 Task: Toggle the paths option in the suggestion.
Action: Mouse moved to (22, 530)
Screenshot: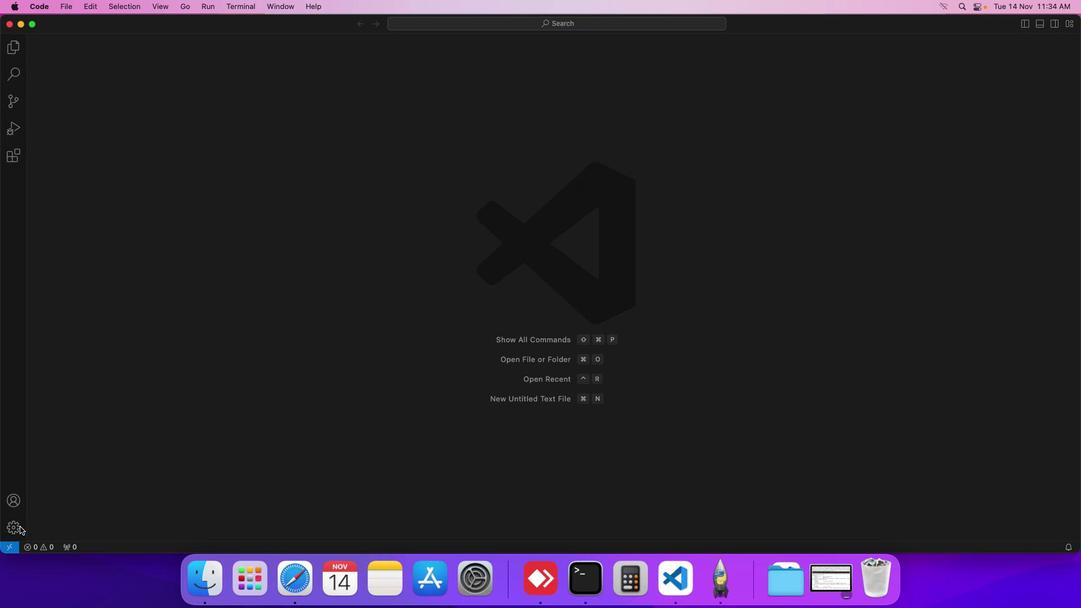 
Action: Mouse pressed left at (22, 530)
Screenshot: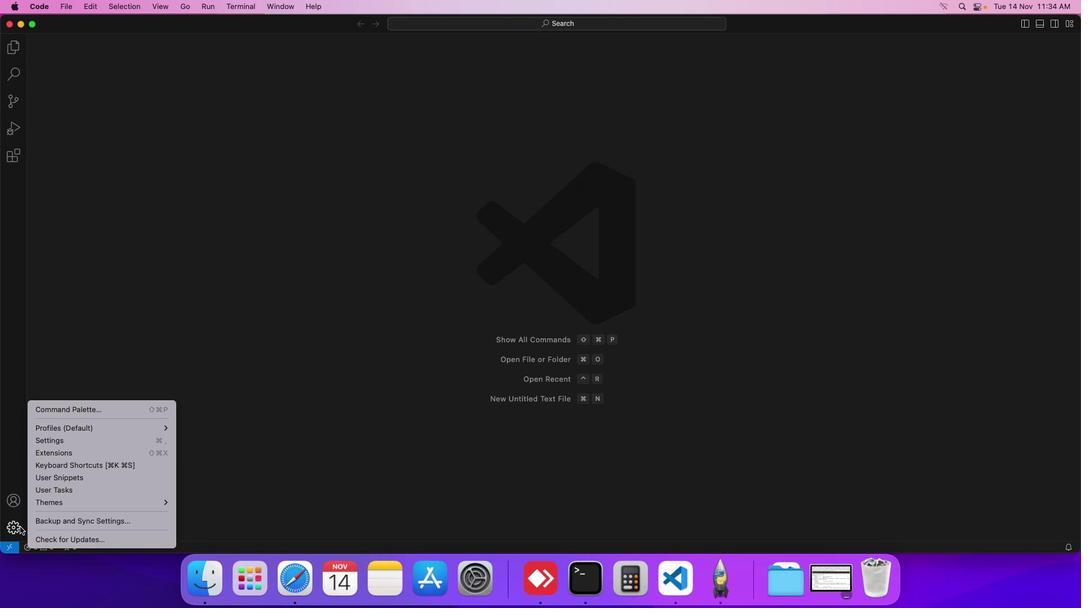 
Action: Mouse moved to (98, 440)
Screenshot: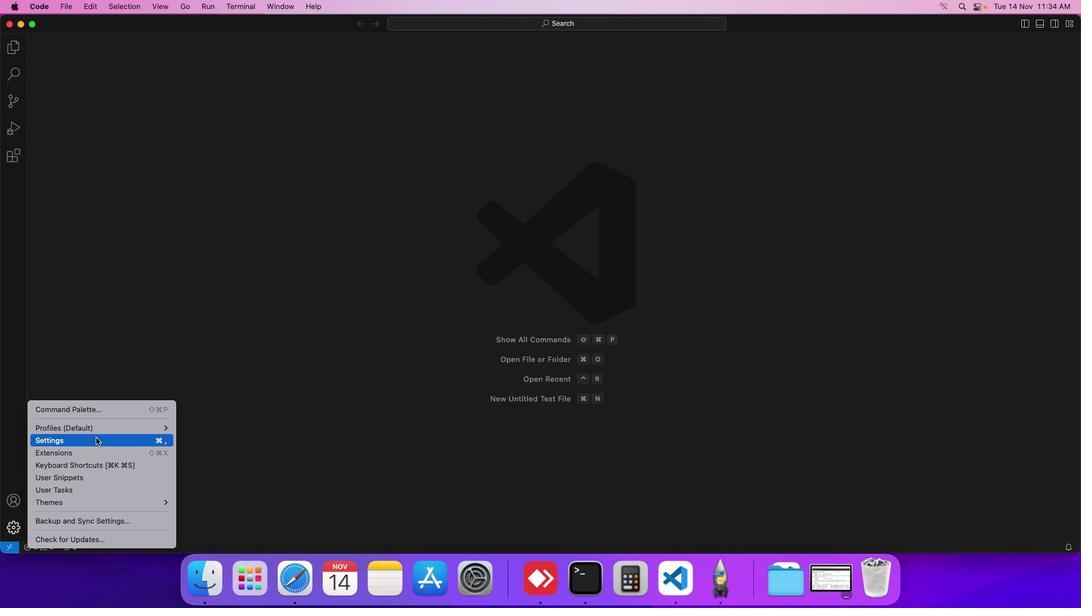 
Action: Mouse pressed left at (98, 440)
Screenshot: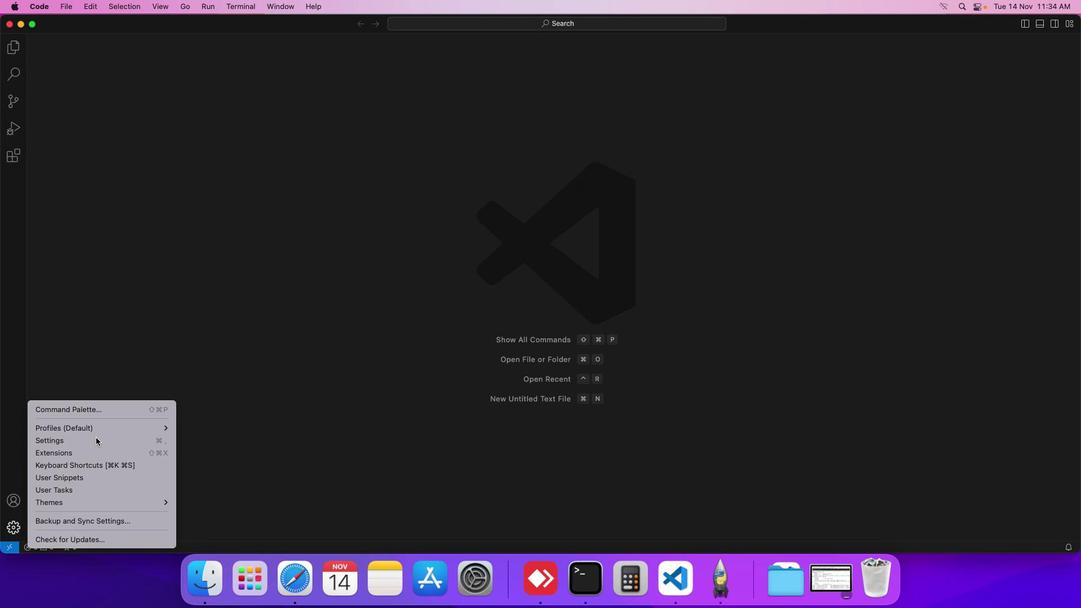 
Action: Mouse moved to (246, 208)
Screenshot: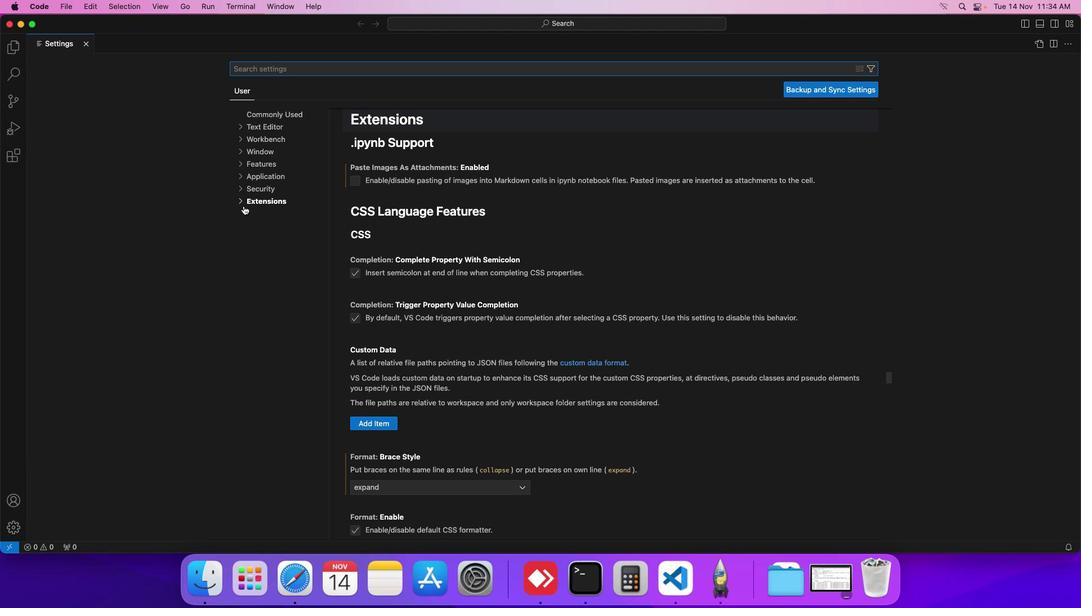 
Action: Mouse pressed left at (246, 208)
Screenshot: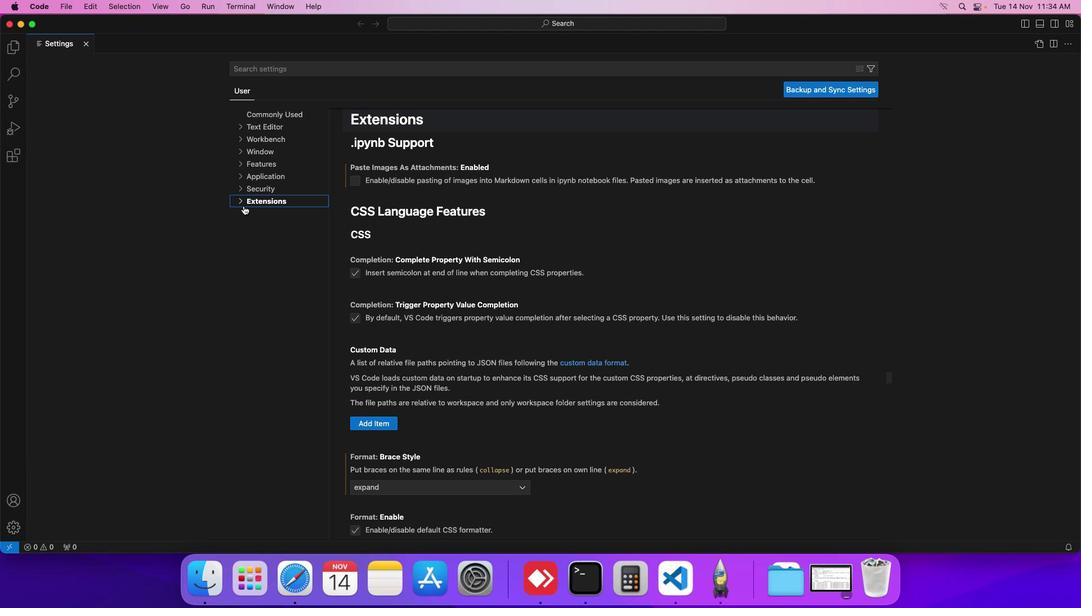 
Action: Mouse moved to (286, 515)
Screenshot: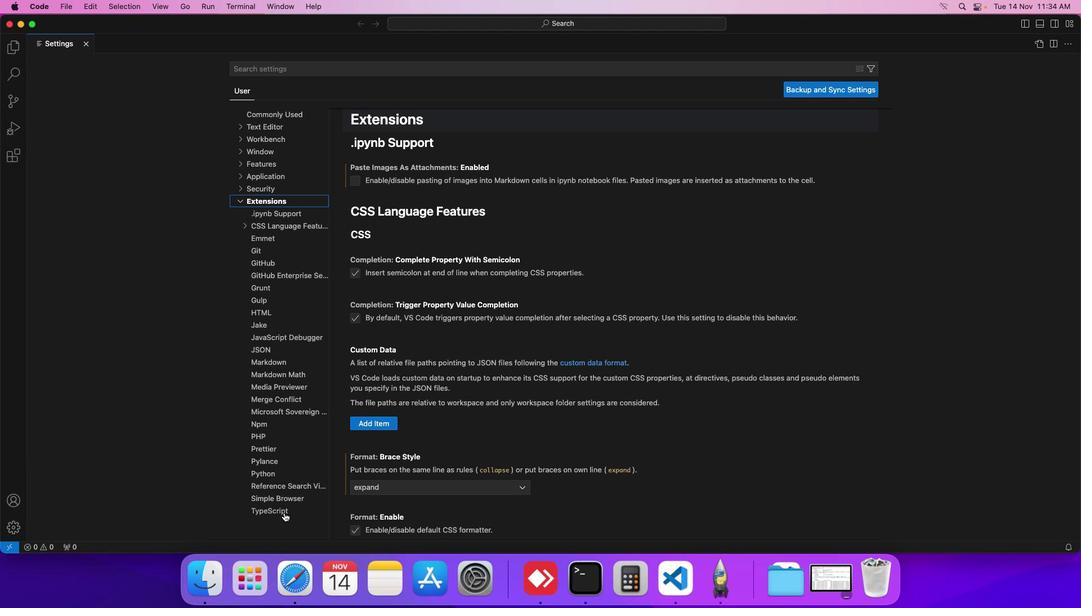 
Action: Mouse pressed left at (286, 515)
Screenshot: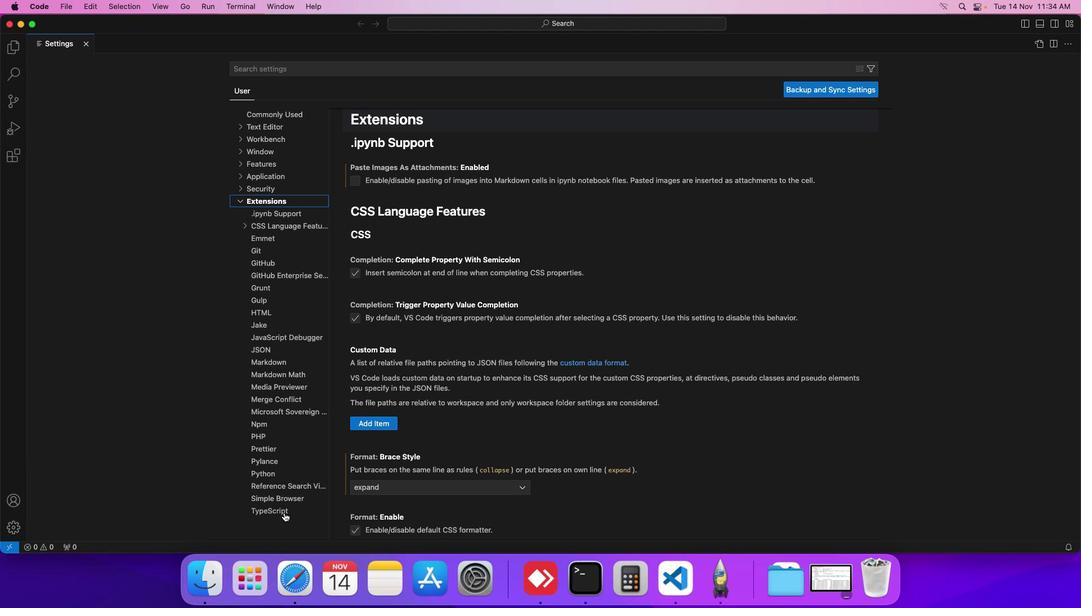 
Action: Mouse moved to (426, 489)
Screenshot: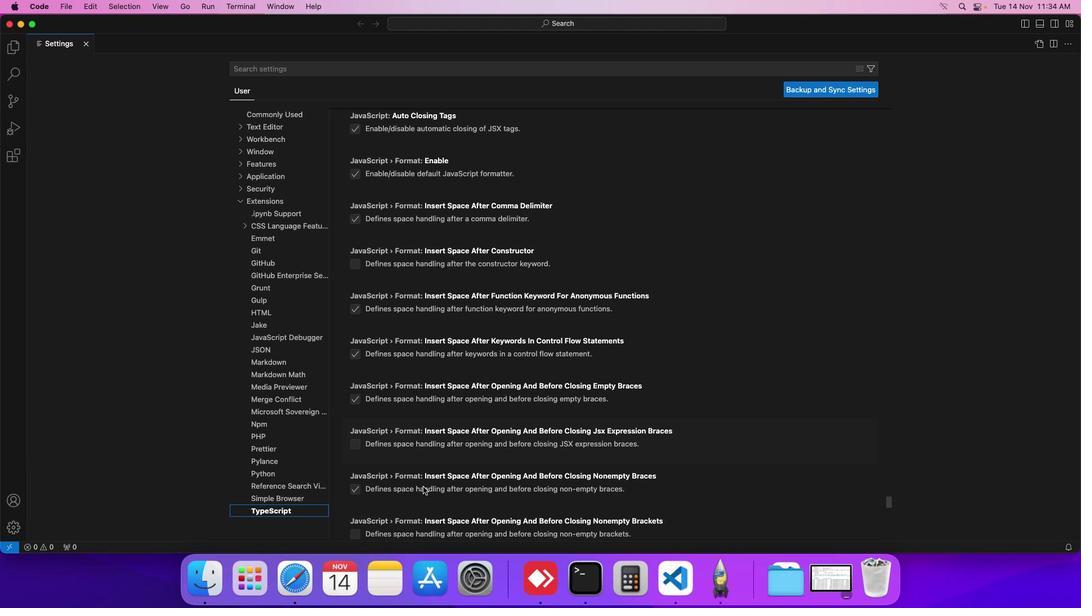 
Action: Mouse scrolled (426, 489) with delta (2, 2)
Screenshot: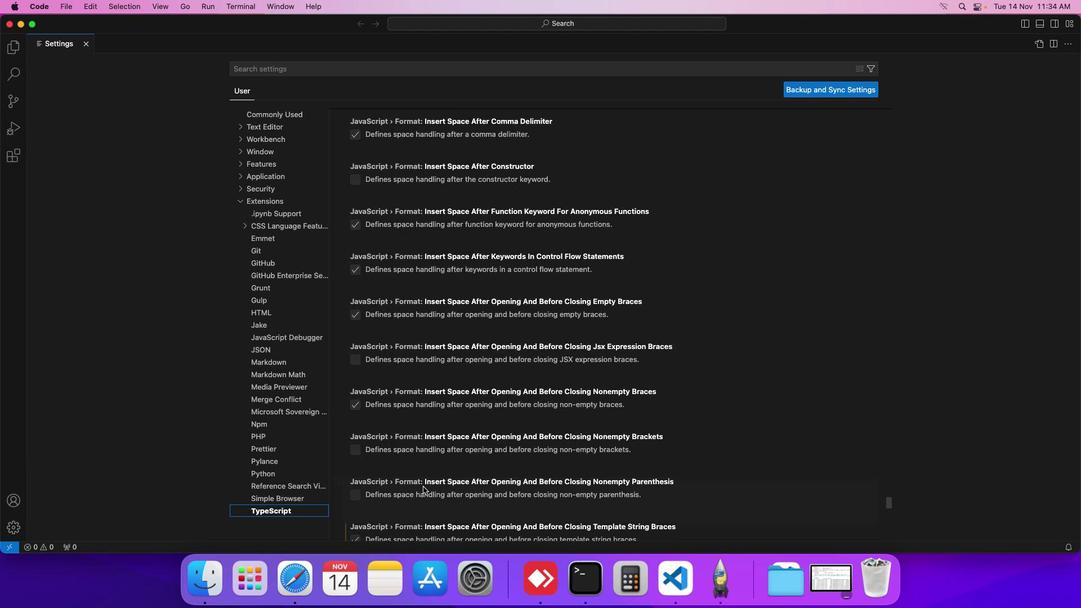 
Action: Mouse scrolled (426, 489) with delta (2, 2)
Screenshot: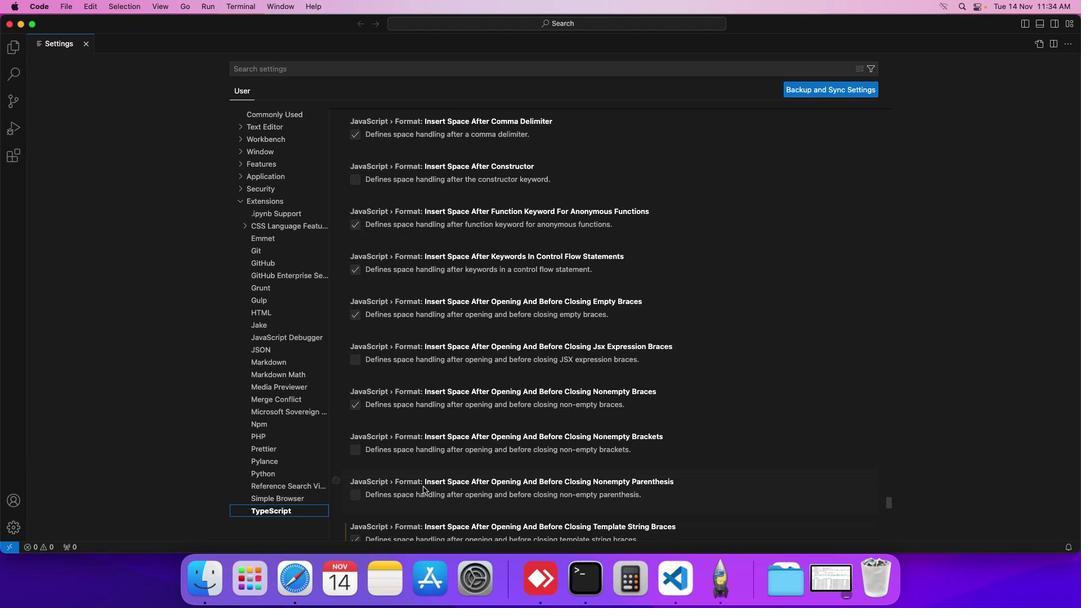 
Action: Mouse scrolled (426, 489) with delta (2, 1)
Screenshot: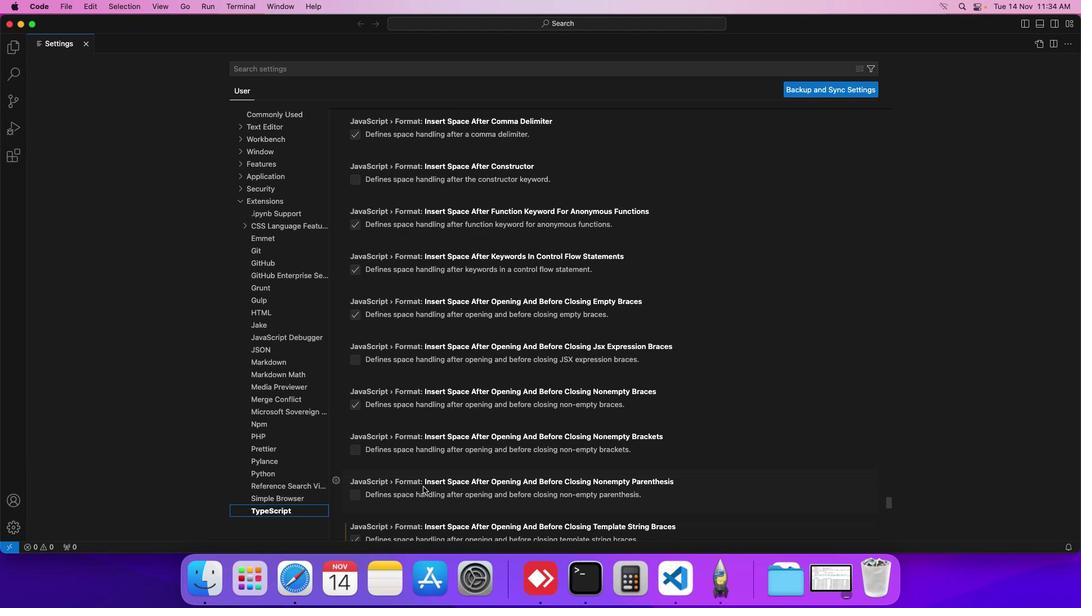 
Action: Mouse scrolled (426, 489) with delta (2, 2)
Screenshot: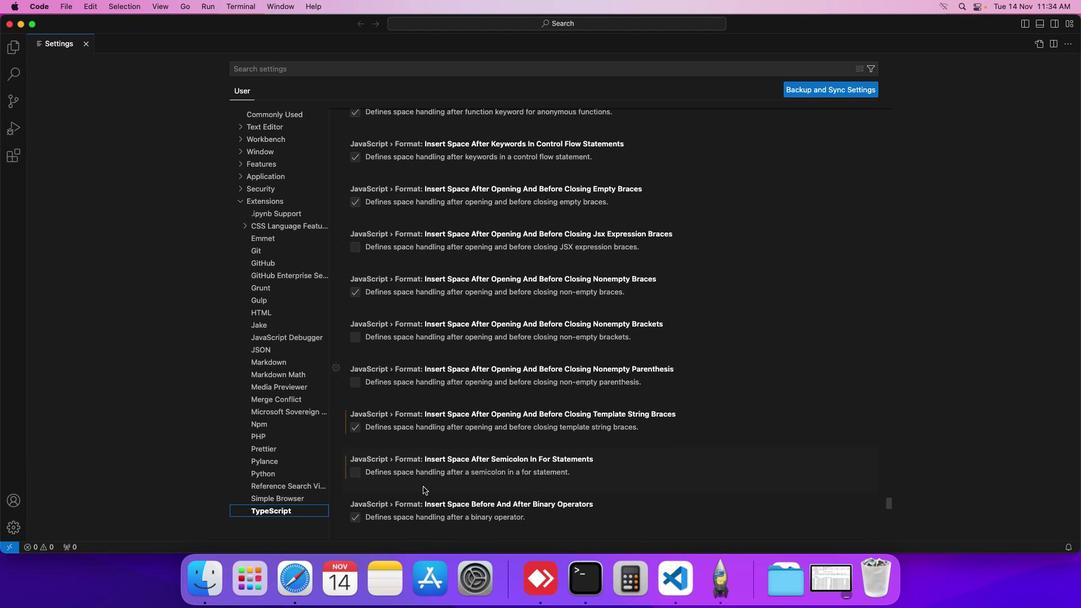 
Action: Mouse scrolled (426, 489) with delta (2, 2)
Screenshot: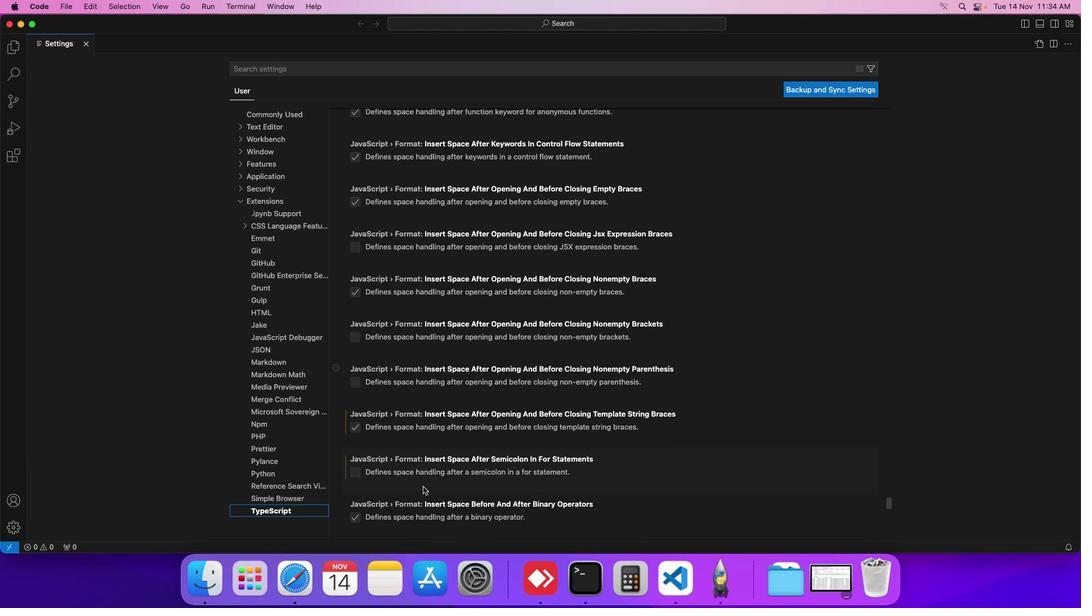 
Action: Mouse scrolled (426, 489) with delta (2, 1)
Screenshot: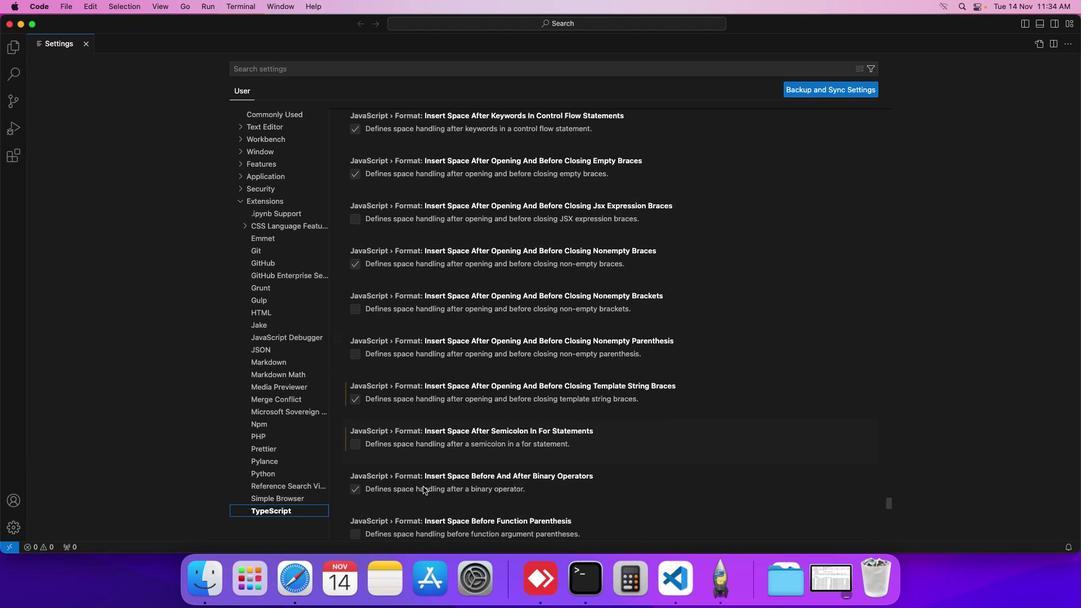 
Action: Mouse scrolled (426, 489) with delta (2, 2)
Screenshot: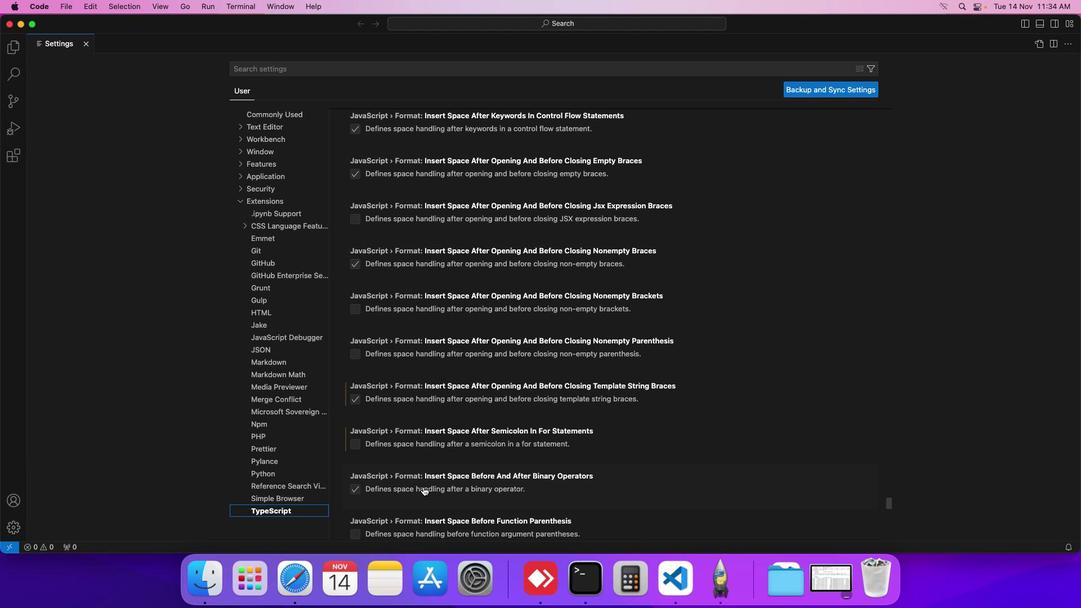 
Action: Mouse scrolled (426, 489) with delta (2, 2)
Screenshot: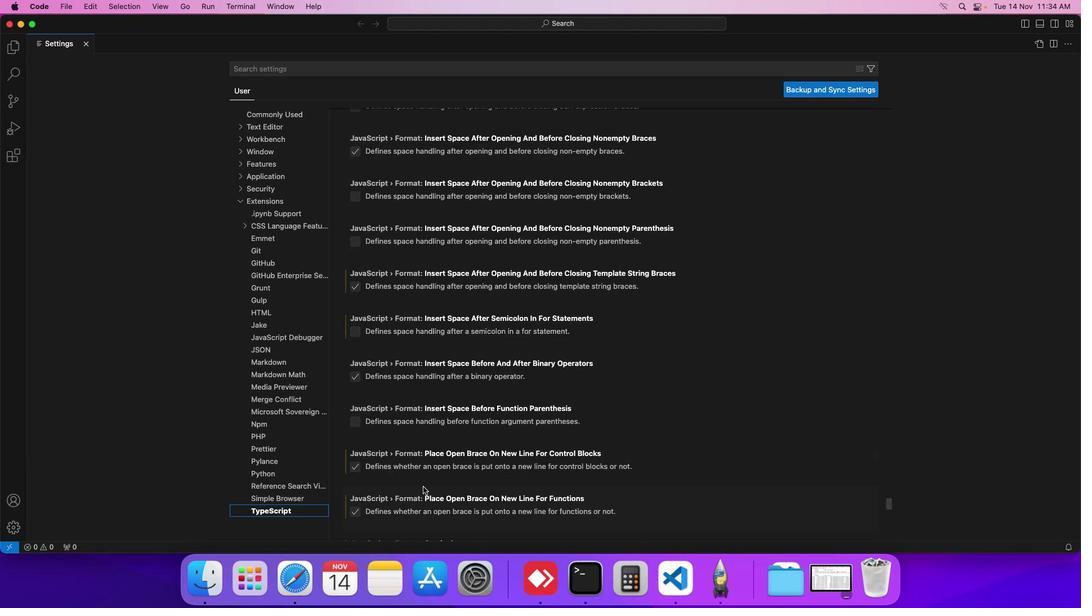 
Action: Mouse scrolled (426, 489) with delta (2, 2)
Screenshot: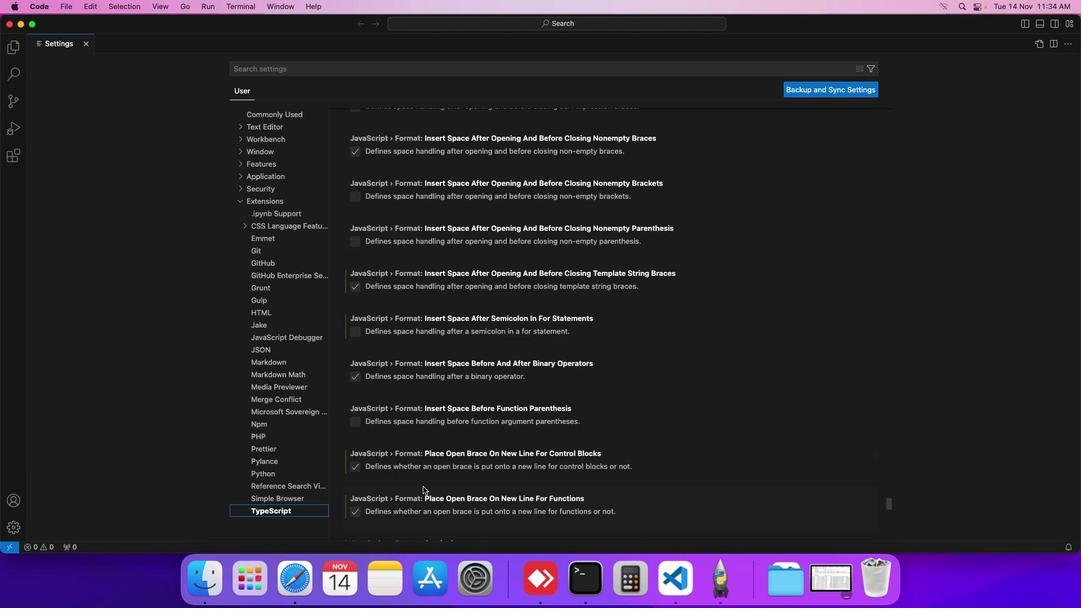 
Action: Mouse scrolled (426, 489) with delta (2, 1)
Screenshot: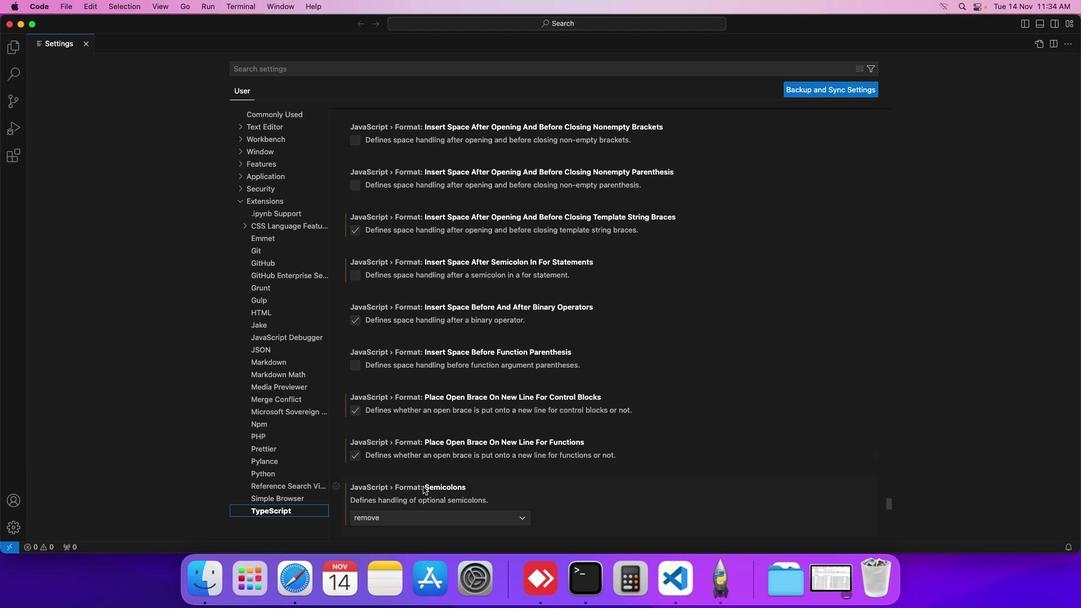 
Action: Mouse scrolled (426, 489) with delta (2, 1)
Screenshot: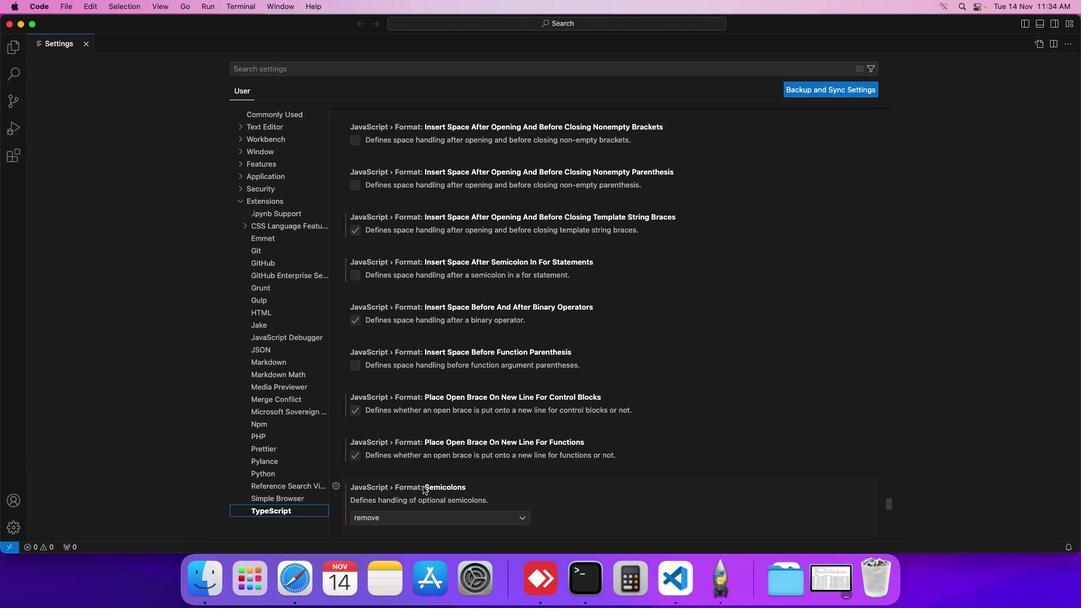 
Action: Mouse scrolled (426, 489) with delta (2, 2)
Screenshot: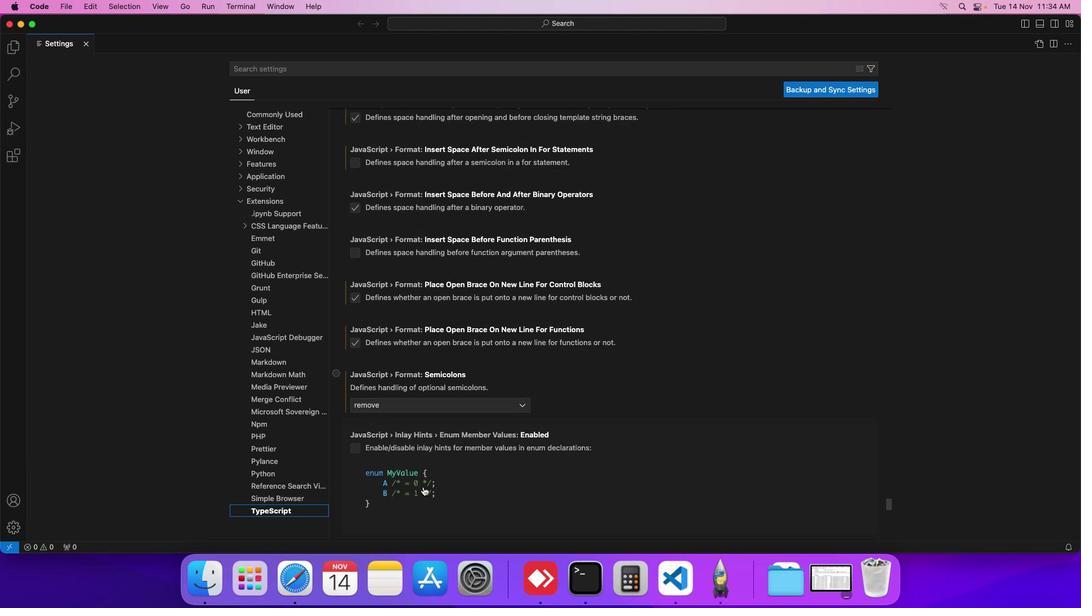 
Action: Mouse scrolled (426, 489) with delta (2, 2)
Screenshot: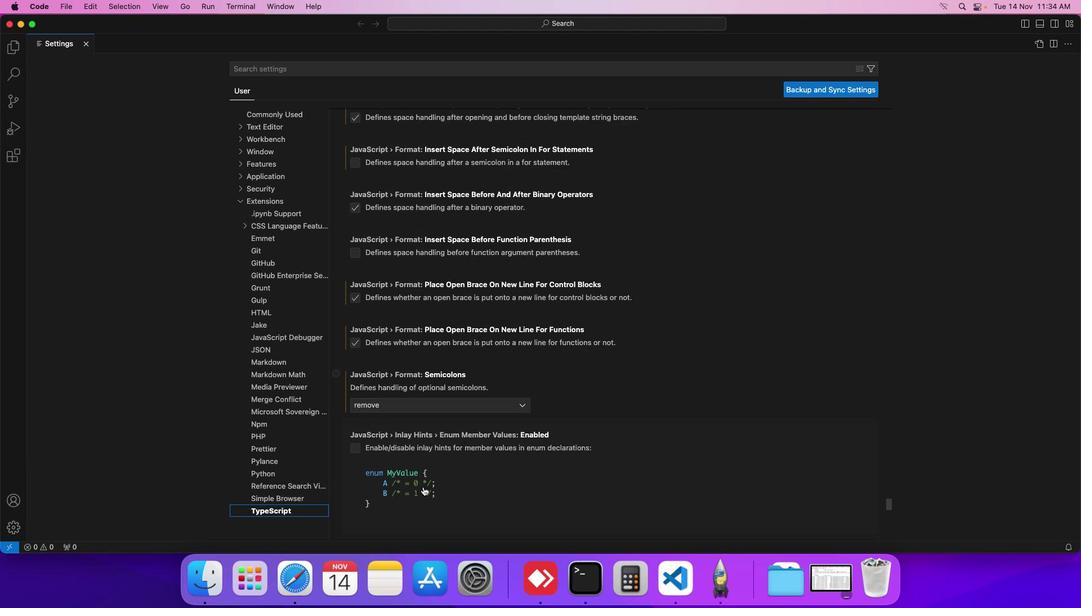 
Action: Mouse scrolled (426, 489) with delta (2, 1)
Screenshot: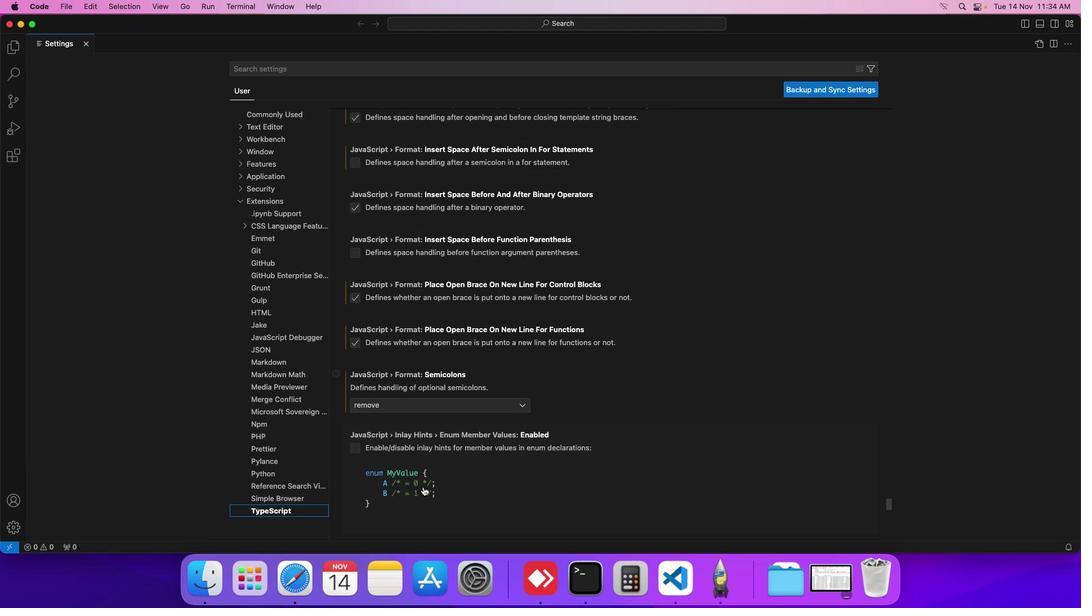 
Action: Mouse moved to (426, 489)
Screenshot: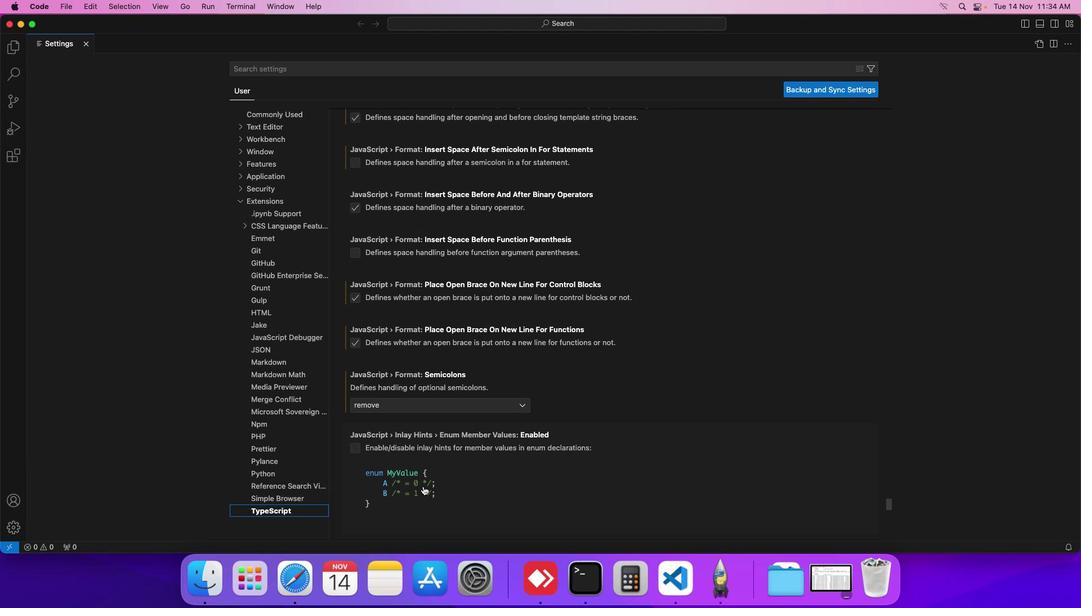 
Action: Mouse scrolled (426, 489) with delta (2, 2)
Screenshot: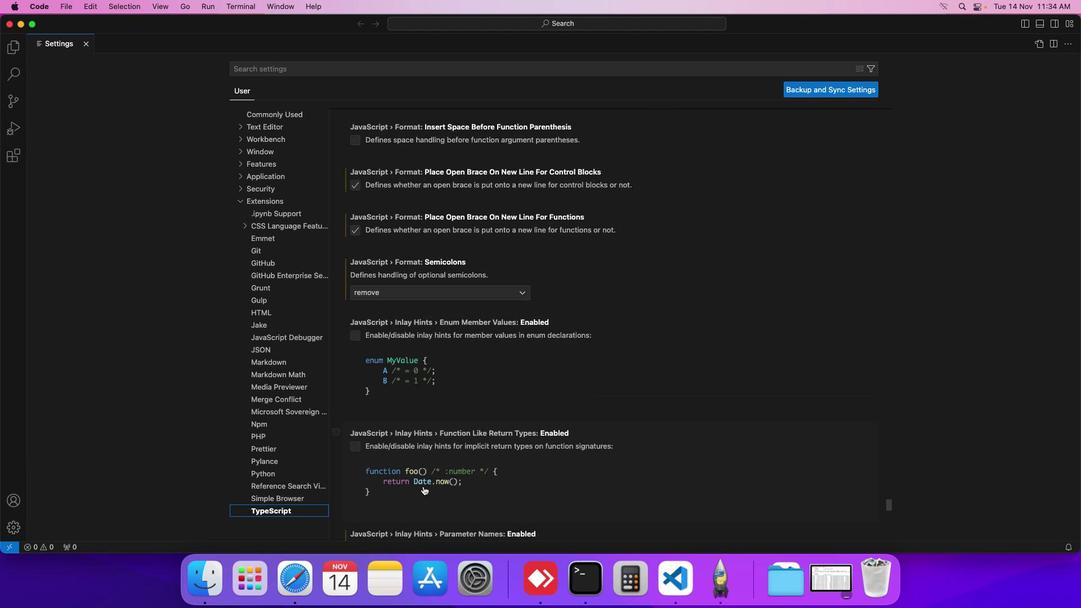 
Action: Mouse scrolled (426, 489) with delta (2, 2)
Screenshot: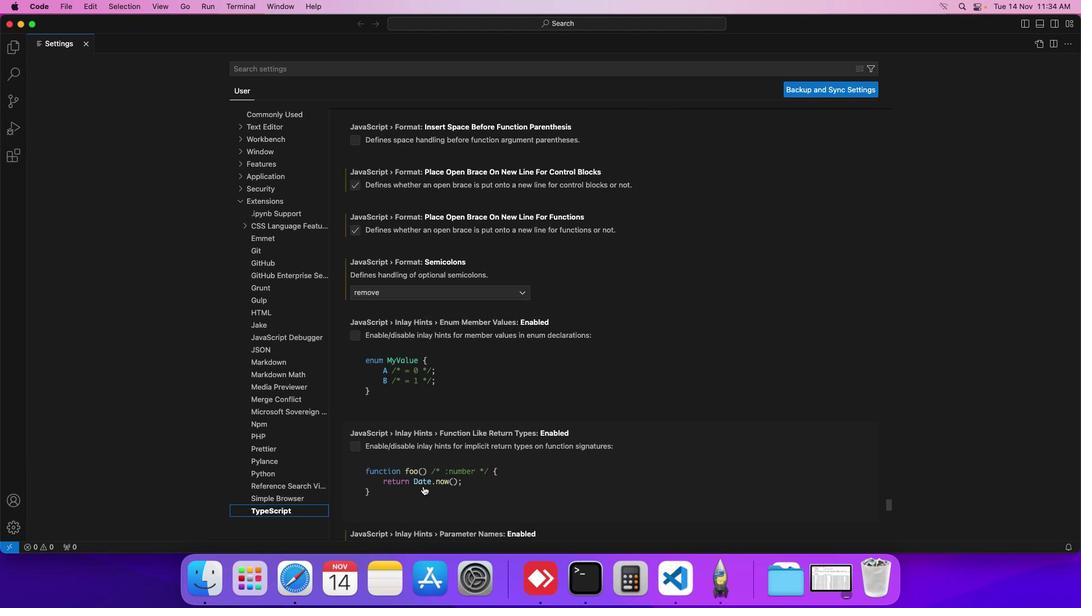 
Action: Mouse scrolled (426, 489) with delta (2, 1)
Screenshot: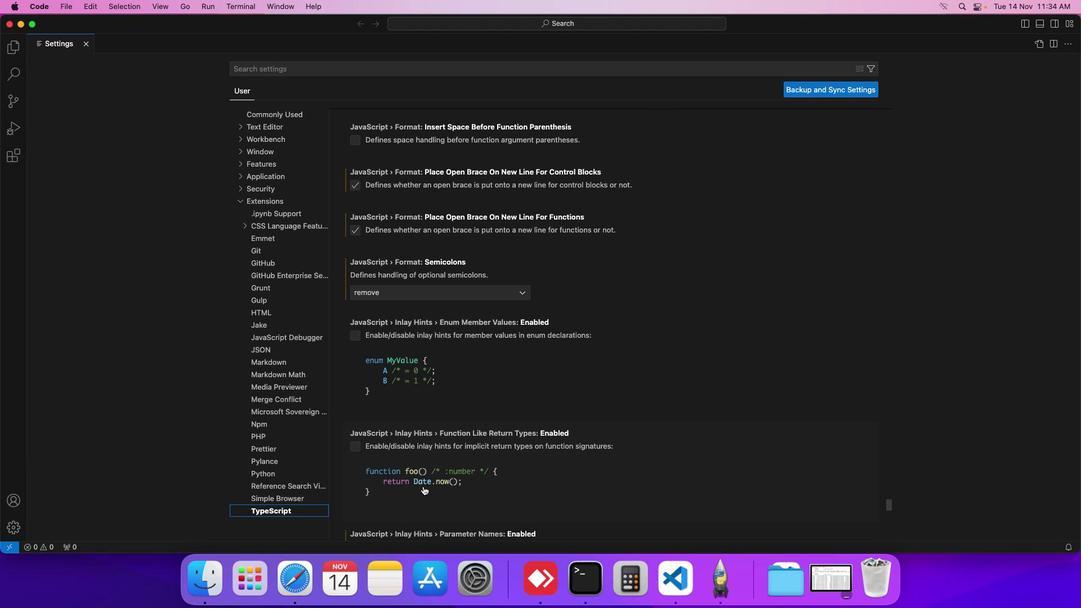 
Action: Mouse scrolled (426, 489) with delta (2, 2)
Screenshot: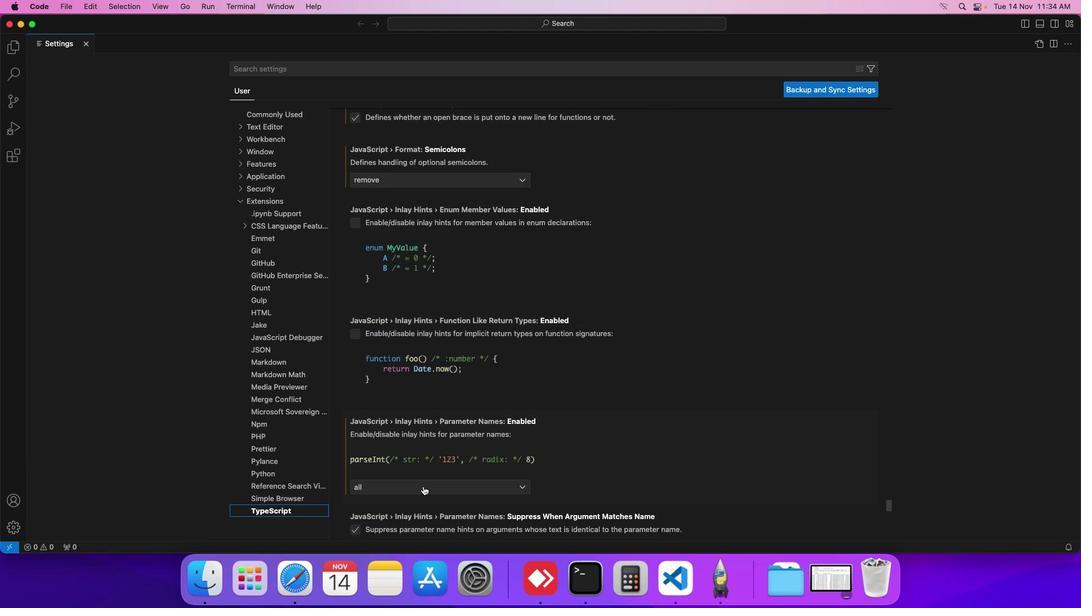 
Action: Mouse scrolled (426, 489) with delta (2, 2)
Screenshot: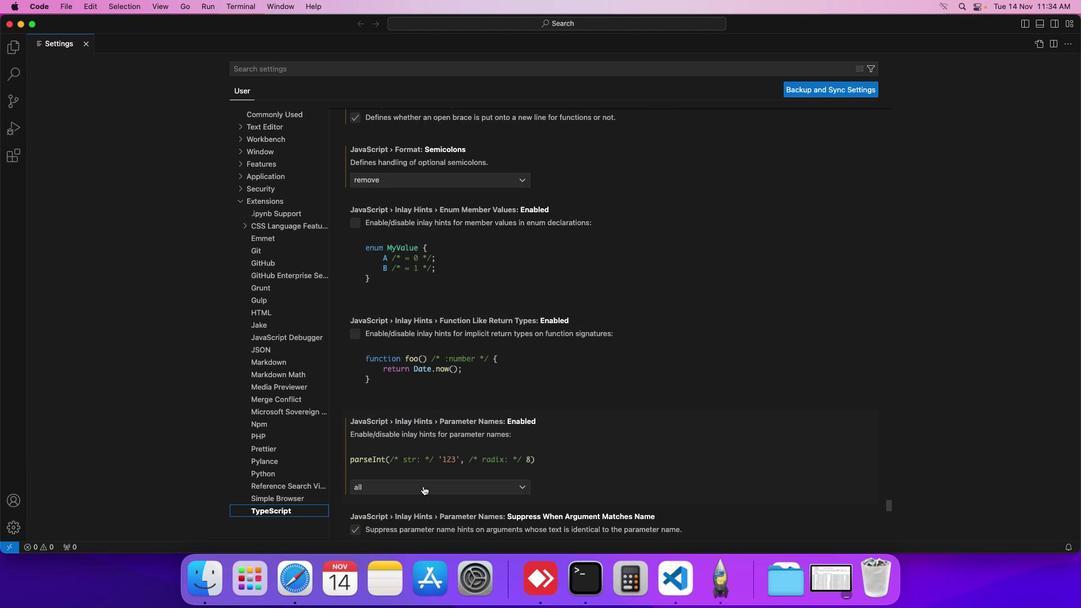 
Action: Mouse scrolled (426, 489) with delta (2, 1)
Screenshot: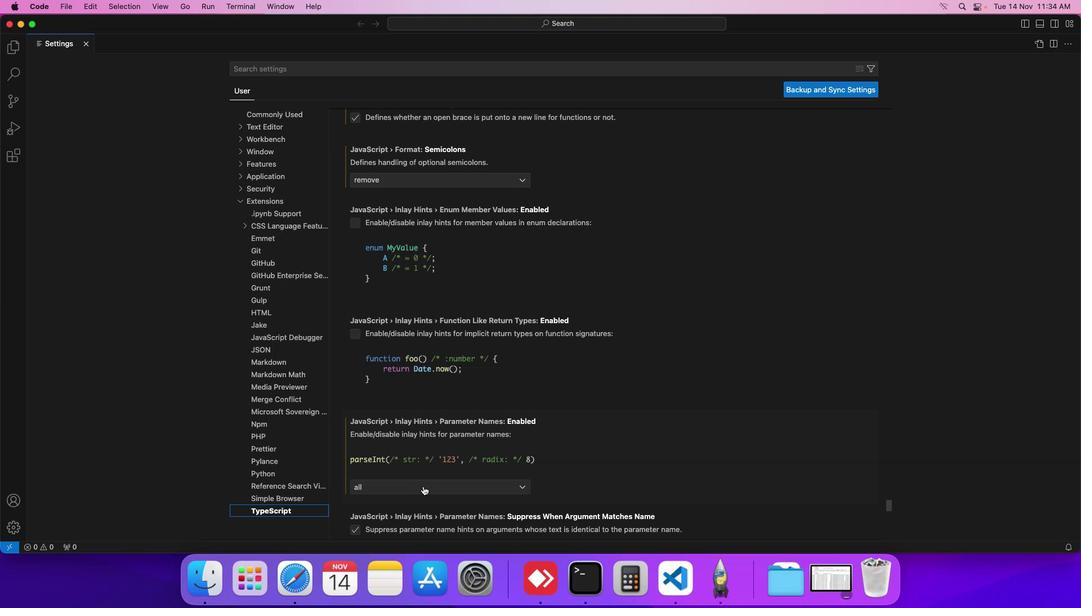 
Action: Mouse scrolled (426, 489) with delta (2, 2)
Screenshot: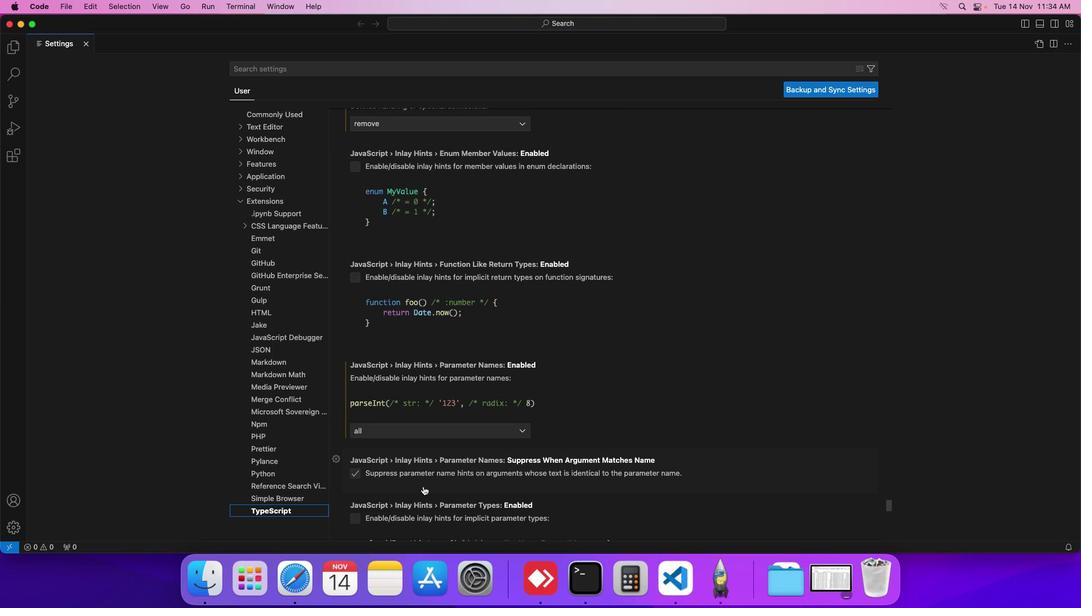 
Action: Mouse scrolled (426, 489) with delta (2, 2)
Screenshot: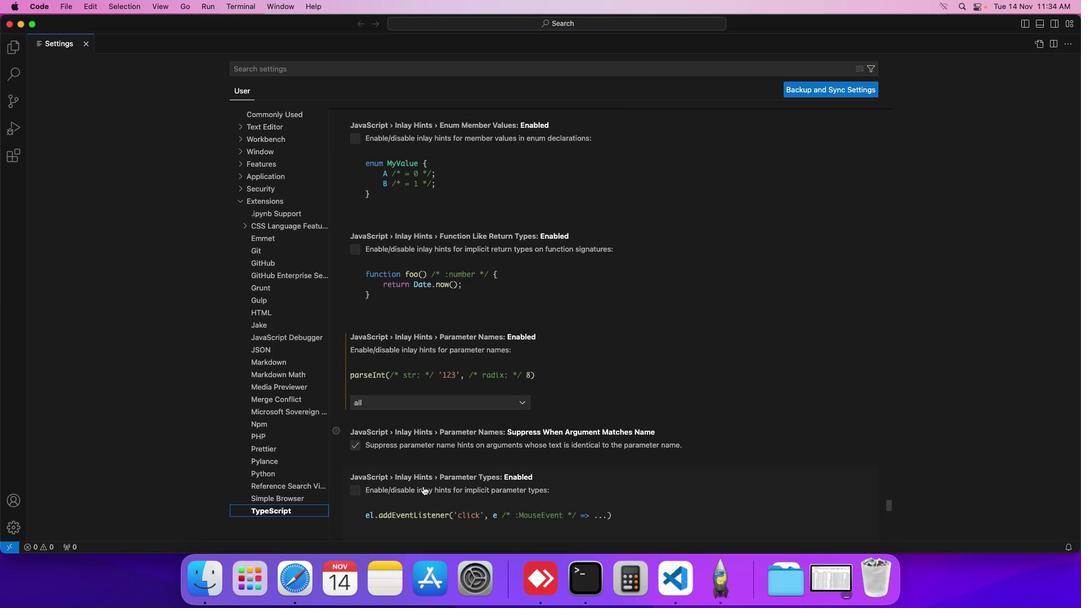 
Action: Mouse scrolled (426, 489) with delta (2, 2)
Screenshot: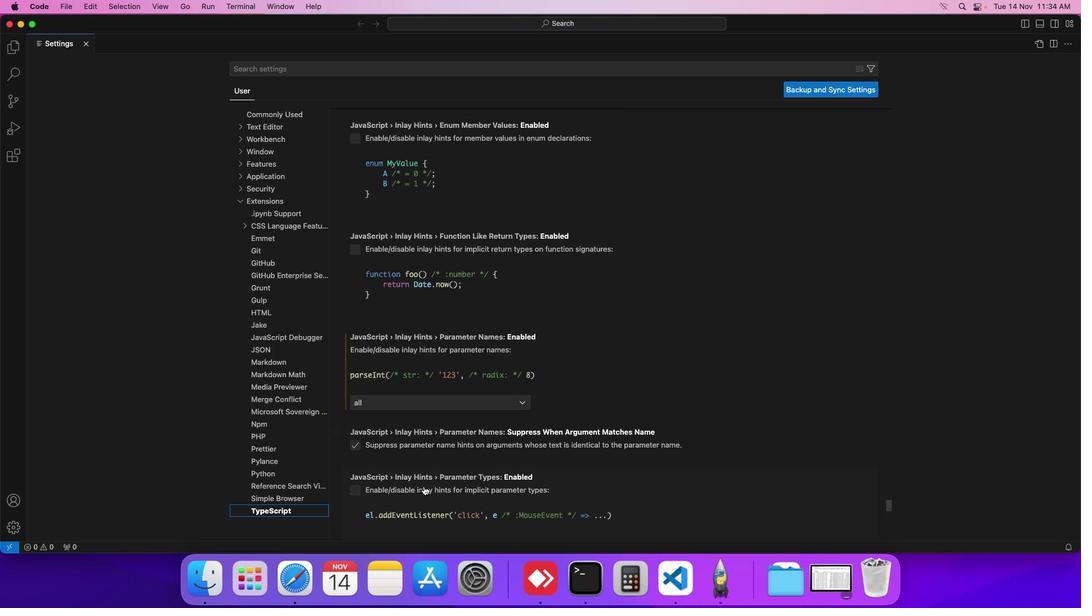 
Action: Mouse moved to (426, 489)
Screenshot: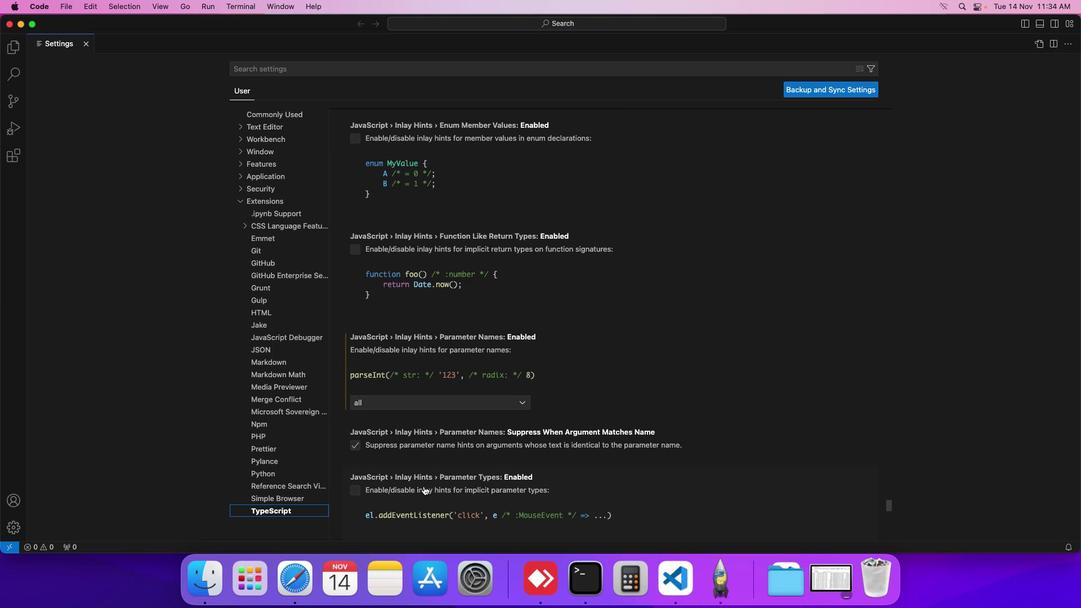 
Action: Mouse scrolled (426, 489) with delta (2, 2)
Screenshot: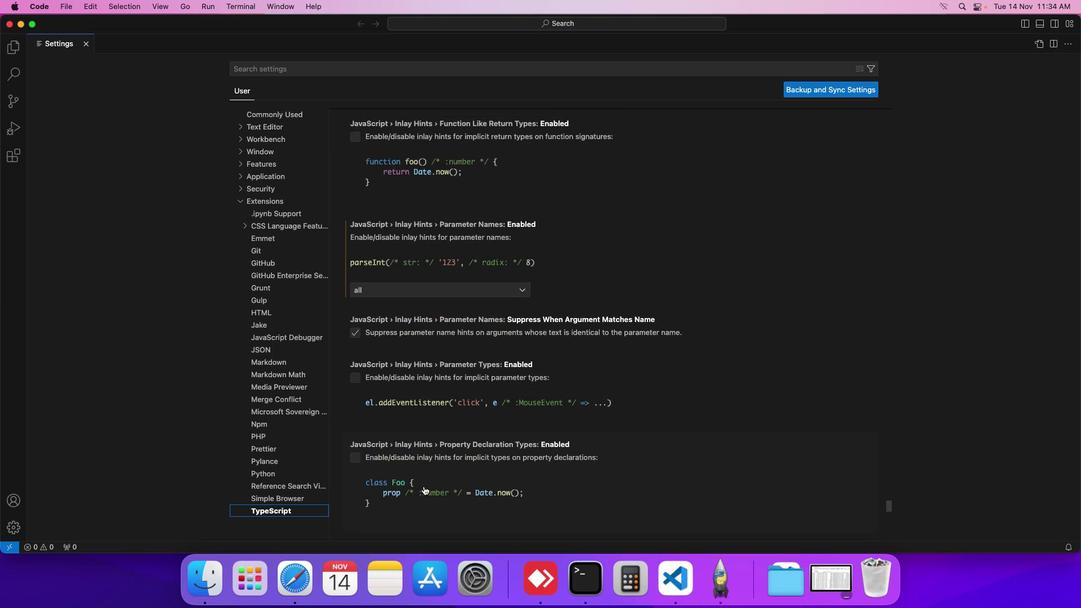 
Action: Mouse scrolled (426, 489) with delta (2, 2)
Screenshot: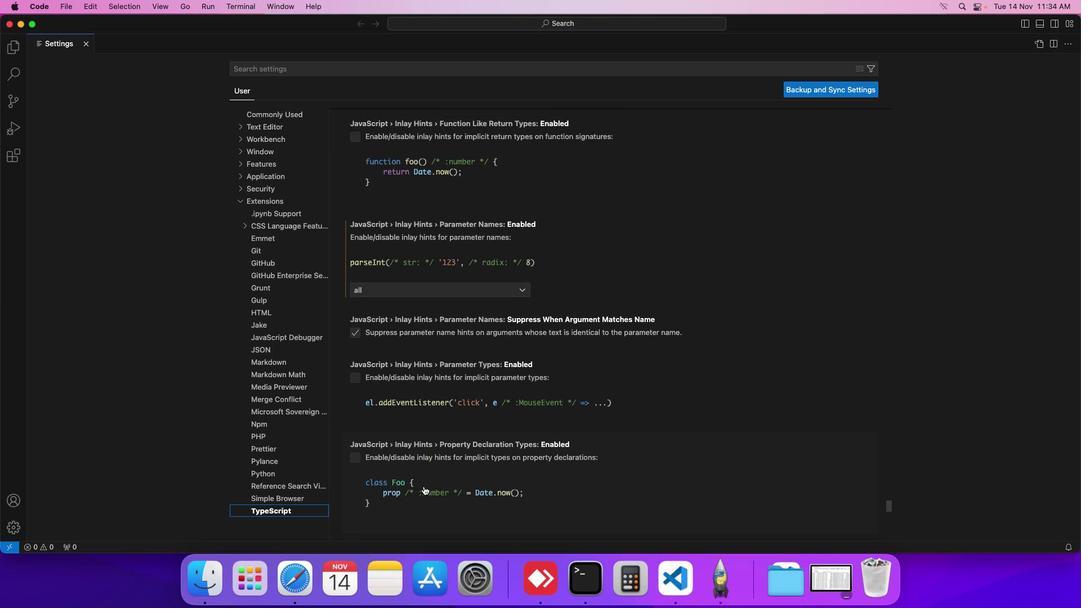 
Action: Mouse scrolled (426, 489) with delta (2, 1)
Screenshot: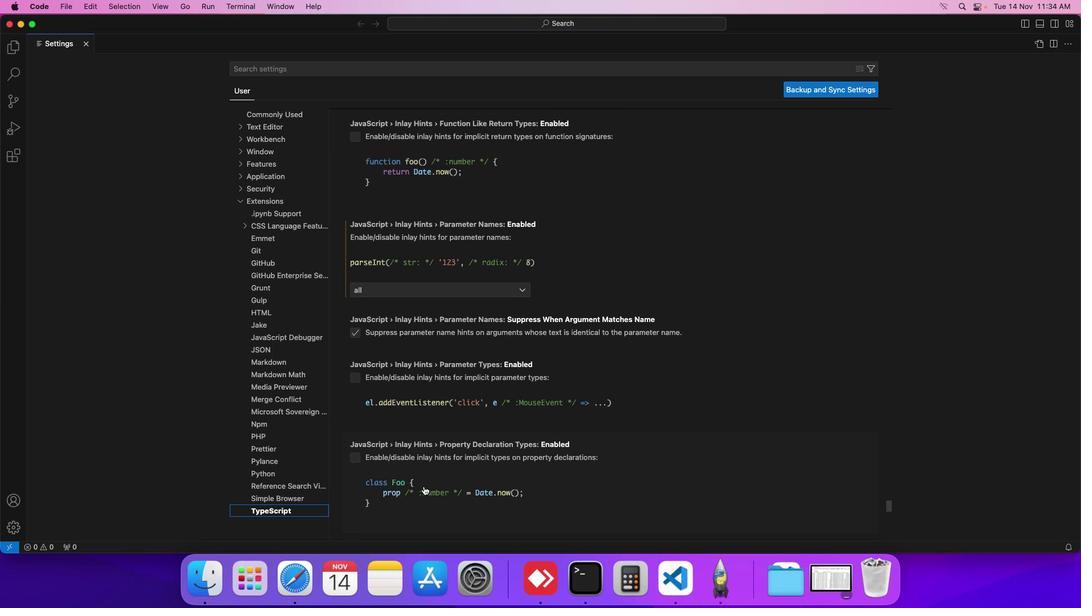 
Action: Mouse scrolled (426, 489) with delta (2, 2)
Screenshot: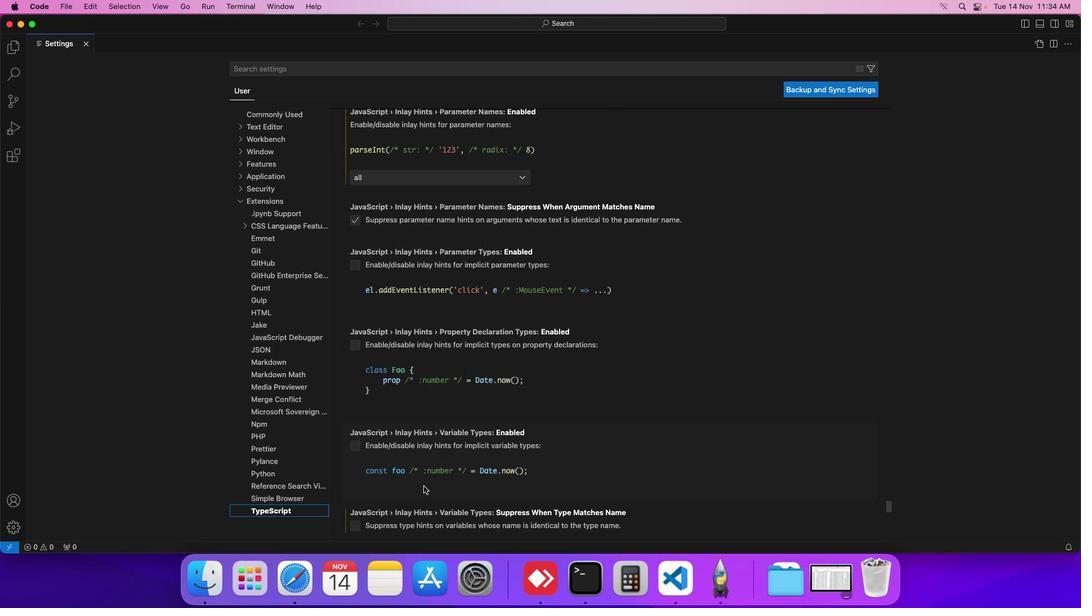 
Action: Mouse scrolled (426, 489) with delta (2, 2)
Screenshot: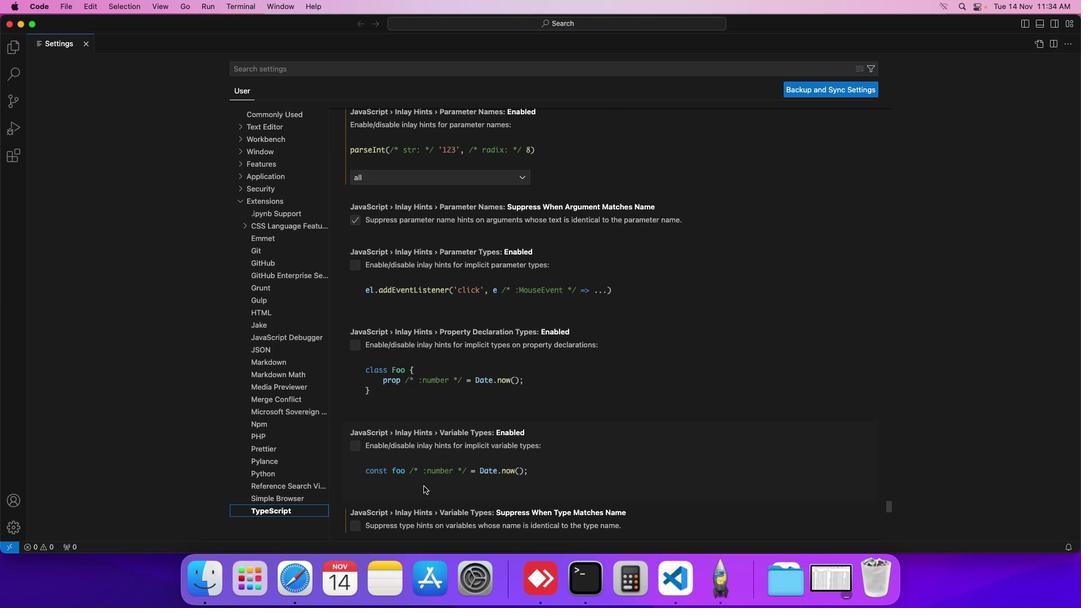 
Action: Mouse scrolled (426, 489) with delta (2, 1)
Screenshot: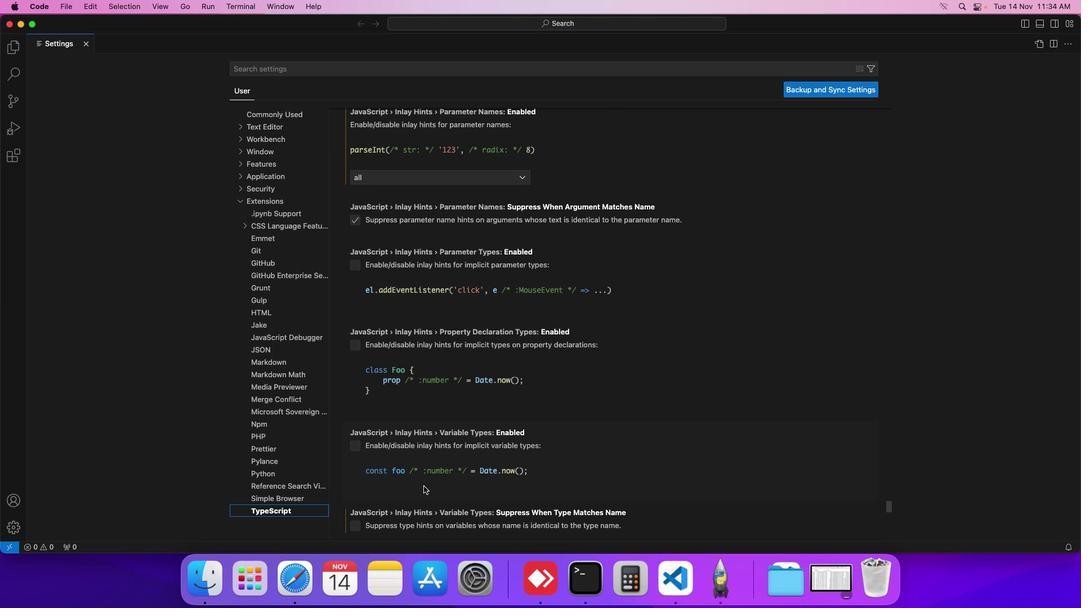 
Action: Mouse moved to (428, 487)
Screenshot: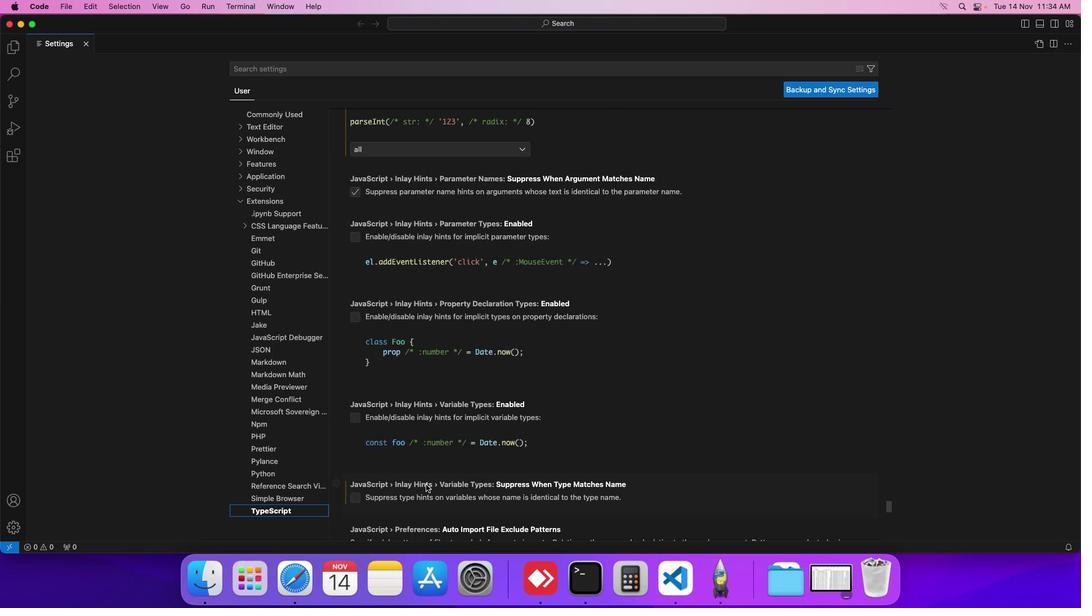 
Action: Mouse scrolled (428, 487) with delta (2, 2)
Screenshot: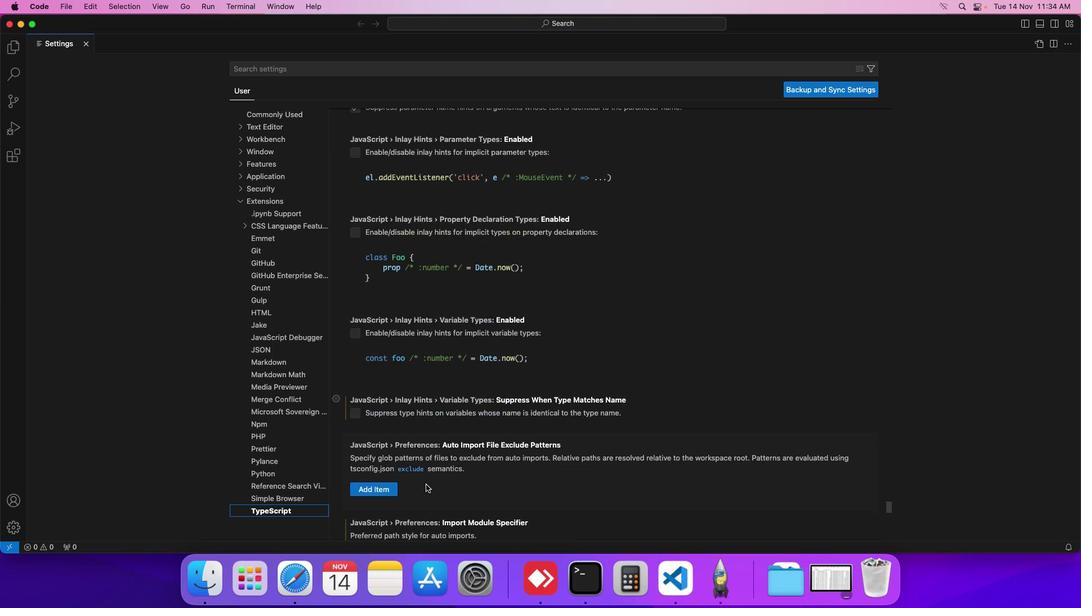 
Action: Mouse scrolled (428, 487) with delta (2, 2)
Screenshot: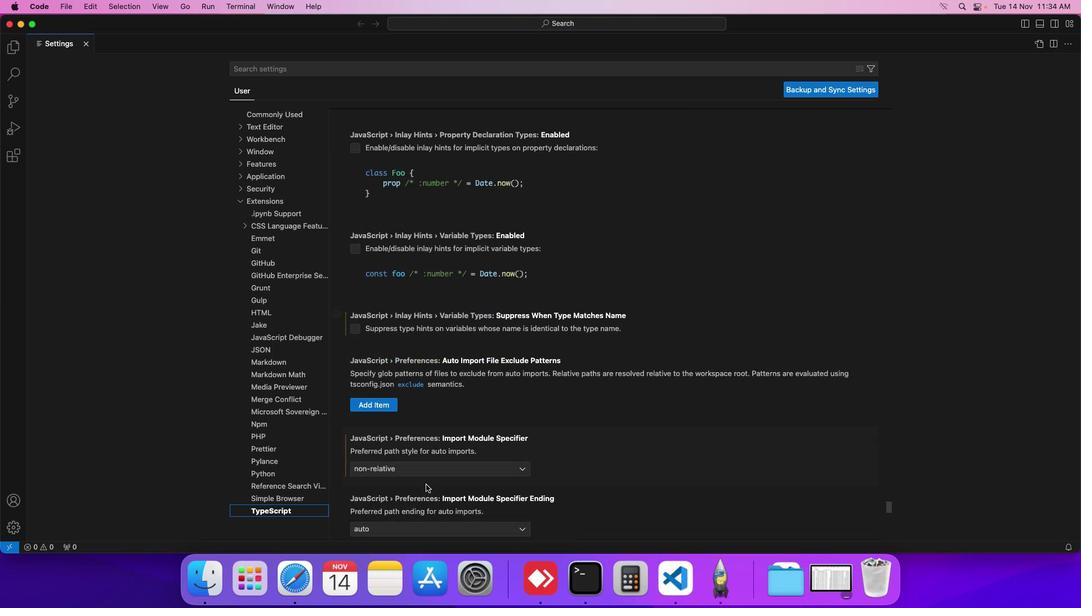 
Action: Mouse scrolled (428, 487) with delta (2, 1)
Screenshot: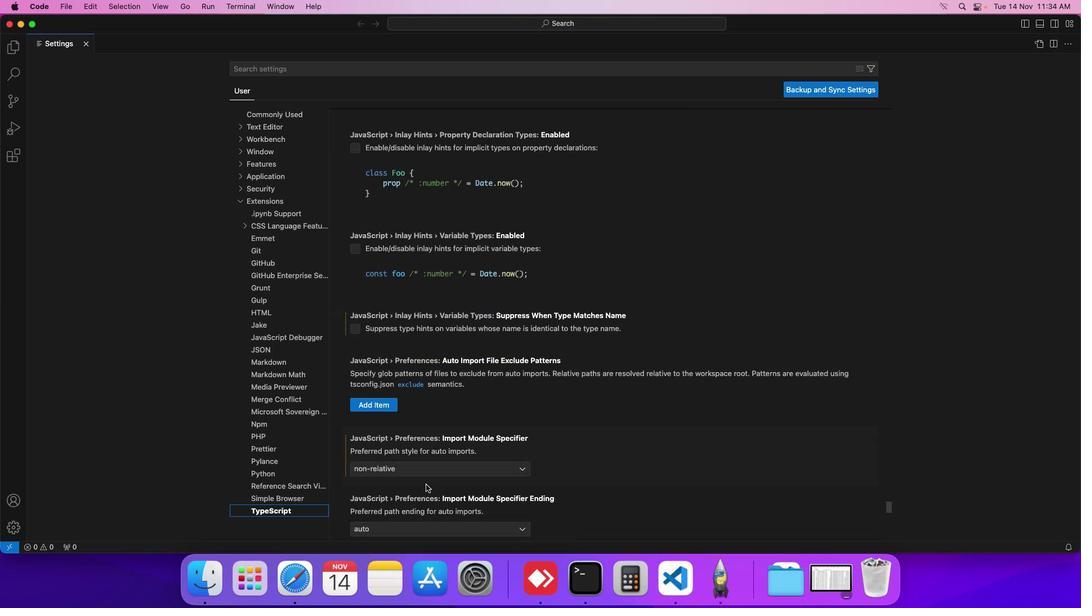 
Action: Mouse scrolled (428, 487) with delta (2, 1)
Screenshot: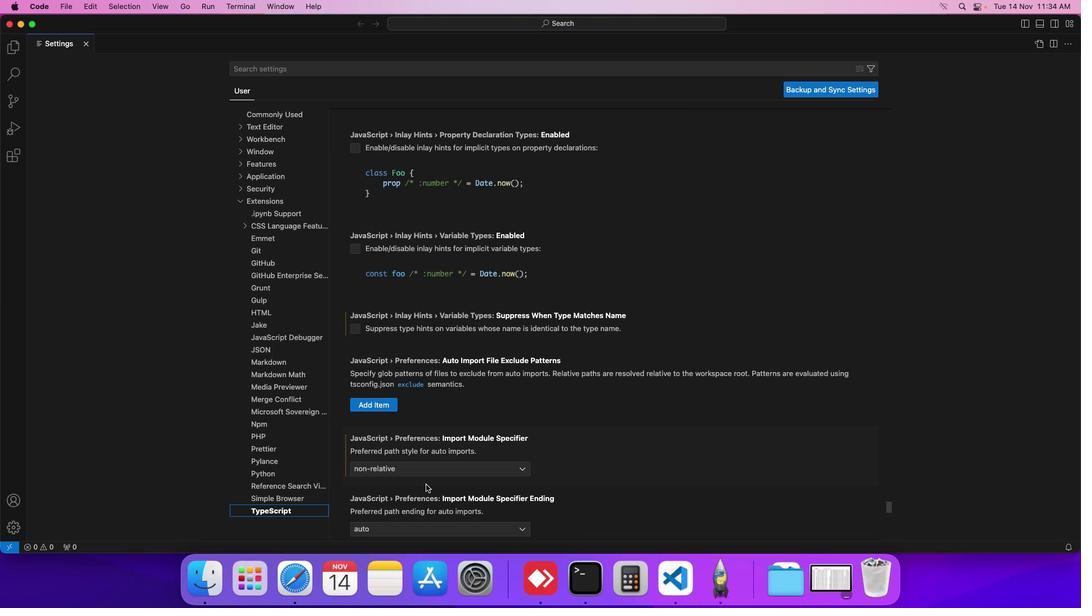 
Action: Mouse scrolled (428, 487) with delta (2, 2)
Screenshot: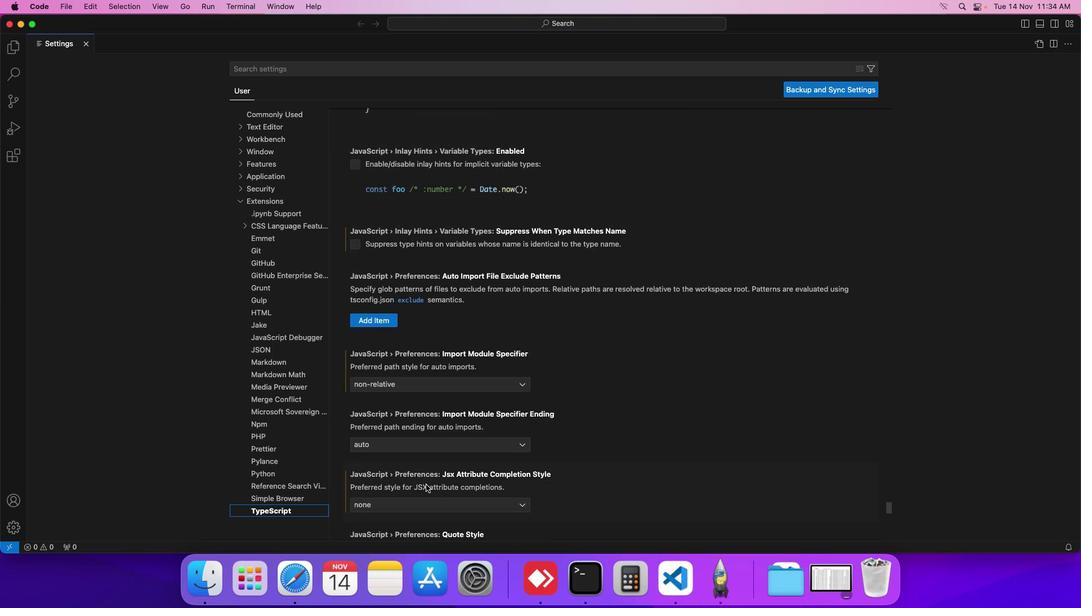 
Action: Mouse scrolled (428, 487) with delta (2, 2)
Screenshot: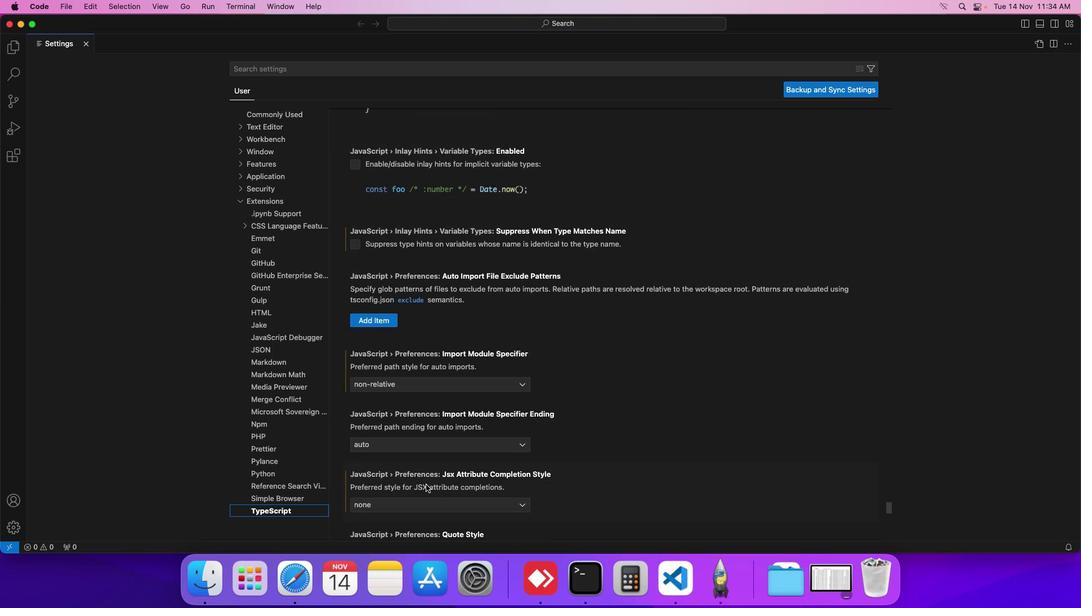 
Action: Mouse scrolled (428, 487) with delta (2, 2)
Screenshot: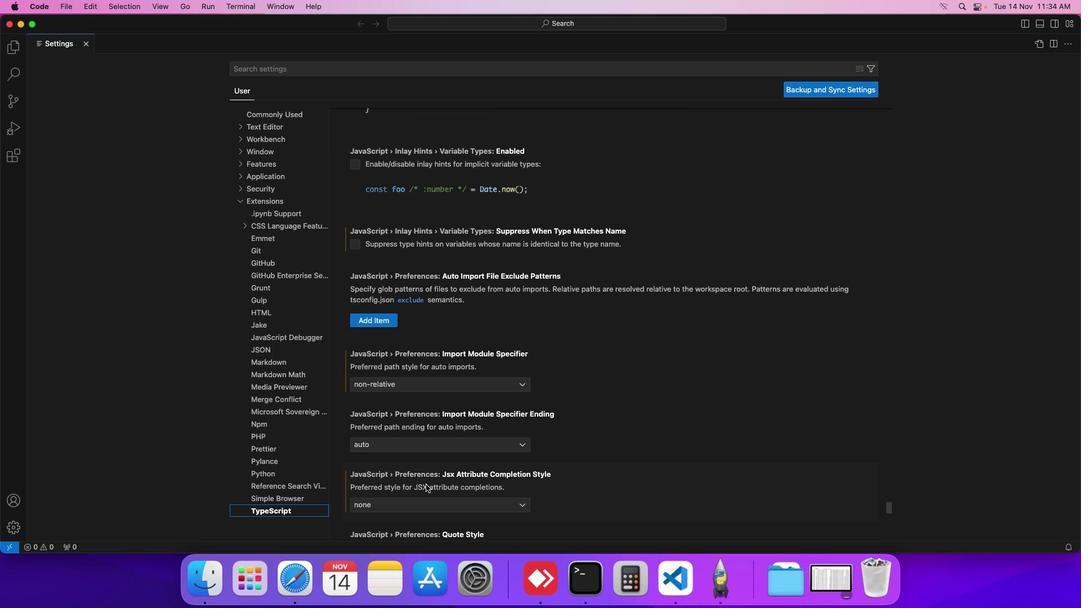 
Action: Mouse scrolled (428, 487) with delta (2, 2)
Screenshot: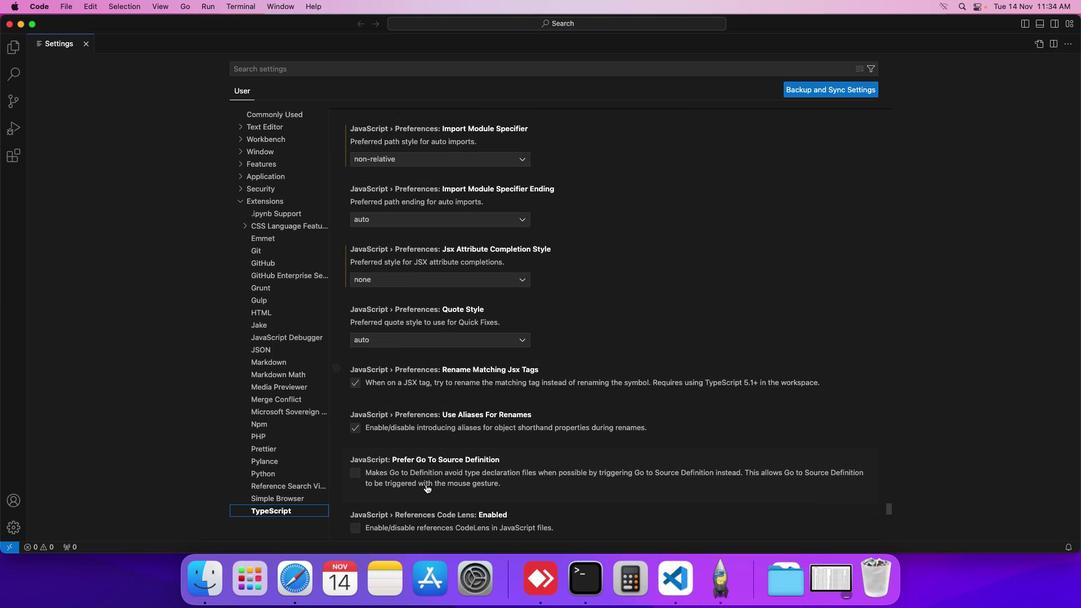 
Action: Mouse scrolled (428, 487) with delta (2, 2)
Screenshot: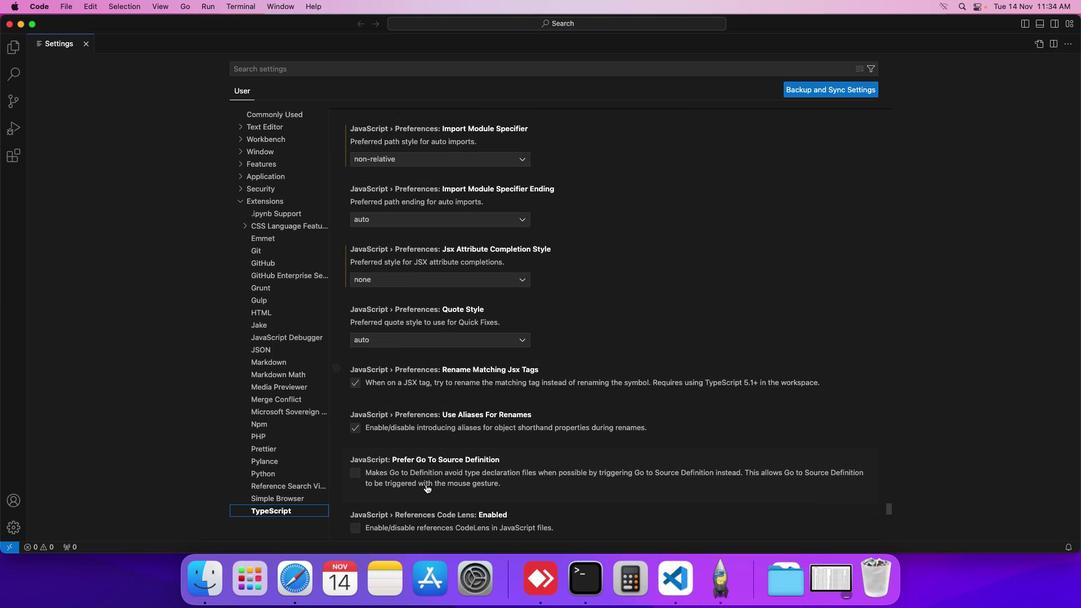 
Action: Mouse scrolled (428, 487) with delta (2, 1)
Screenshot: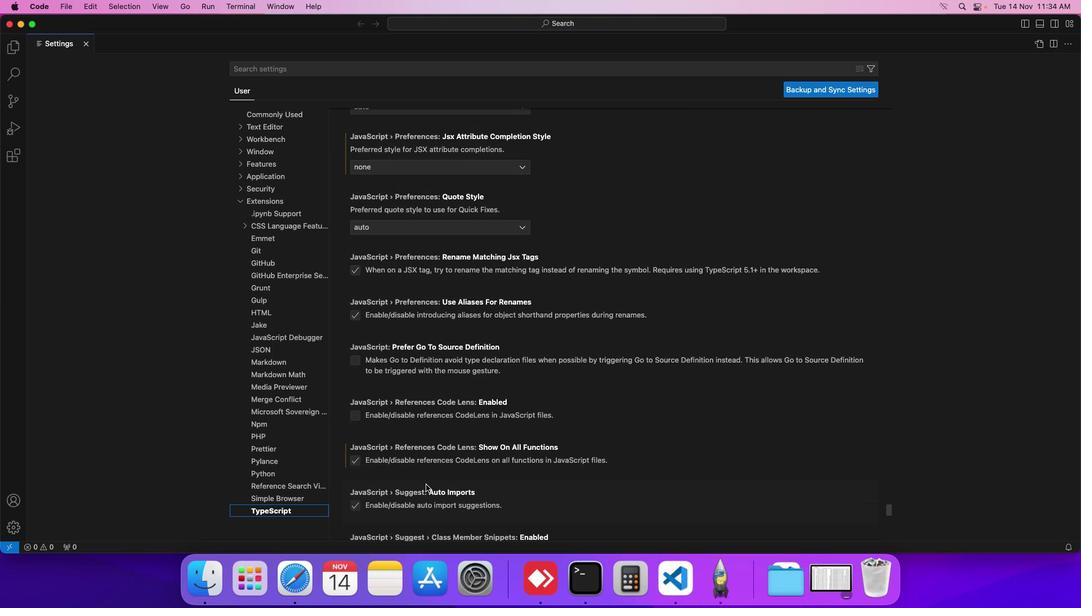 
Action: Mouse scrolled (428, 487) with delta (2, 0)
Screenshot: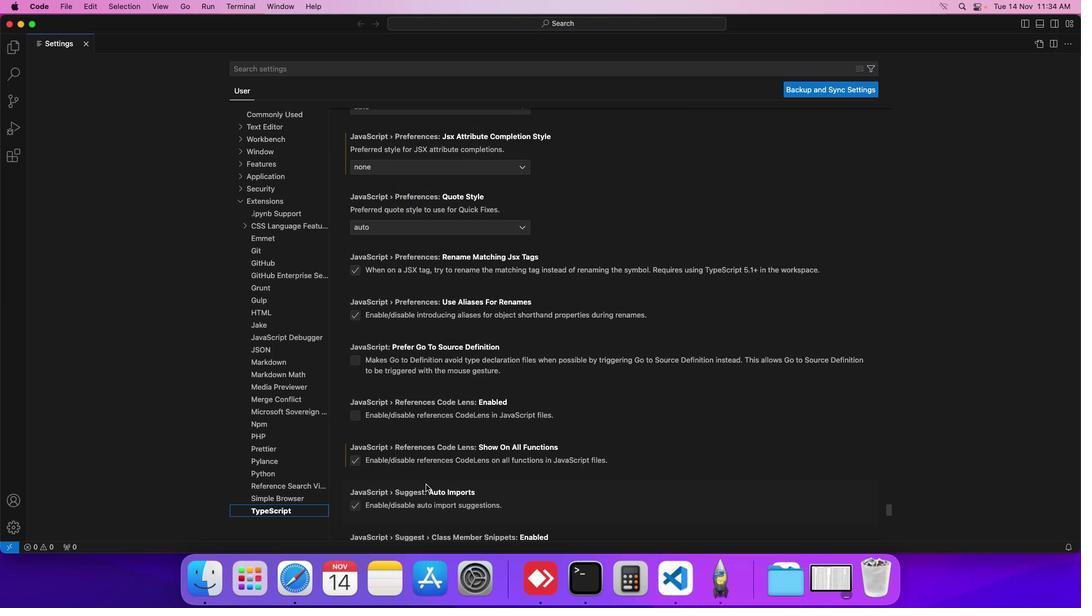 
Action: Mouse scrolled (428, 487) with delta (2, 0)
Screenshot: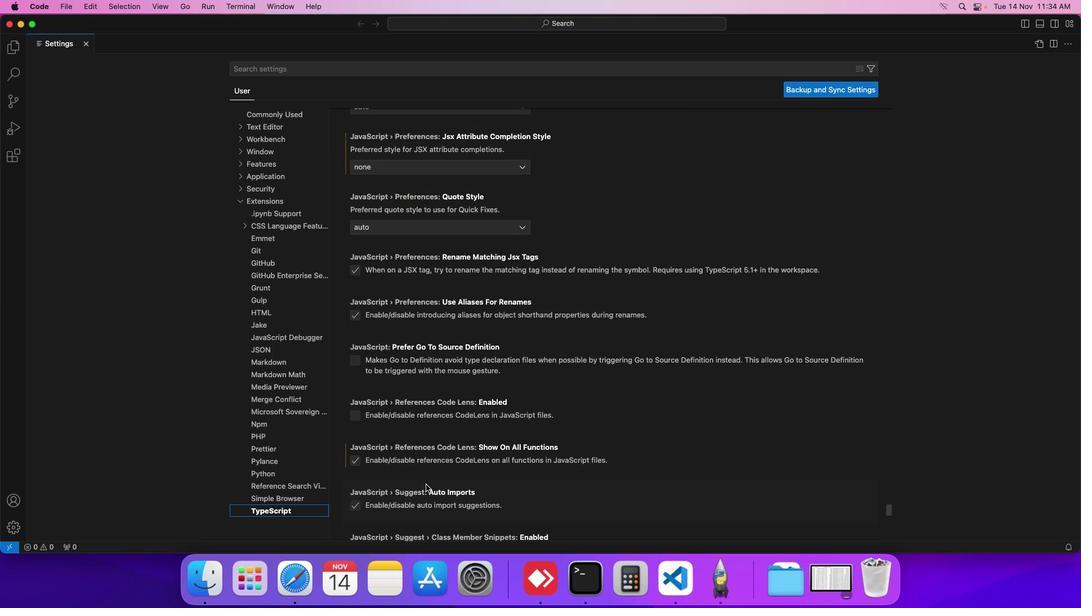 
Action: Mouse scrolled (428, 487) with delta (2, 2)
Screenshot: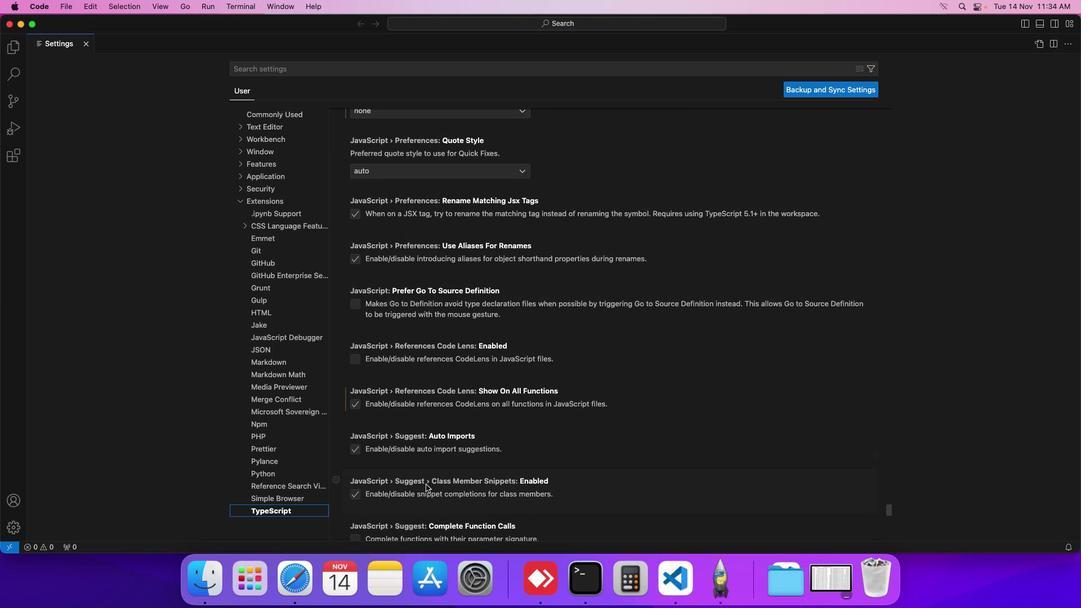 
Action: Mouse scrolled (428, 487) with delta (2, 2)
Screenshot: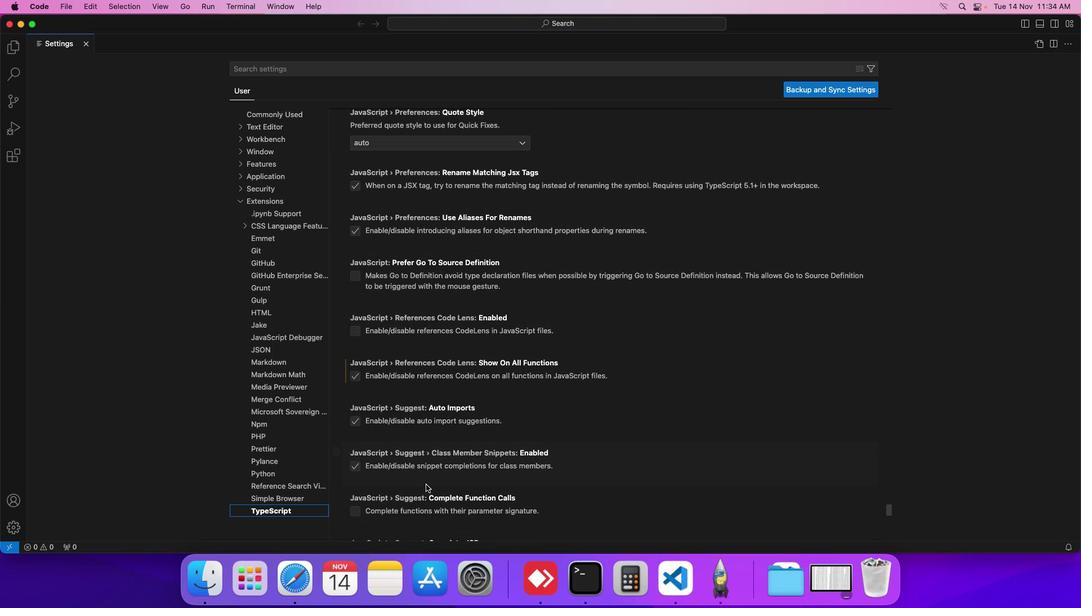 
Action: Mouse scrolled (428, 487) with delta (2, 2)
Screenshot: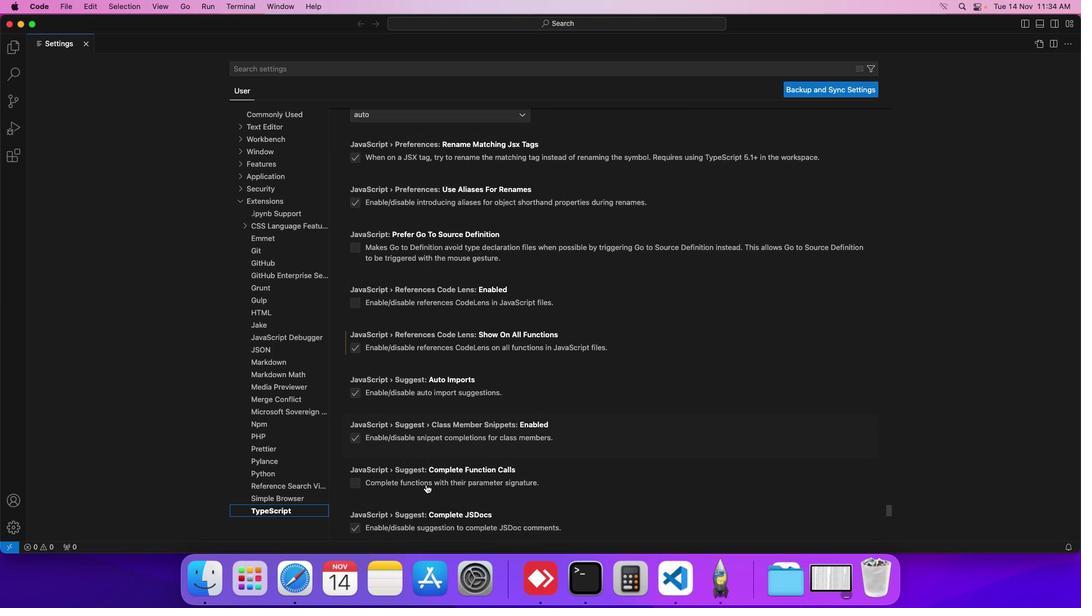 
Action: Mouse scrolled (428, 487) with delta (2, 2)
Screenshot: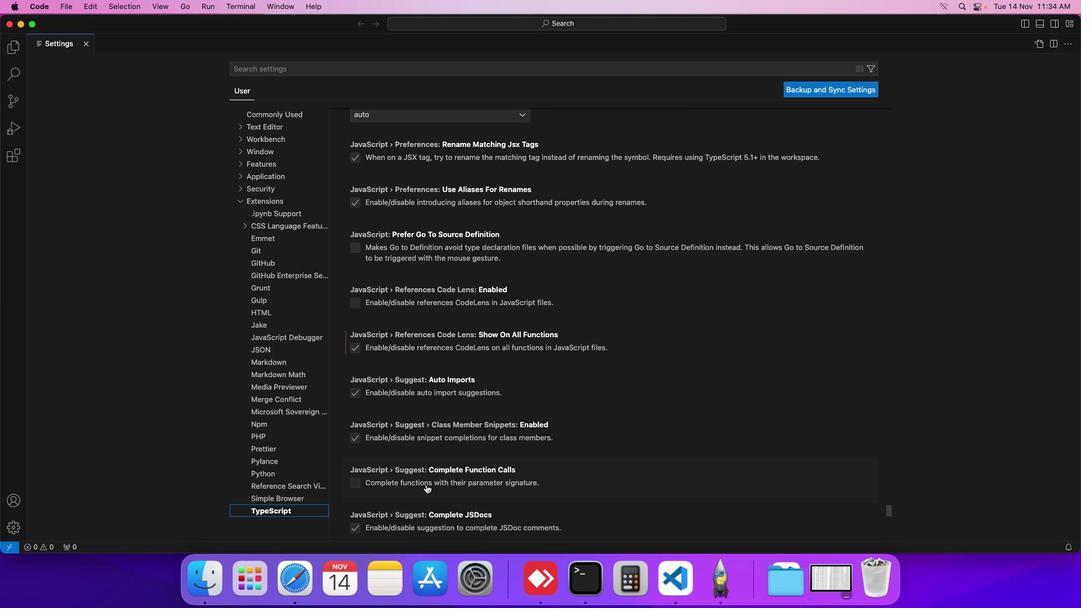 
Action: Mouse scrolled (428, 487) with delta (2, 2)
Screenshot: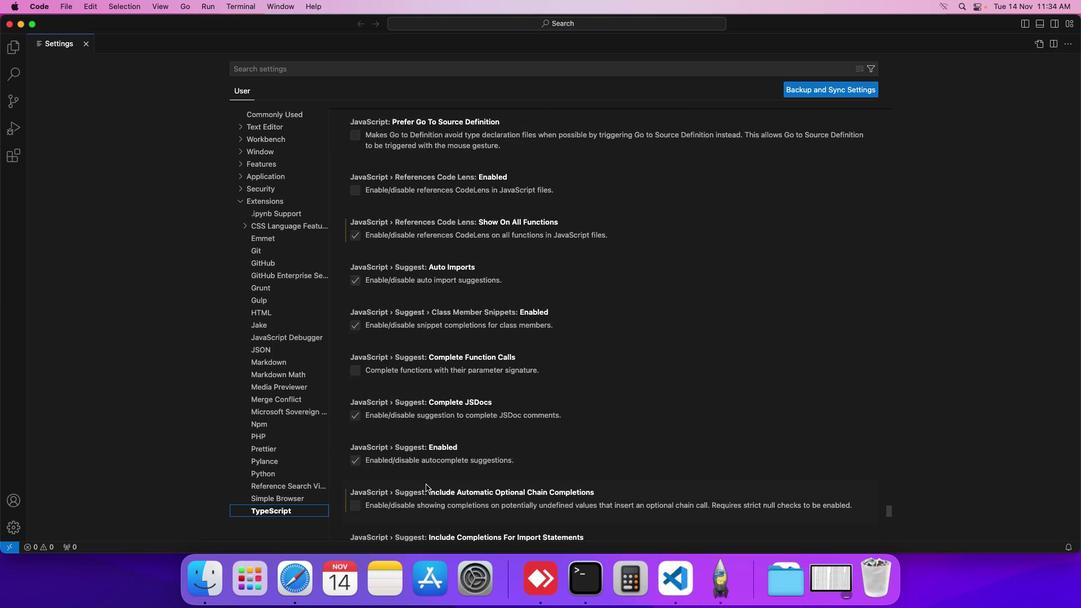 
Action: Mouse scrolled (428, 487) with delta (2, 2)
Screenshot: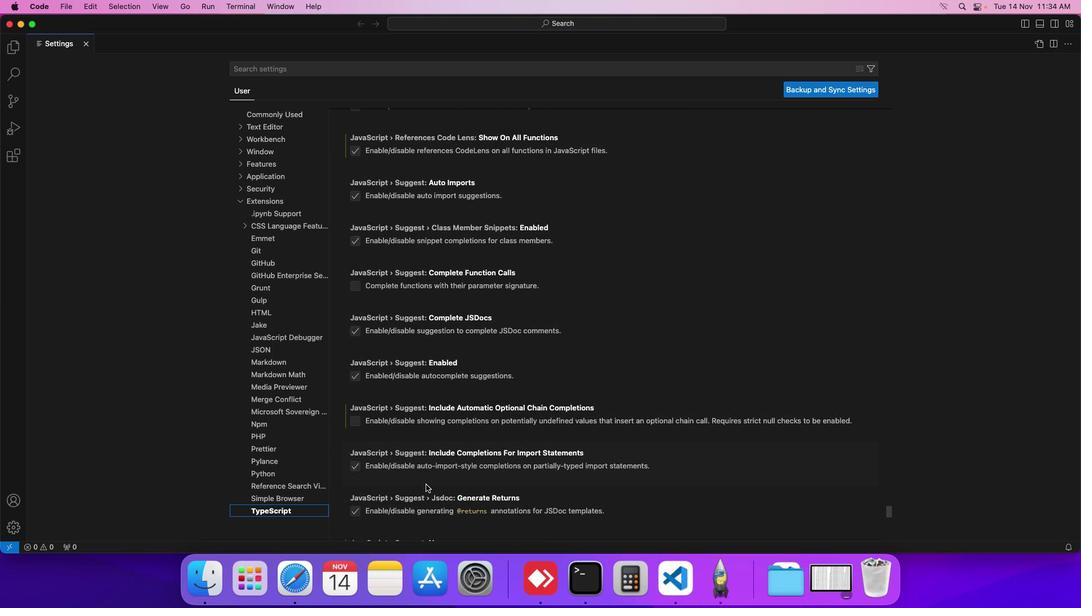 
Action: Mouse scrolled (428, 487) with delta (2, 1)
Screenshot: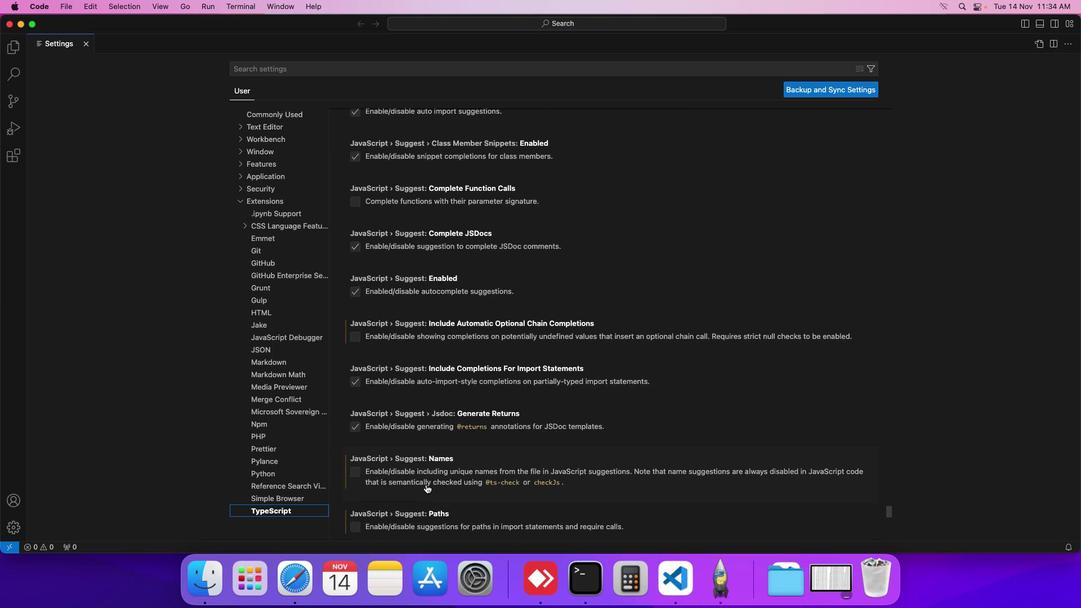 
Action: Mouse scrolled (428, 487) with delta (2, 1)
Screenshot: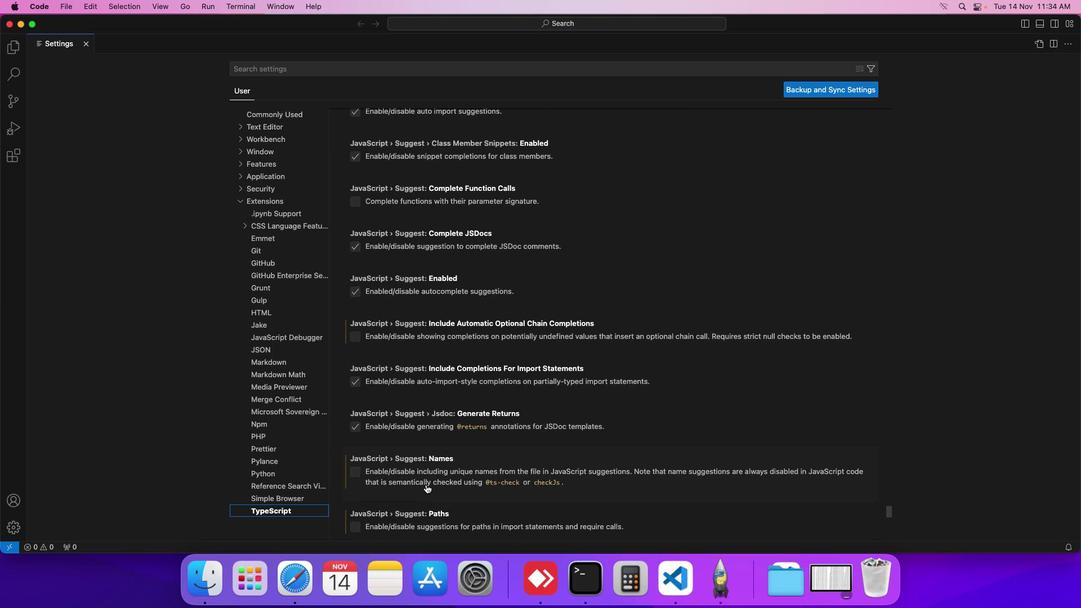 
Action: Mouse scrolled (428, 487) with delta (2, 1)
Screenshot: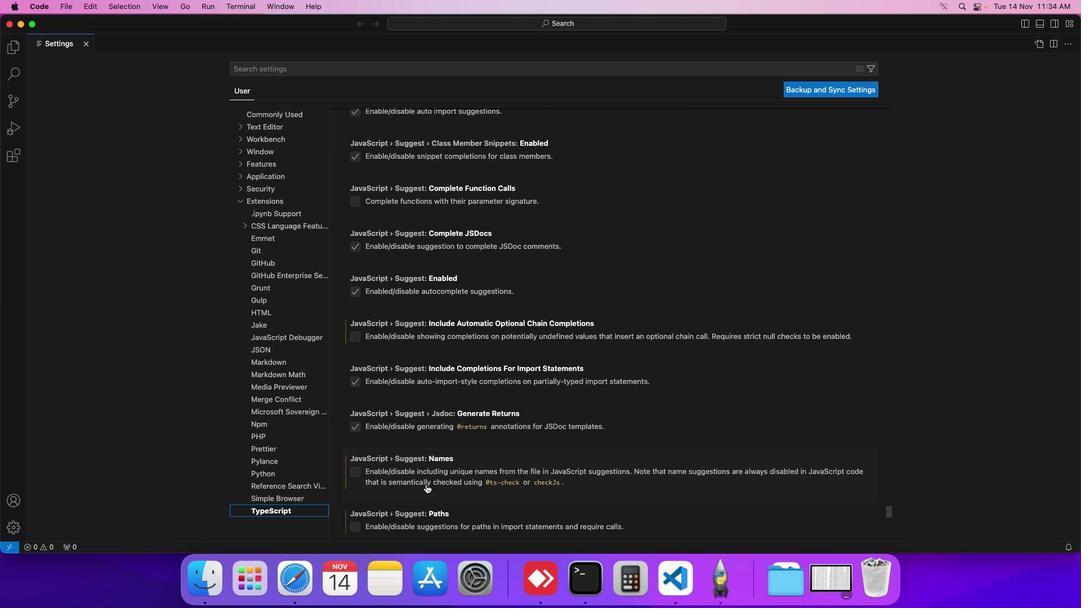 
Action: Mouse scrolled (428, 487) with delta (2, 2)
Screenshot: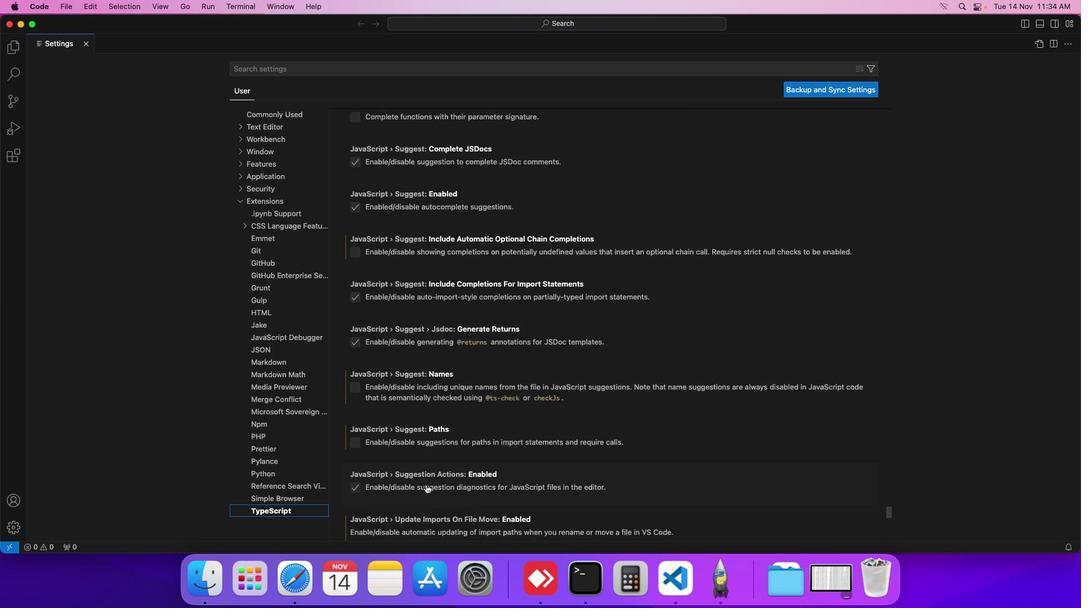 
Action: Mouse scrolled (428, 487) with delta (2, 2)
Screenshot: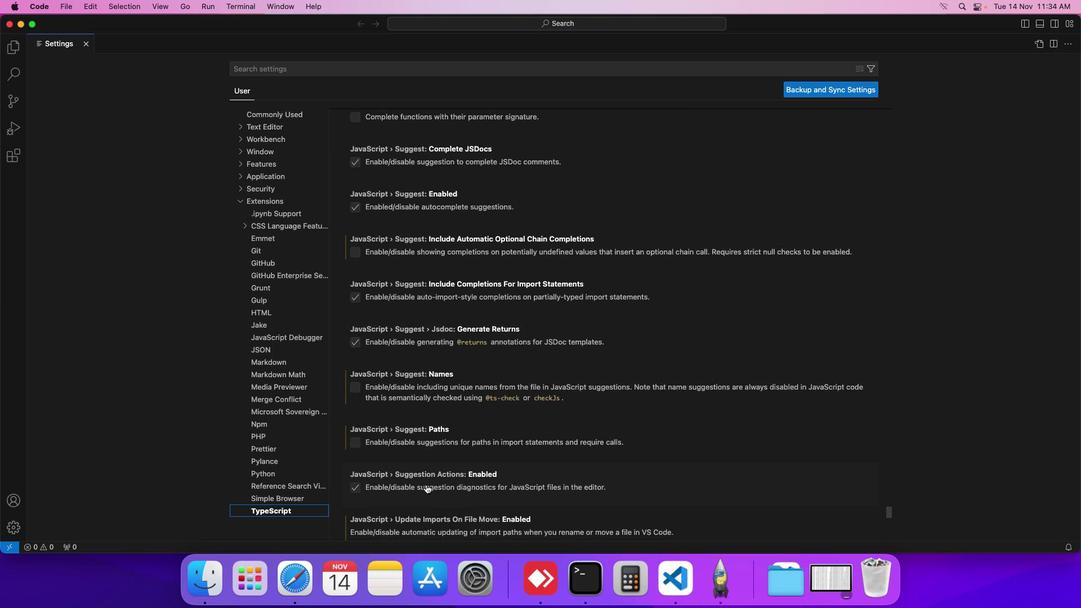 
Action: Mouse scrolled (428, 487) with delta (2, 2)
Screenshot: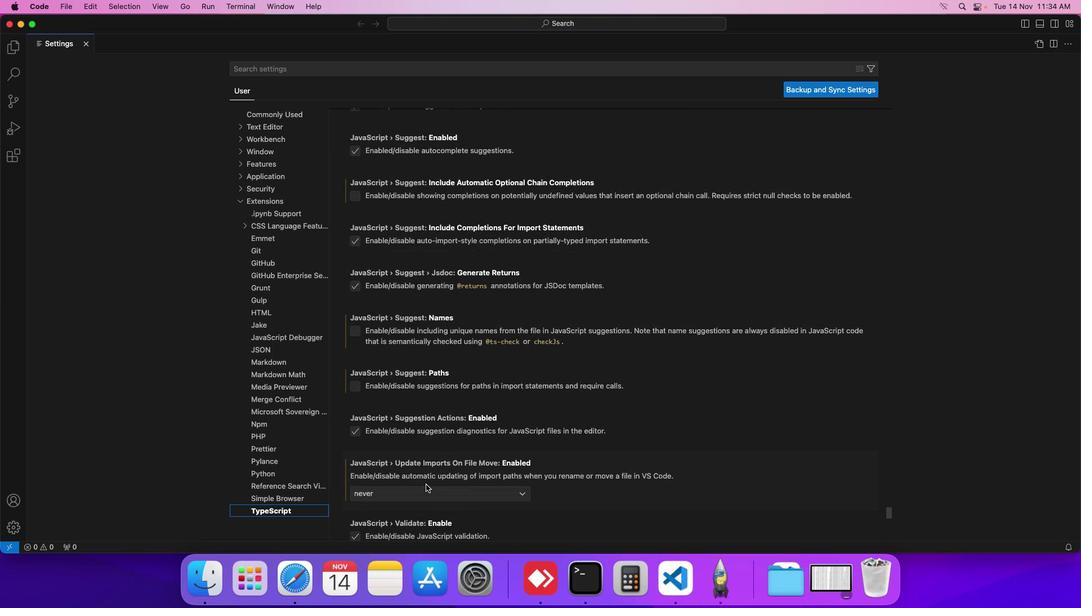 
Action: Mouse scrolled (428, 487) with delta (2, 1)
Screenshot: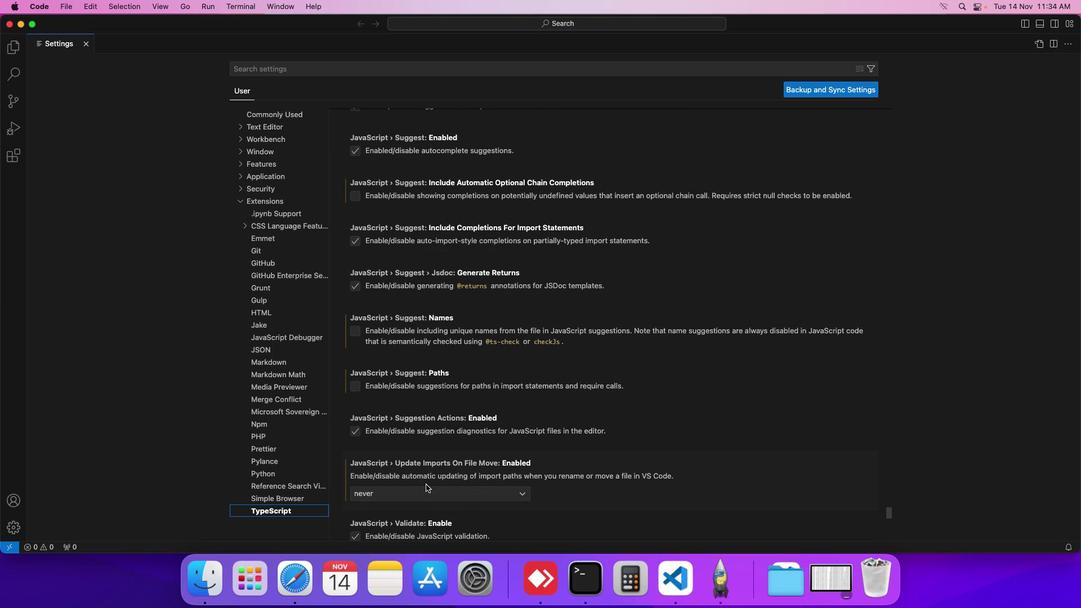 
Action: Mouse scrolled (428, 487) with delta (2, 2)
Screenshot: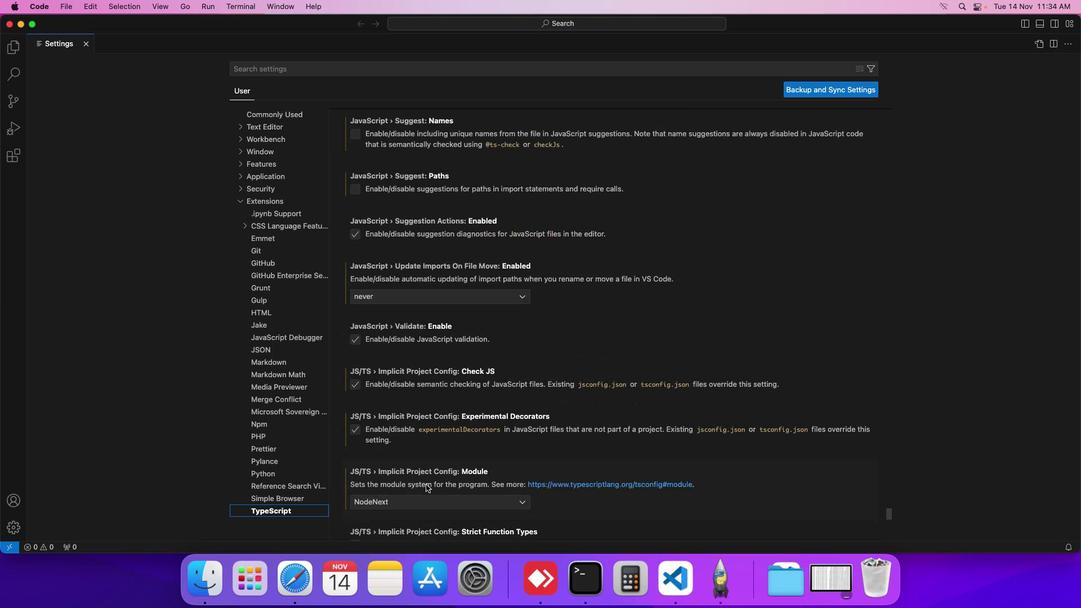
Action: Mouse scrolled (428, 487) with delta (2, 2)
Screenshot: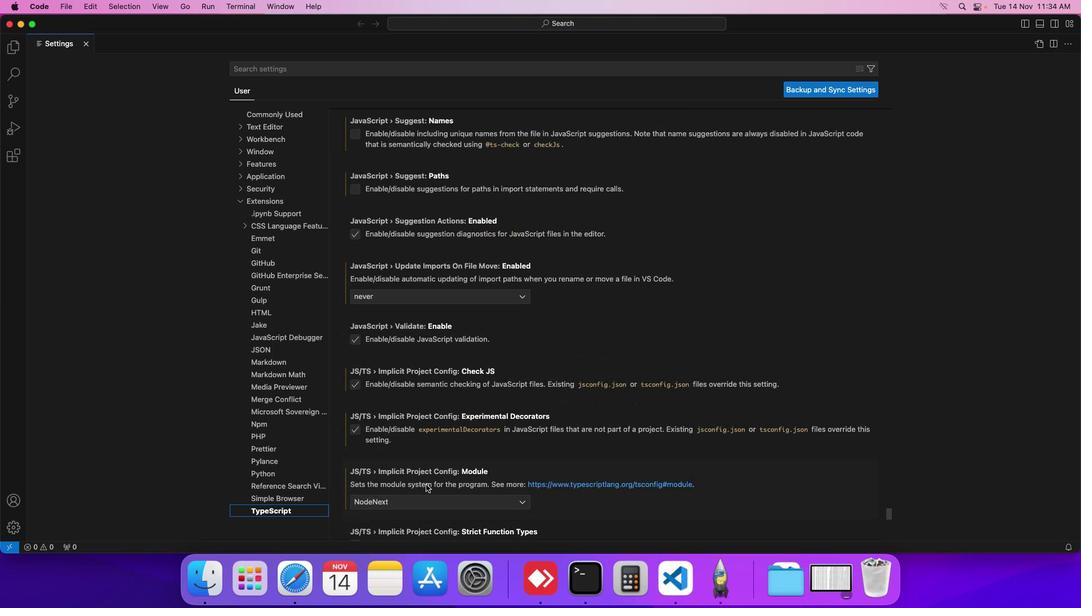 
Action: Mouse scrolled (428, 487) with delta (2, 1)
Screenshot: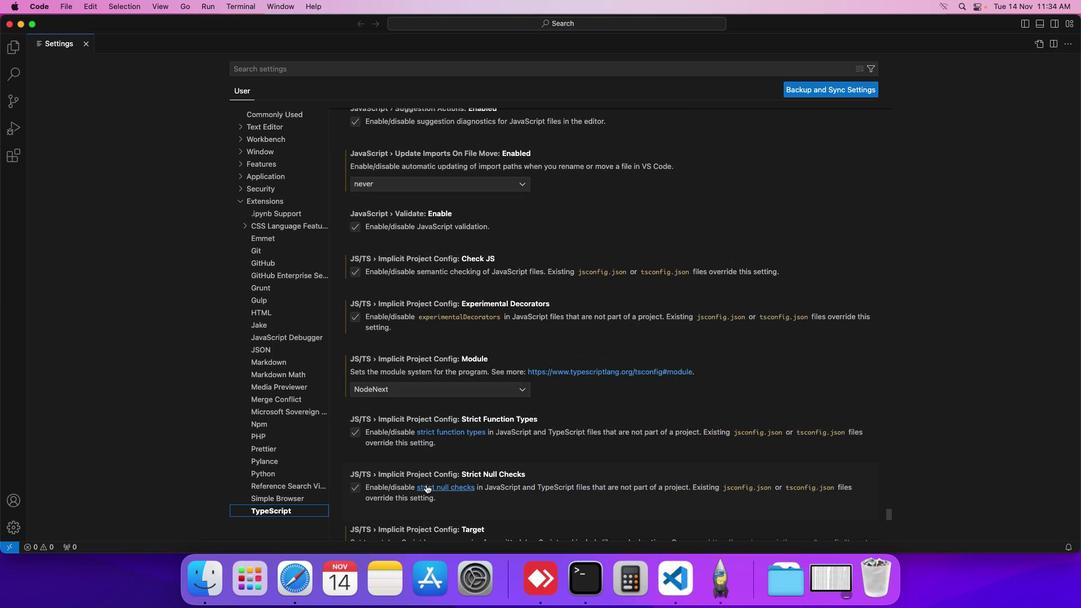 
Action: Mouse scrolled (428, 487) with delta (2, 1)
Screenshot: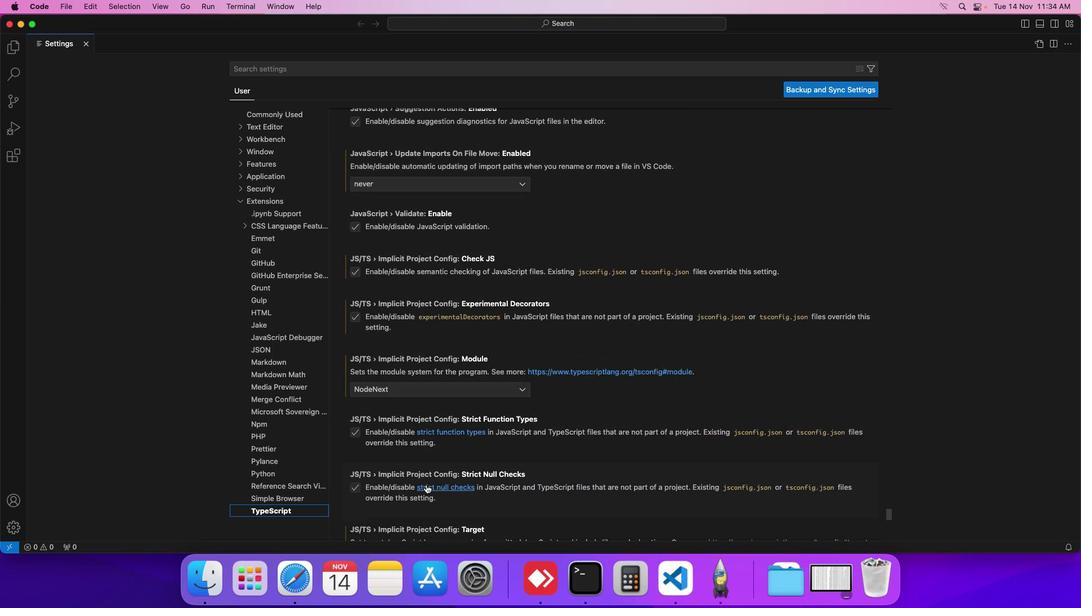 
Action: Mouse scrolled (428, 487) with delta (2, 0)
Screenshot: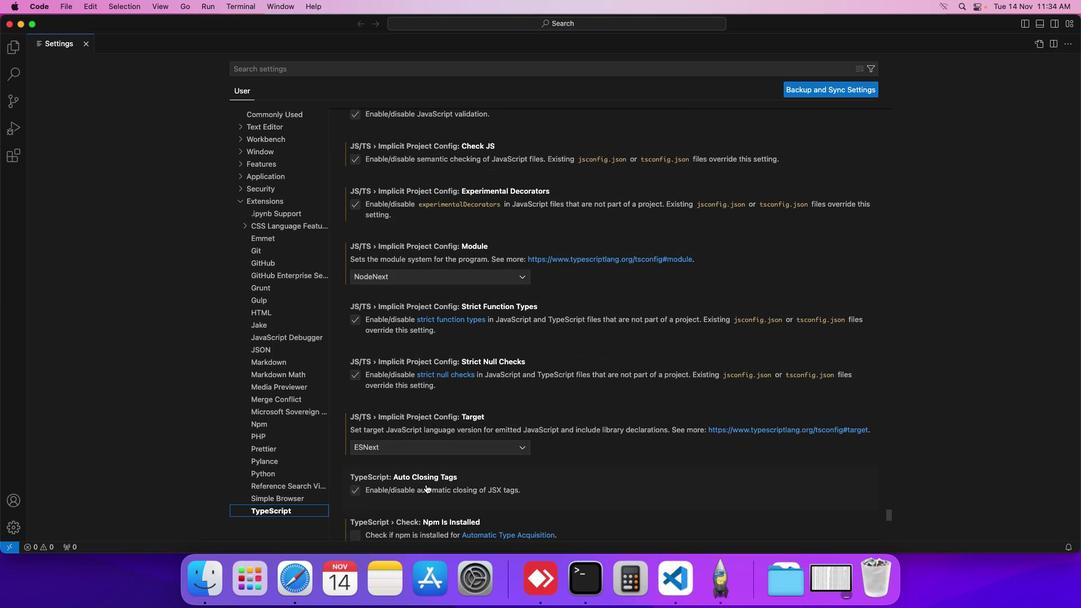 
Action: Mouse scrolled (428, 487) with delta (2, 0)
Screenshot: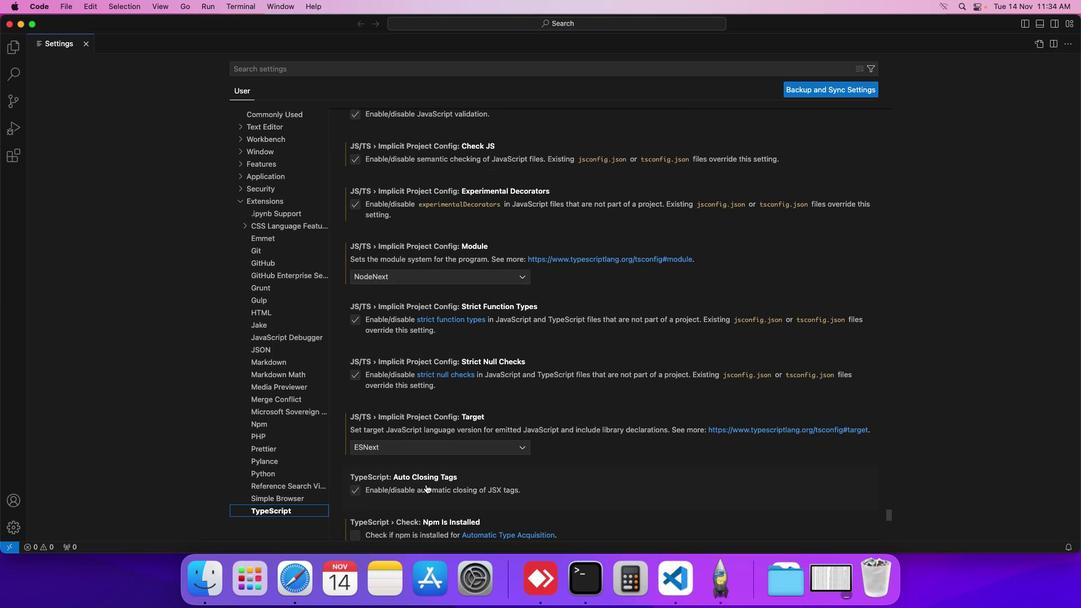 
Action: Mouse scrolled (428, 487) with delta (2, 2)
Screenshot: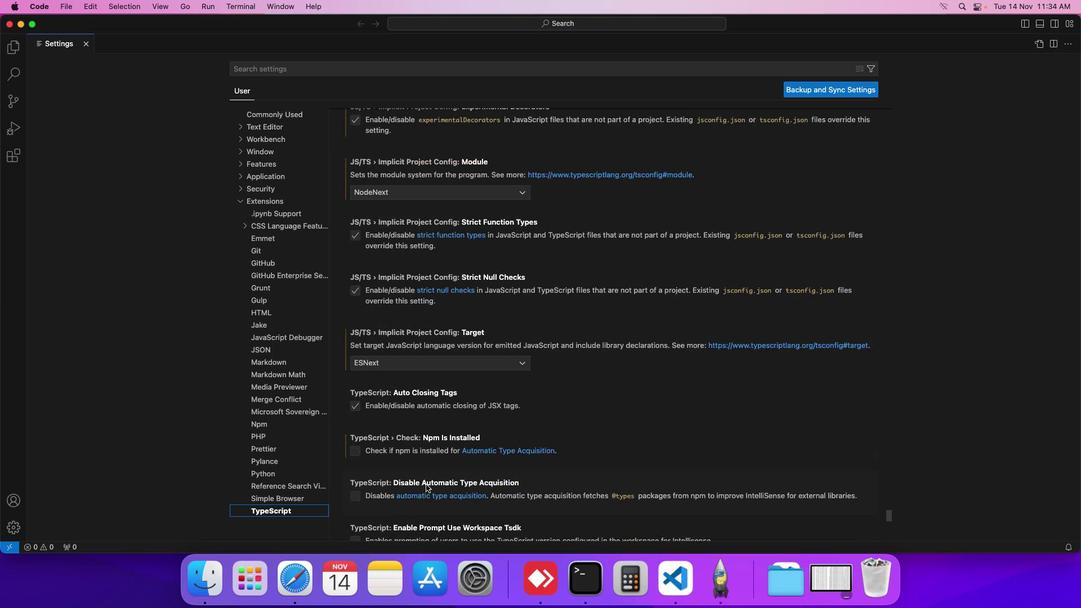 
Action: Mouse scrolled (428, 487) with delta (2, 2)
Screenshot: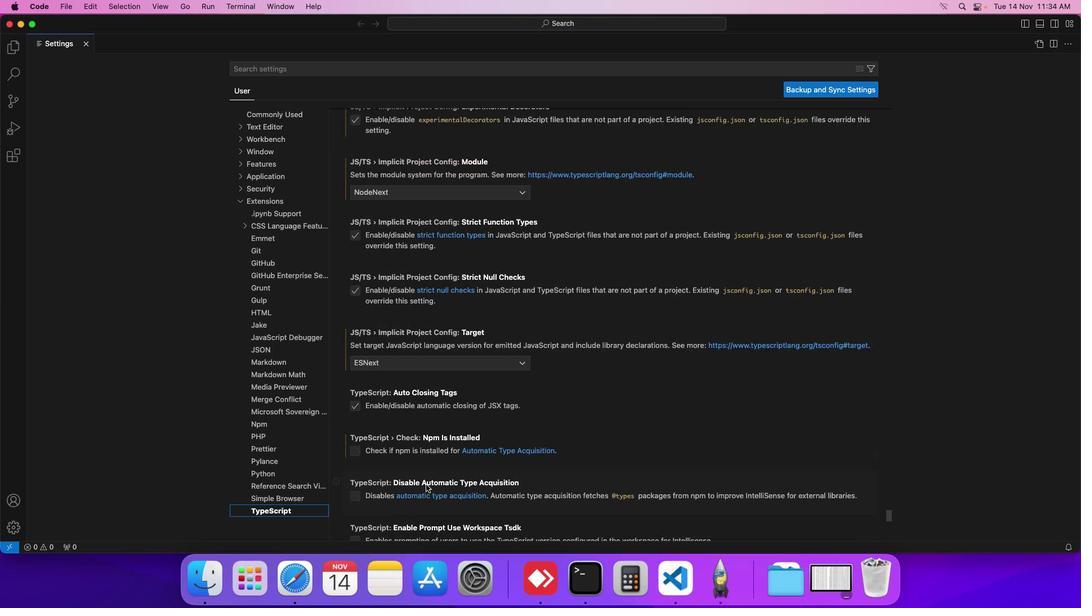 
Action: Mouse scrolled (428, 487) with delta (2, 2)
Screenshot: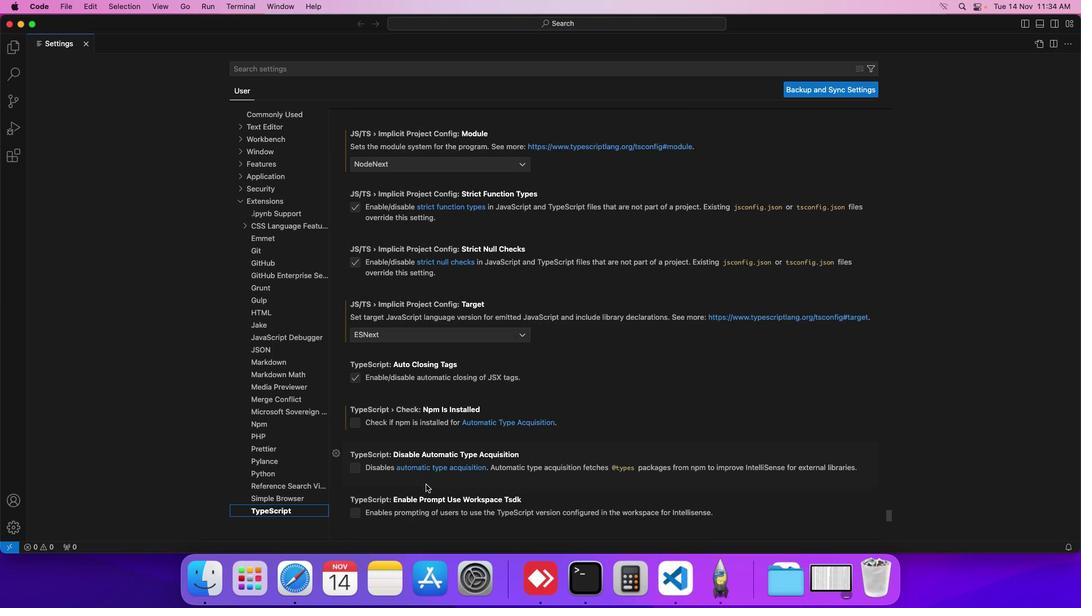 
Action: Mouse scrolled (428, 487) with delta (2, 2)
Screenshot: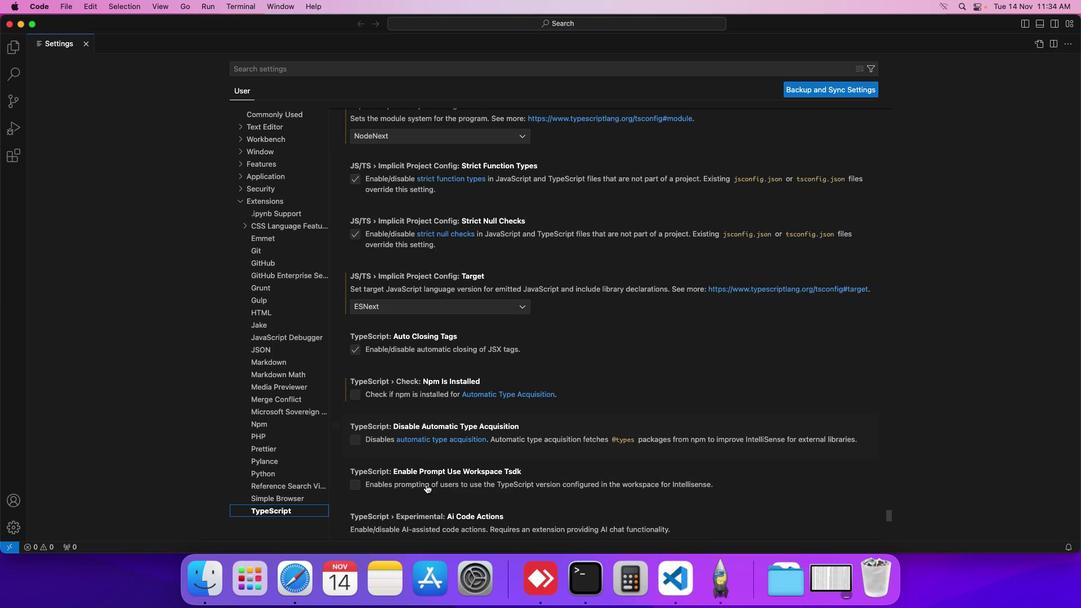 
Action: Mouse scrolled (428, 487) with delta (2, 2)
Screenshot: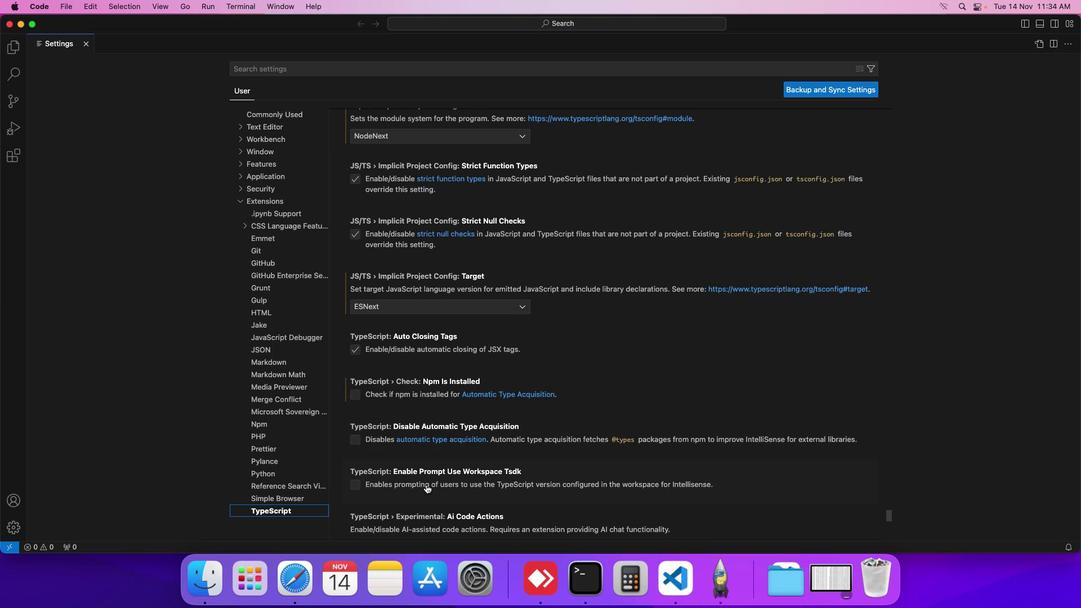 
Action: Mouse scrolled (428, 487) with delta (2, 2)
Screenshot: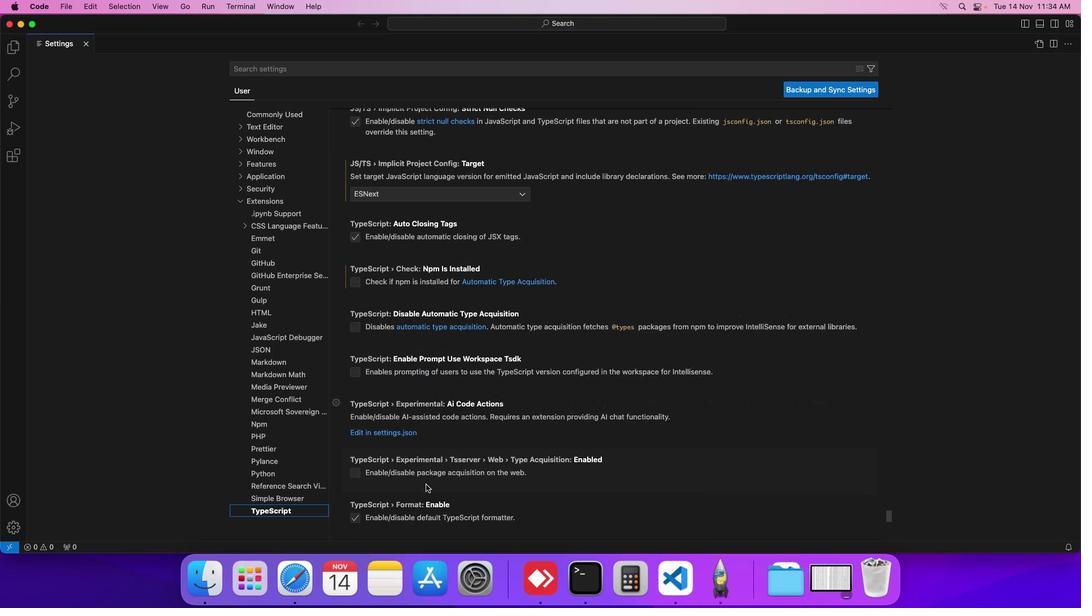 
Action: Mouse scrolled (428, 487) with delta (2, 2)
Screenshot: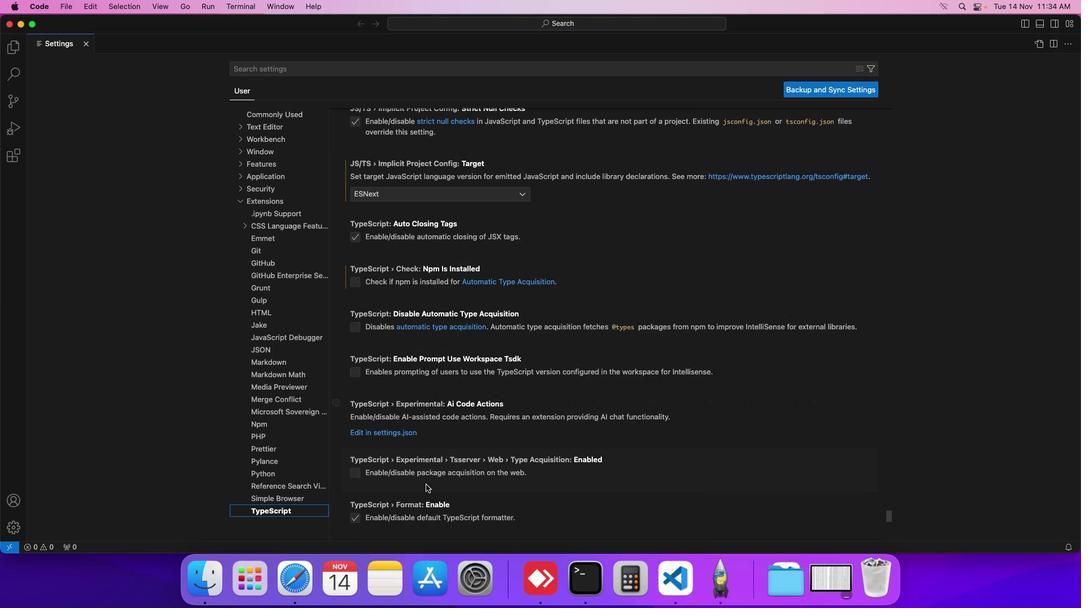 
Action: Mouse scrolled (428, 487) with delta (2, 1)
Screenshot: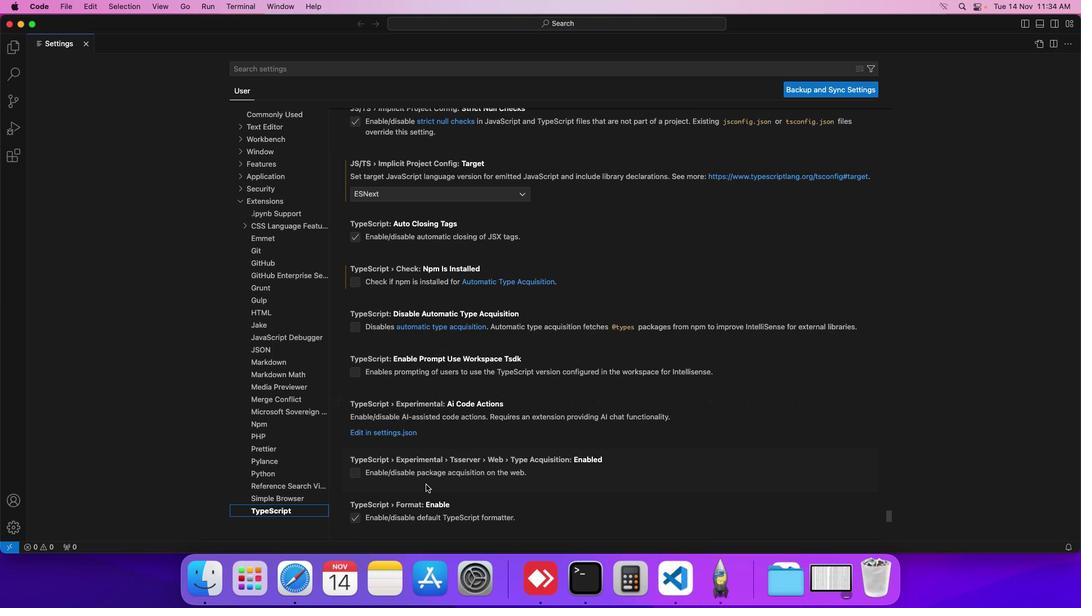 
Action: Mouse scrolled (428, 487) with delta (2, 1)
Screenshot: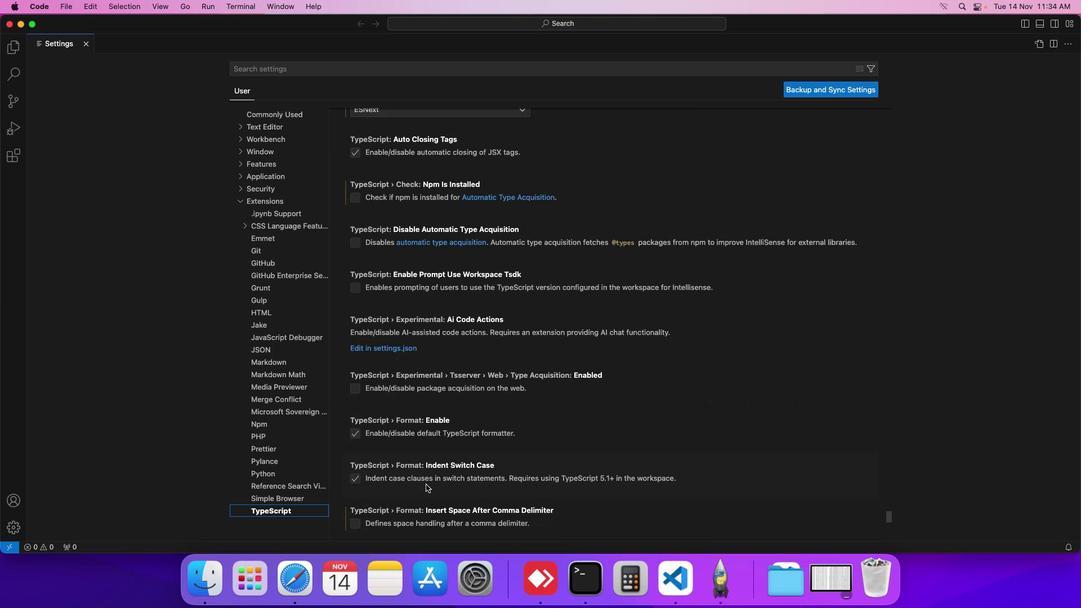 
Action: Mouse scrolled (428, 487) with delta (2, 2)
Screenshot: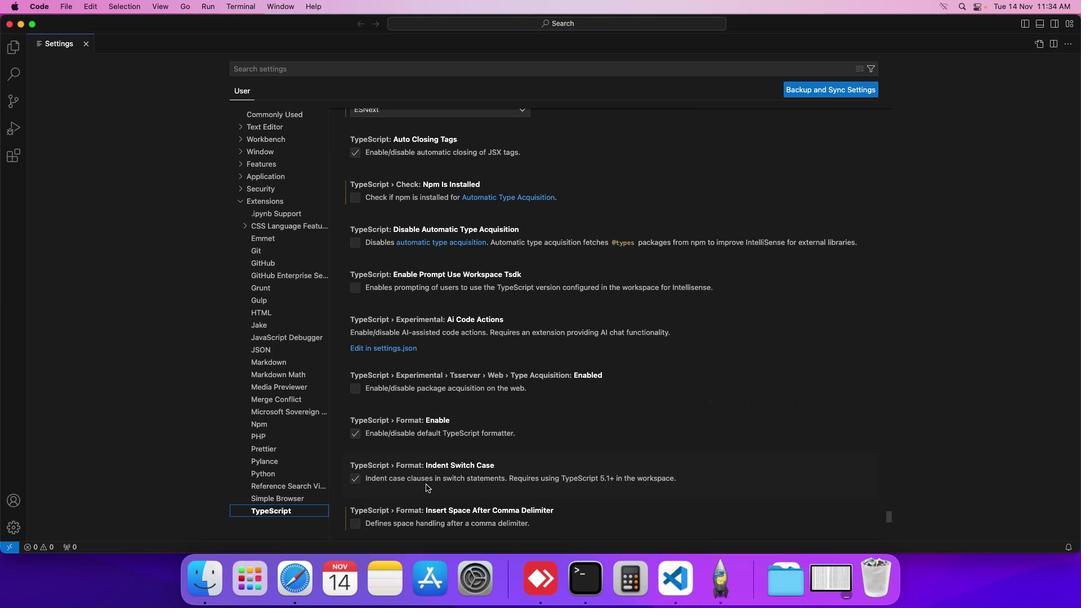 
Action: Mouse scrolled (428, 487) with delta (2, 2)
Screenshot: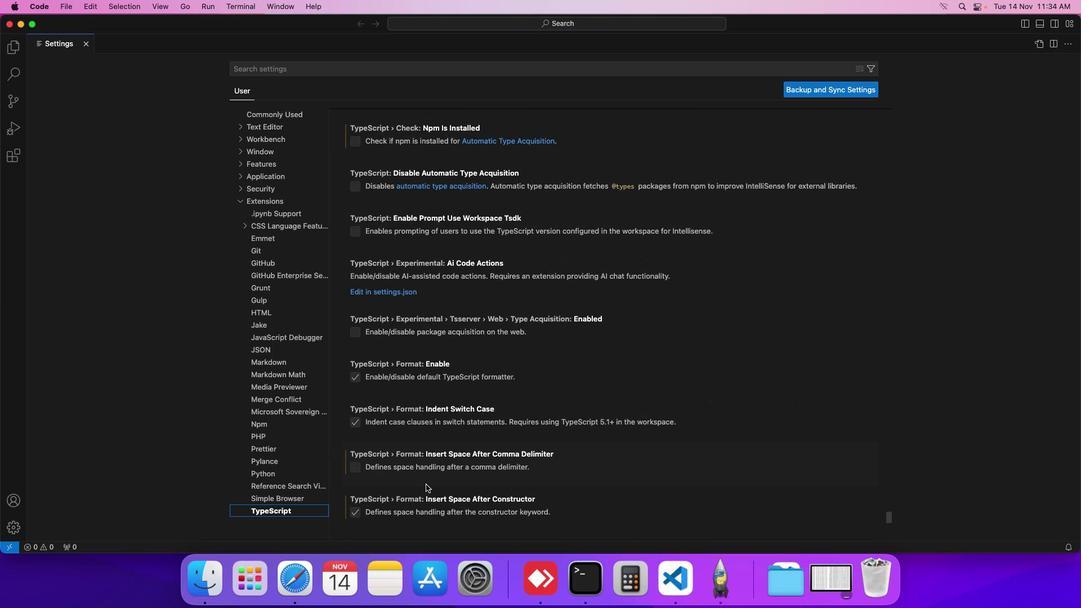 
Action: Mouse scrolled (428, 487) with delta (2, 2)
Screenshot: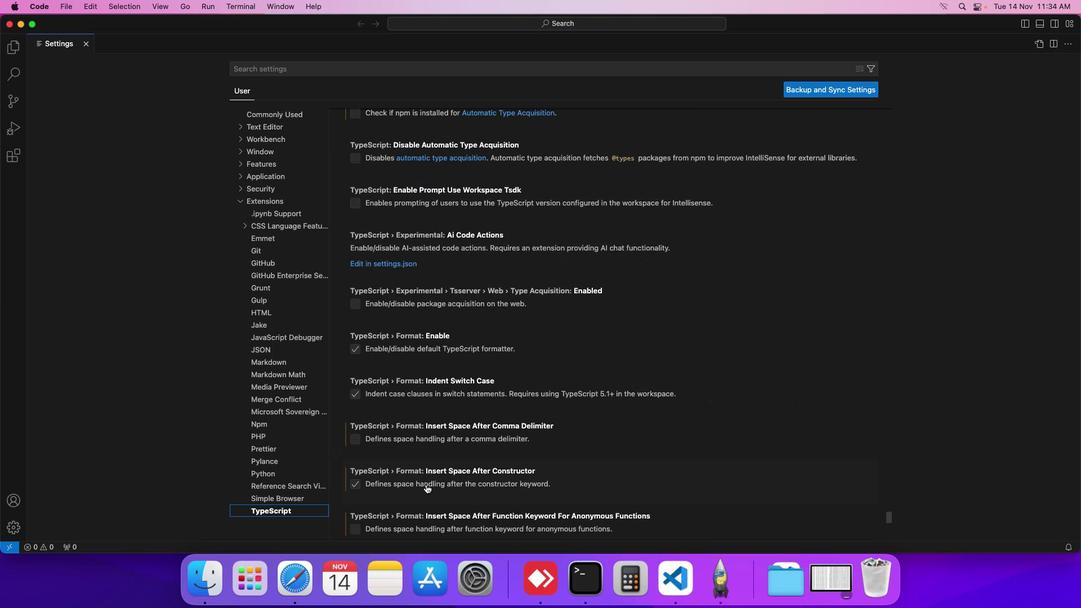 
Action: Mouse scrolled (428, 487) with delta (2, 2)
Screenshot: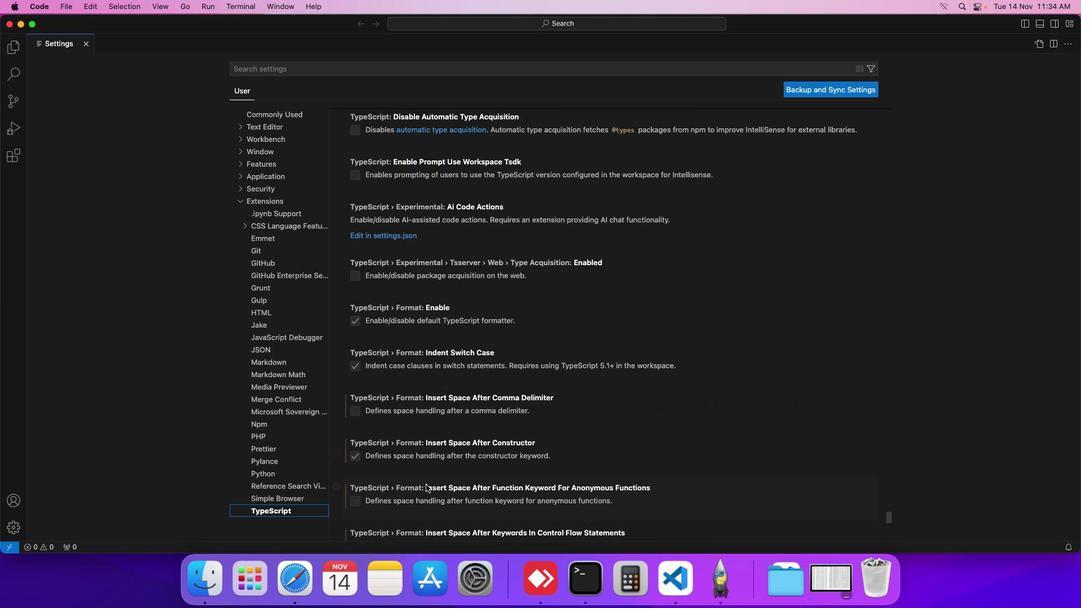 
Action: Mouse scrolled (428, 487) with delta (2, 2)
Screenshot: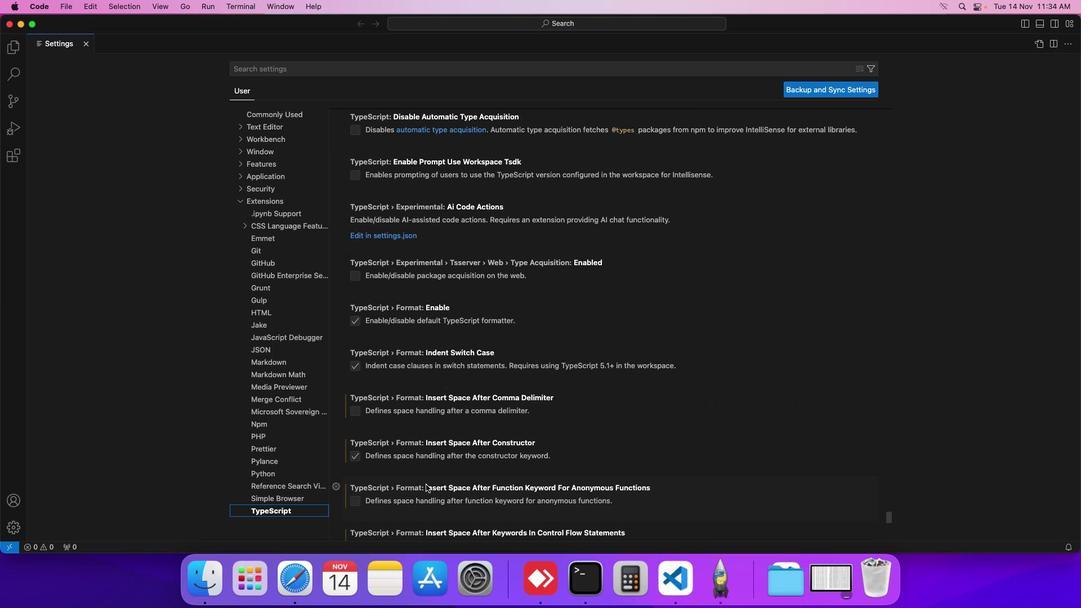 
Action: Mouse scrolled (428, 487) with delta (2, 2)
Screenshot: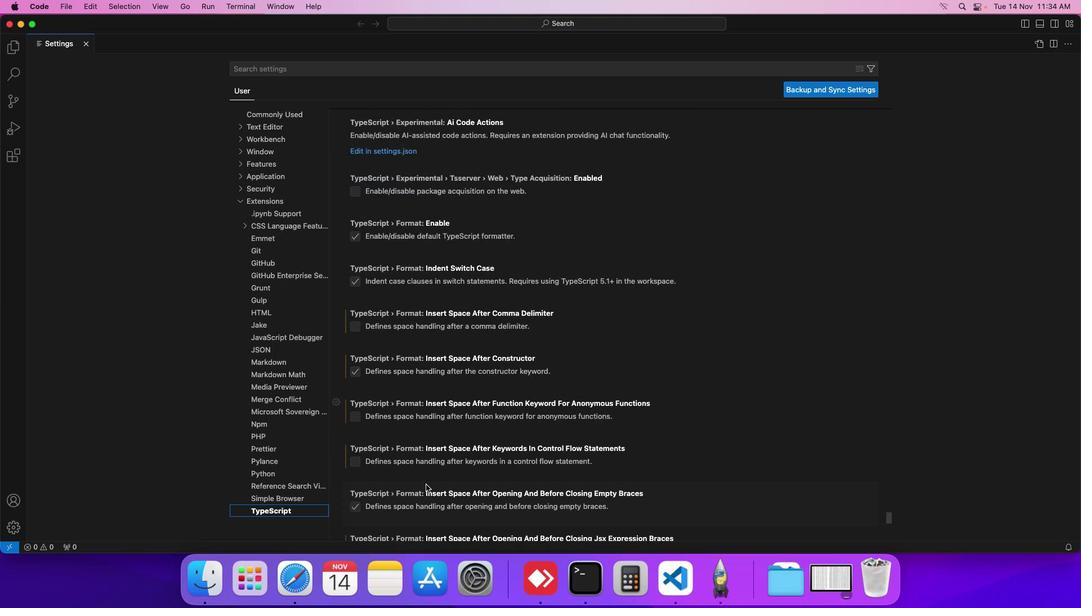 
Action: Mouse scrolled (428, 487) with delta (2, 2)
Screenshot: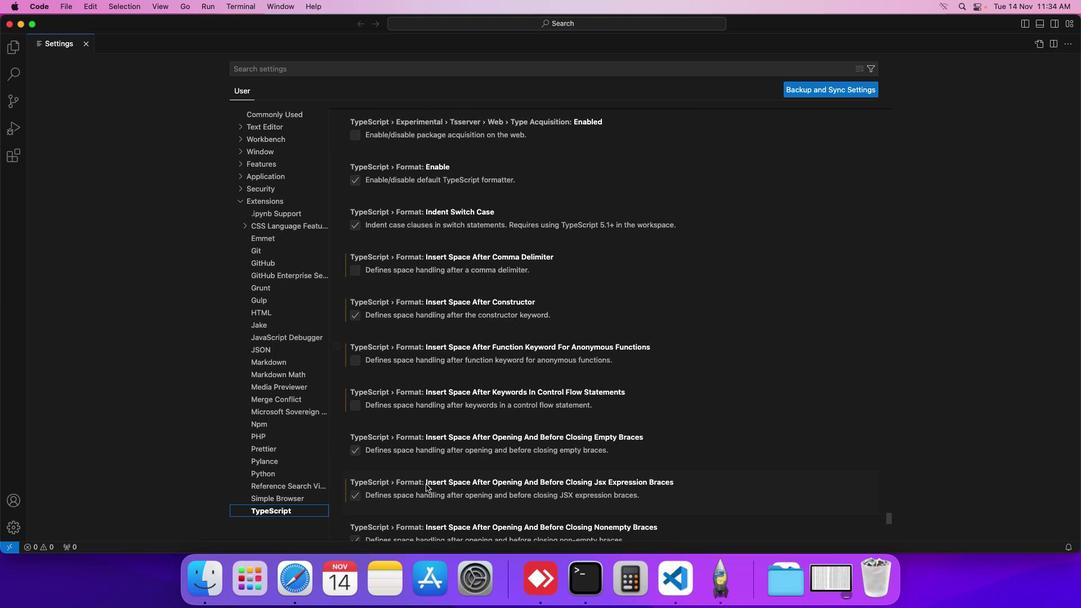 
Action: Mouse scrolled (428, 487) with delta (2, 2)
Screenshot: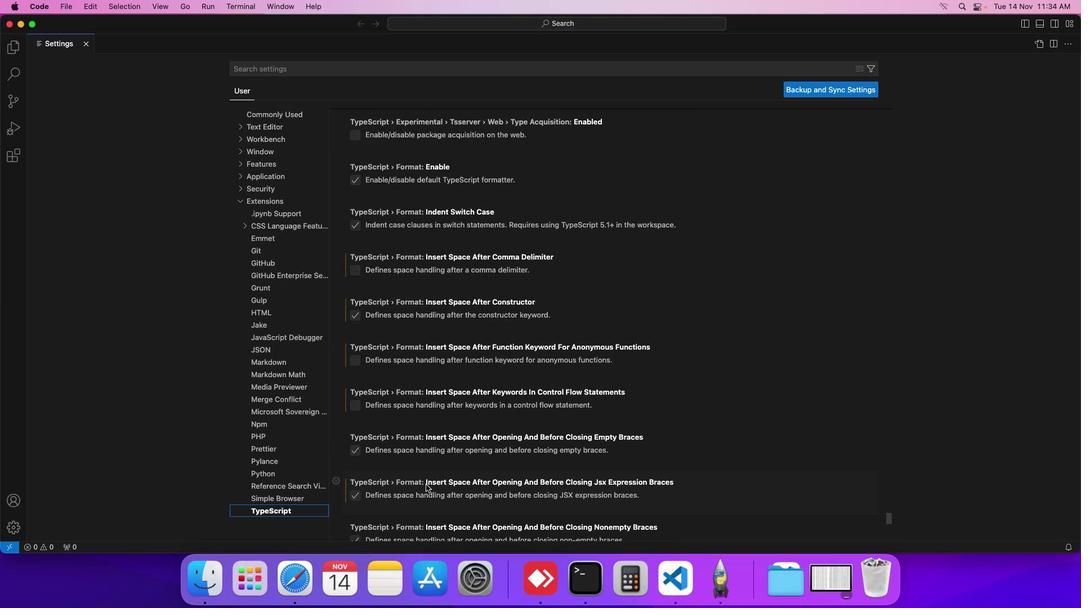 
Action: Mouse scrolled (428, 487) with delta (2, 1)
Screenshot: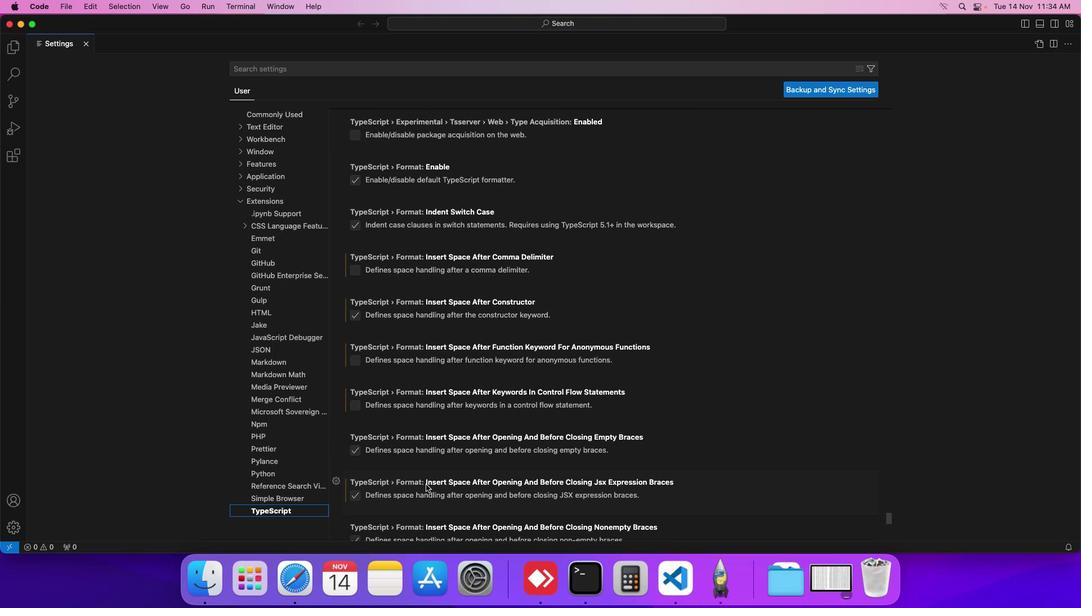 
Action: Mouse scrolled (428, 487) with delta (2, 2)
Screenshot: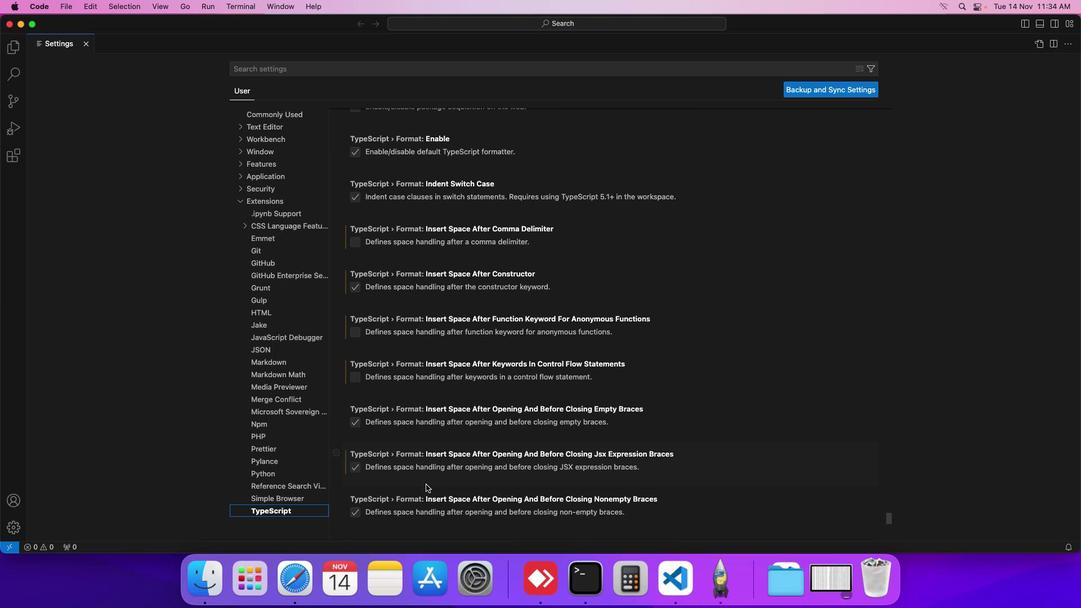 
Action: Mouse scrolled (428, 487) with delta (2, 2)
Screenshot: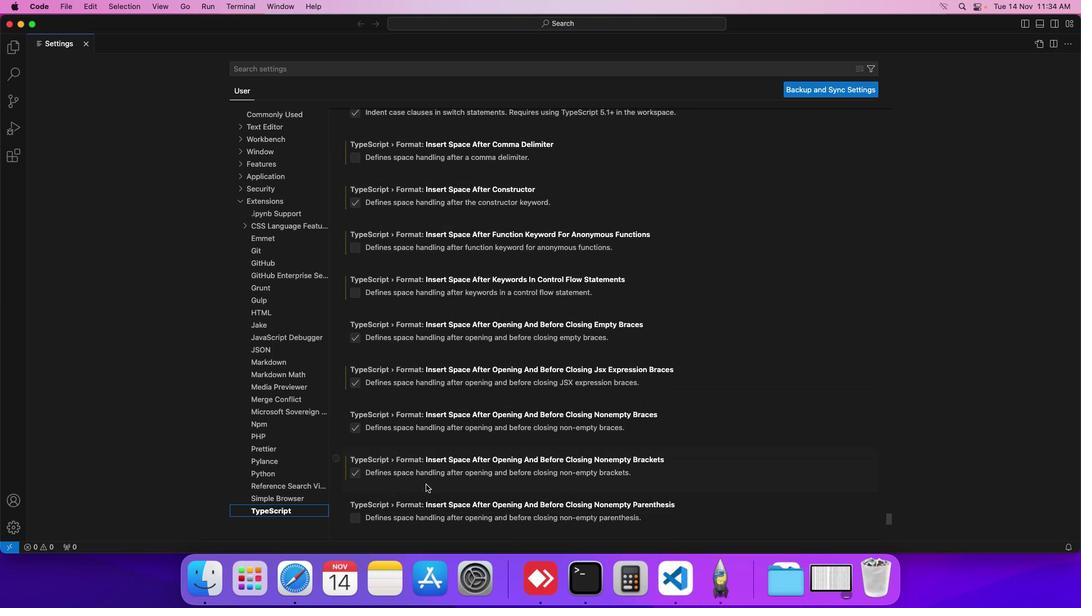 
Action: Mouse scrolled (428, 487) with delta (2, 2)
Screenshot: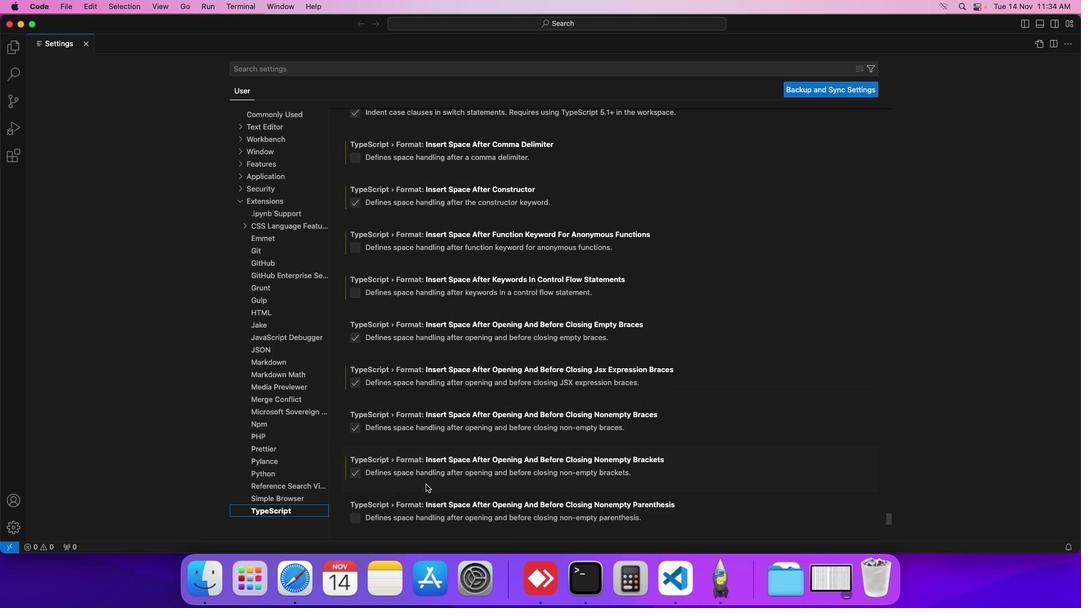 
Action: Mouse scrolled (428, 487) with delta (2, 2)
Screenshot: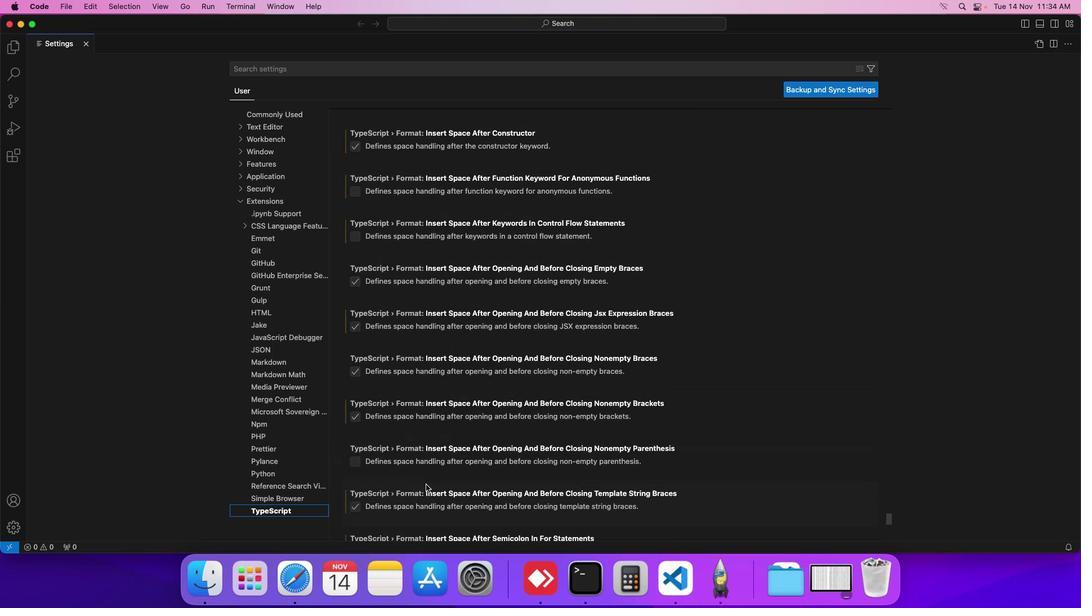 
Action: Mouse scrolled (428, 487) with delta (2, 1)
Screenshot: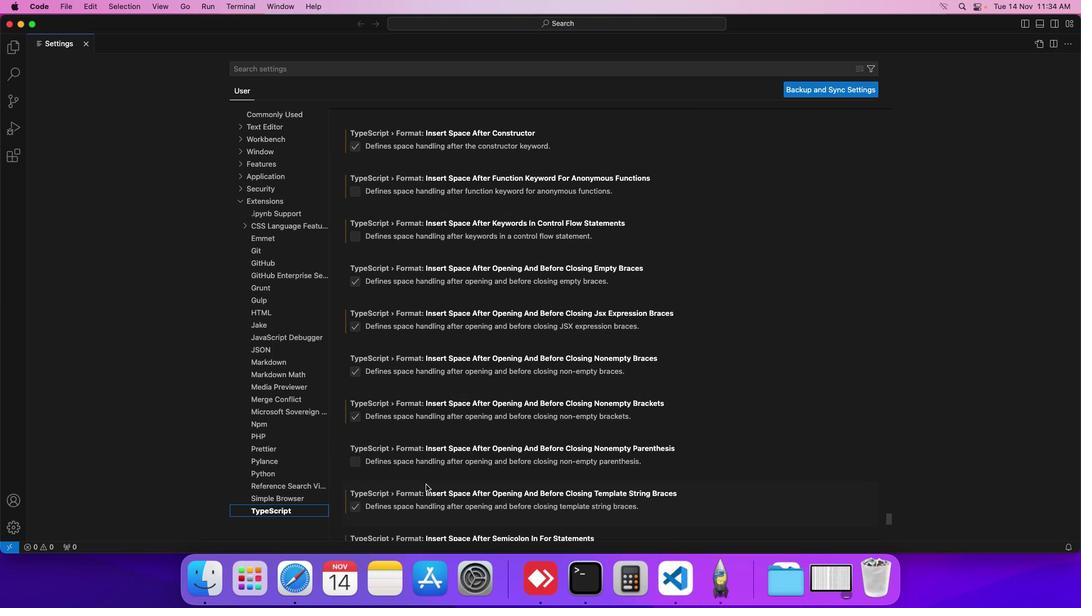 
Action: Mouse scrolled (428, 487) with delta (2, 2)
Screenshot: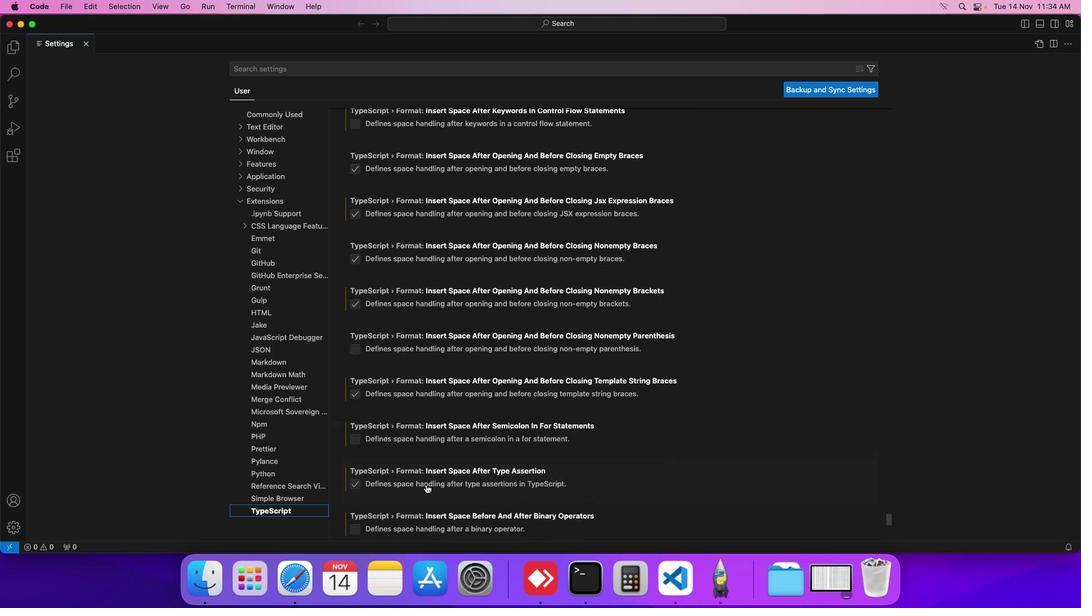 
Action: Mouse scrolled (428, 487) with delta (2, 2)
Screenshot: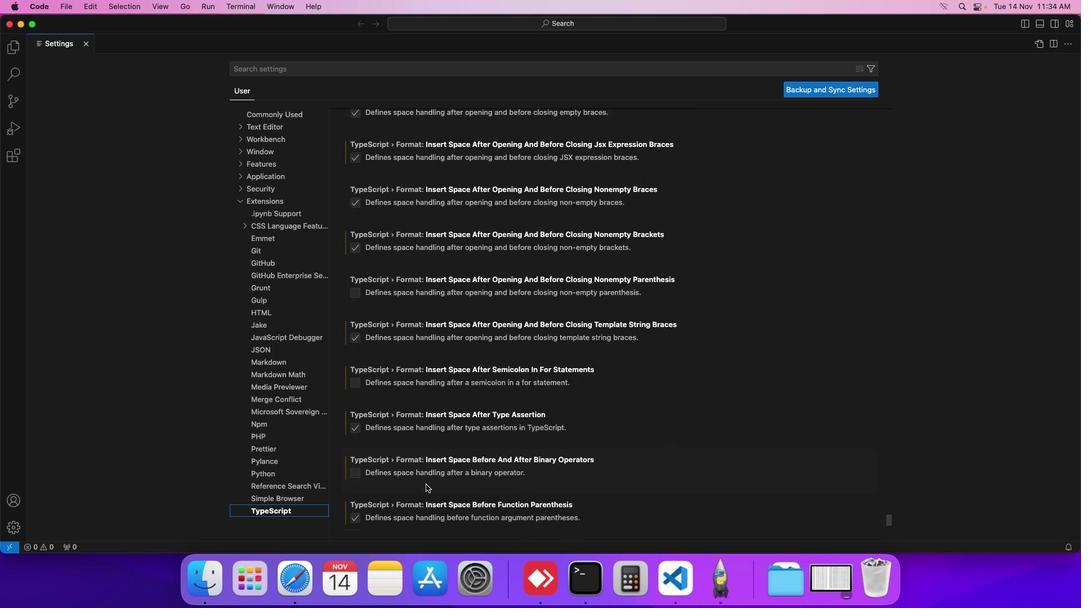 
Action: Mouse scrolled (428, 487) with delta (2, 1)
Screenshot: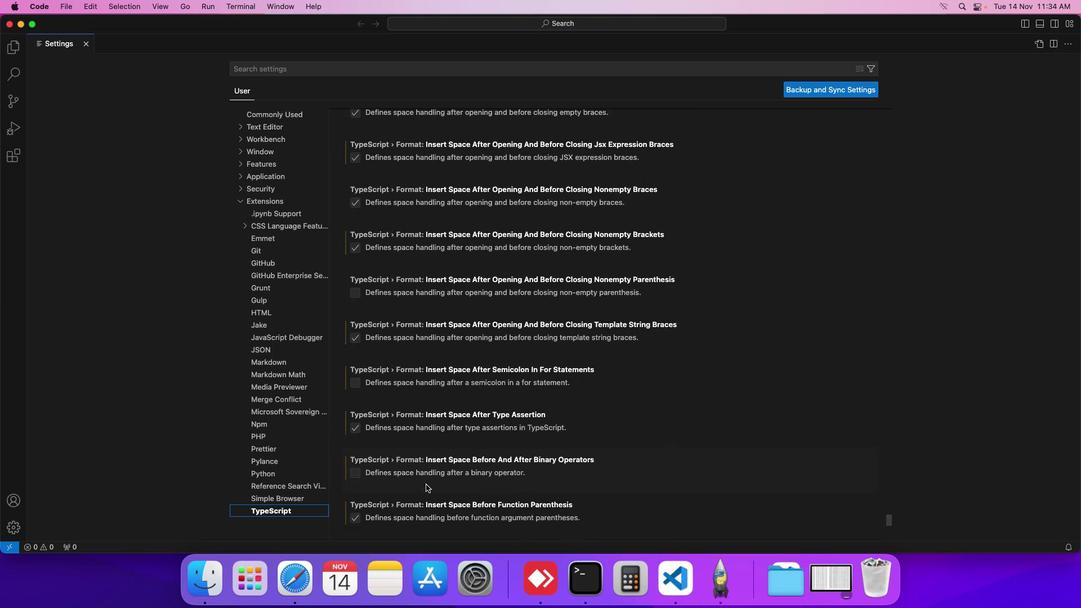 
Action: Mouse scrolled (428, 487) with delta (2, 1)
Screenshot: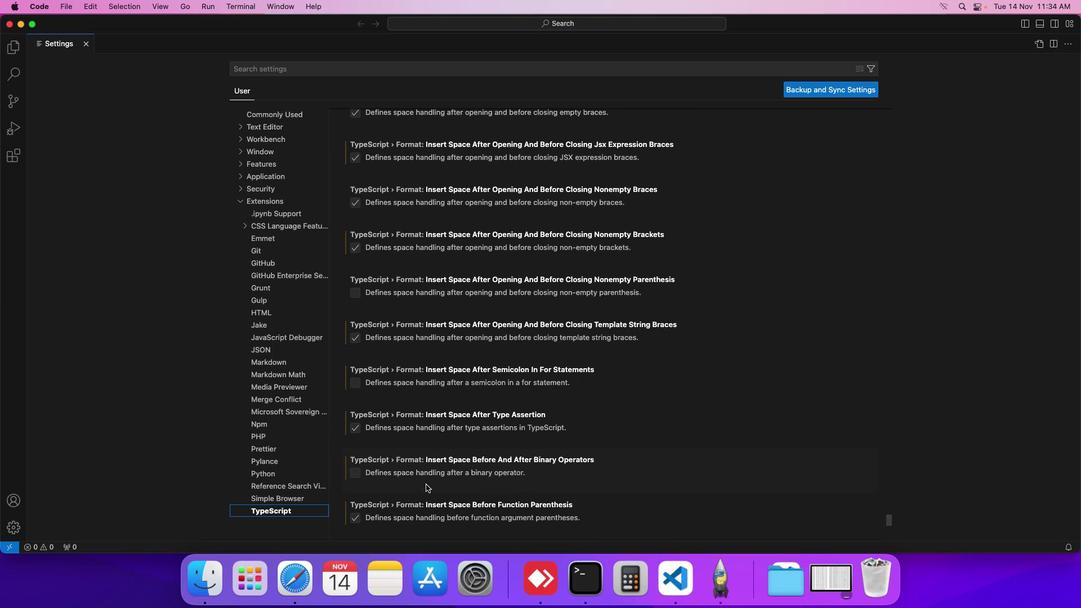 
Action: Mouse scrolled (428, 487) with delta (2, 2)
Screenshot: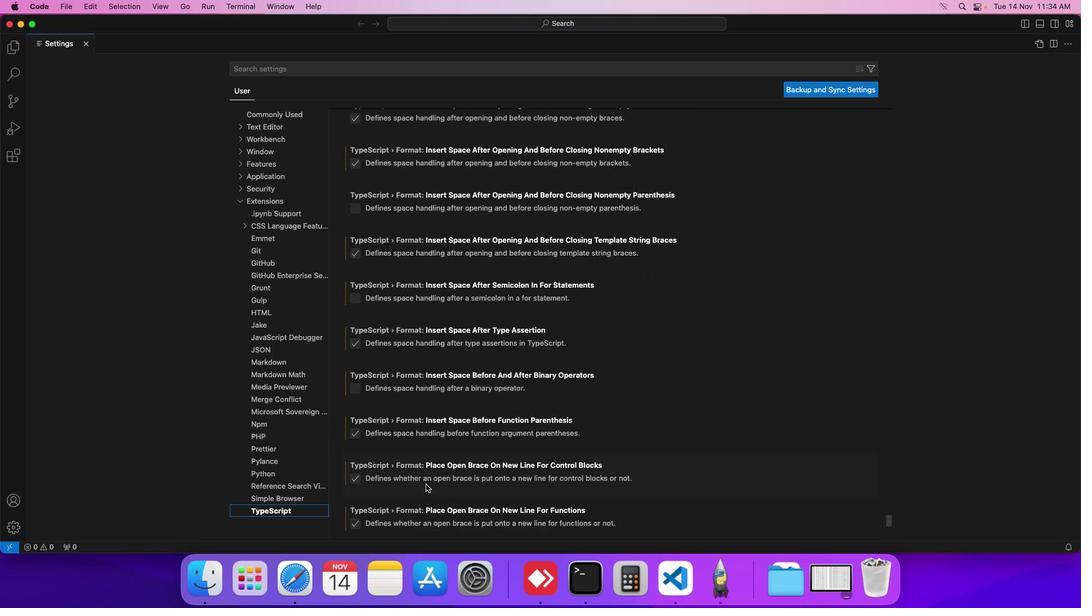 
Action: Mouse scrolled (428, 487) with delta (2, 2)
Screenshot: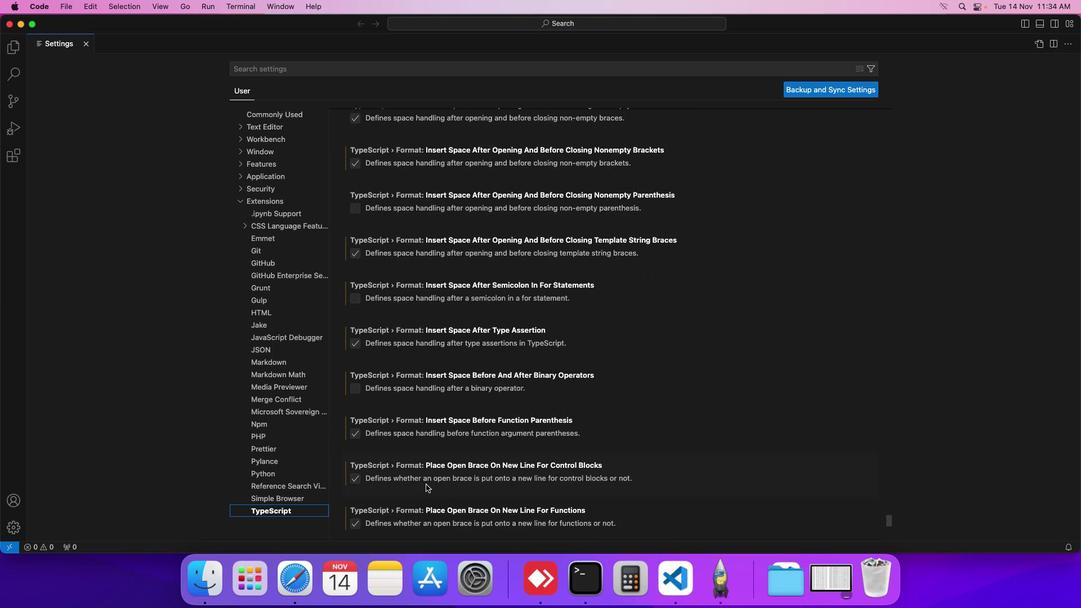 
Action: Mouse scrolled (428, 487) with delta (2, 2)
Screenshot: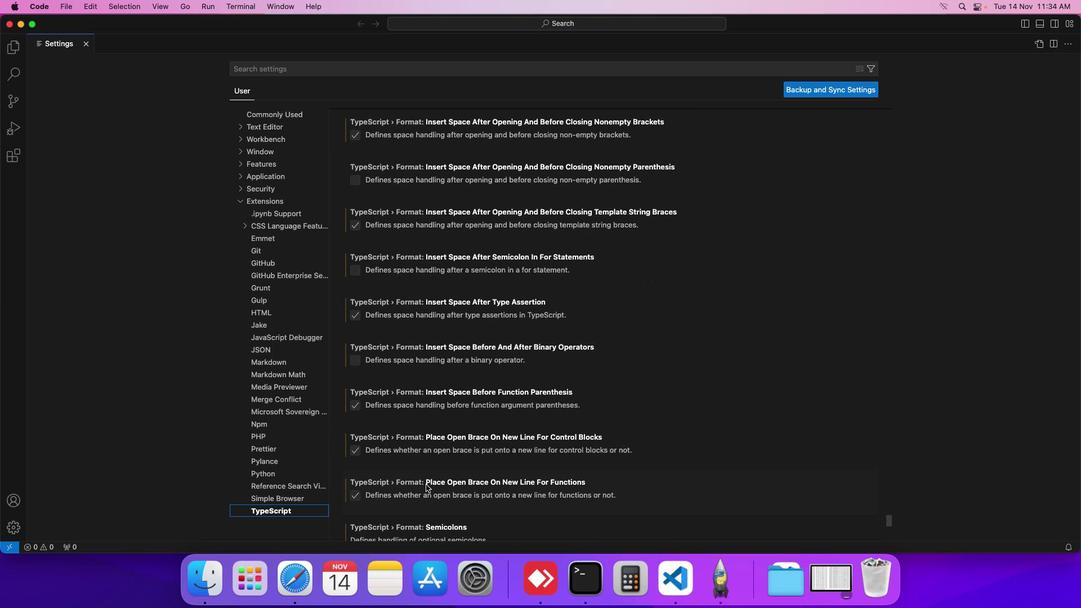 
Action: Mouse scrolled (428, 487) with delta (2, 2)
Screenshot: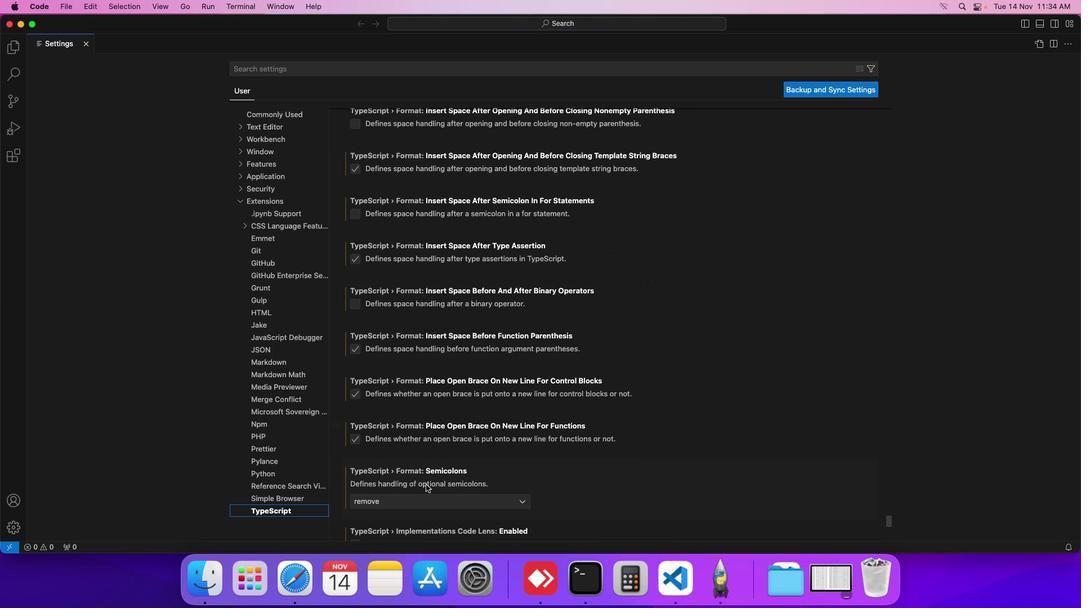 
Action: Mouse scrolled (428, 487) with delta (2, 1)
Screenshot: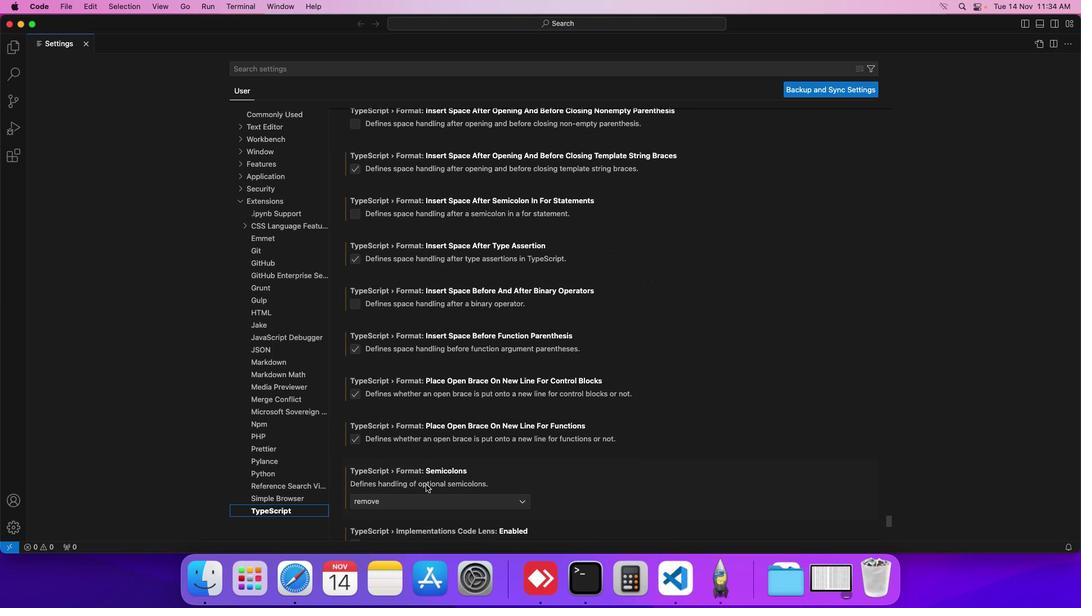 
Action: Mouse scrolled (428, 487) with delta (2, 2)
Screenshot: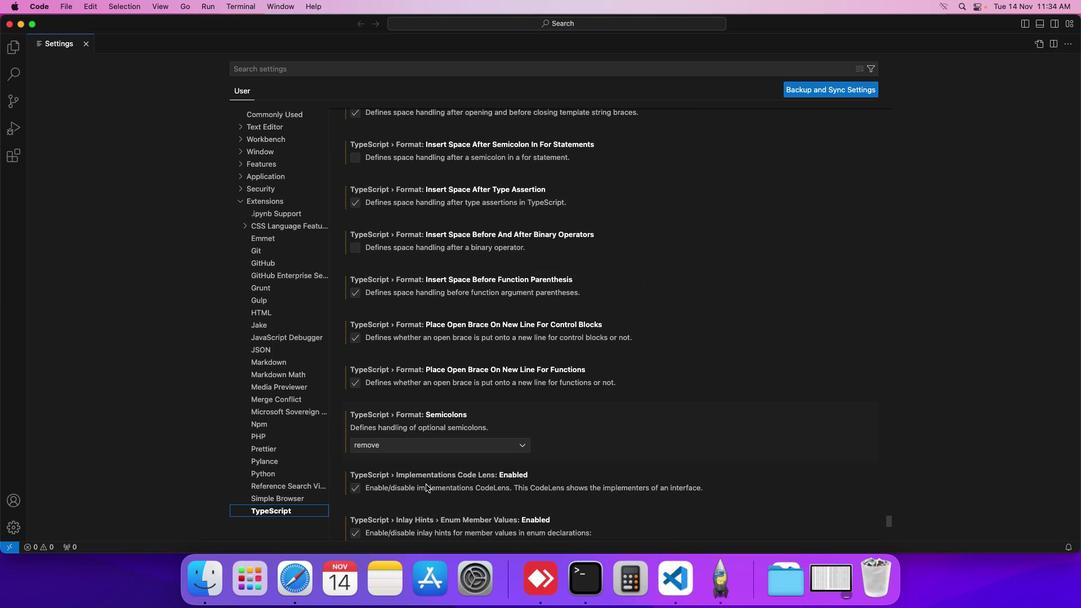 
Action: Mouse scrolled (428, 487) with delta (2, 2)
Screenshot: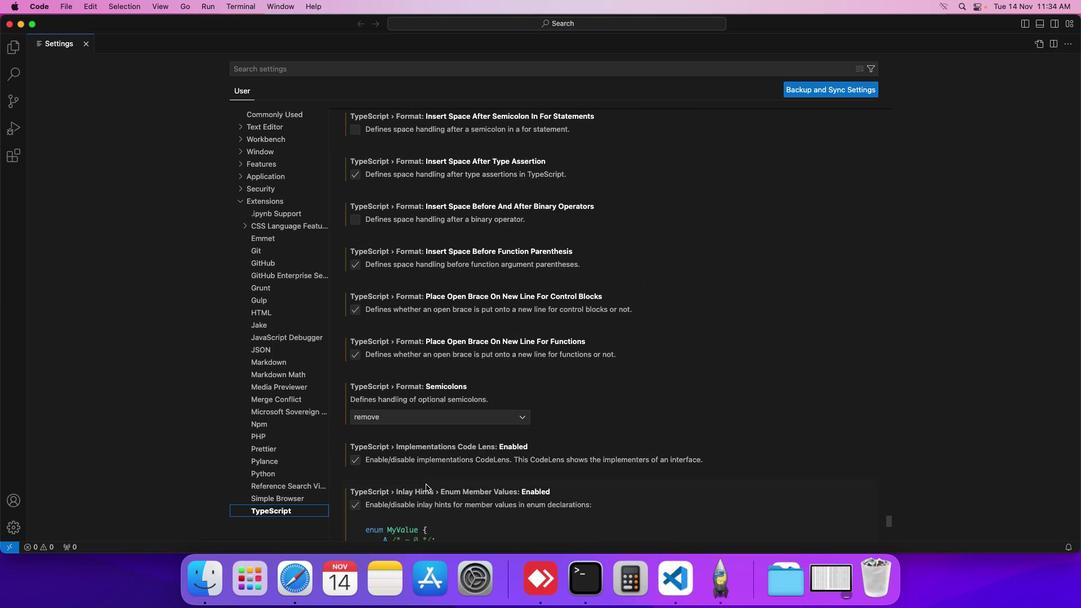 
Action: Mouse scrolled (428, 487) with delta (2, 2)
Screenshot: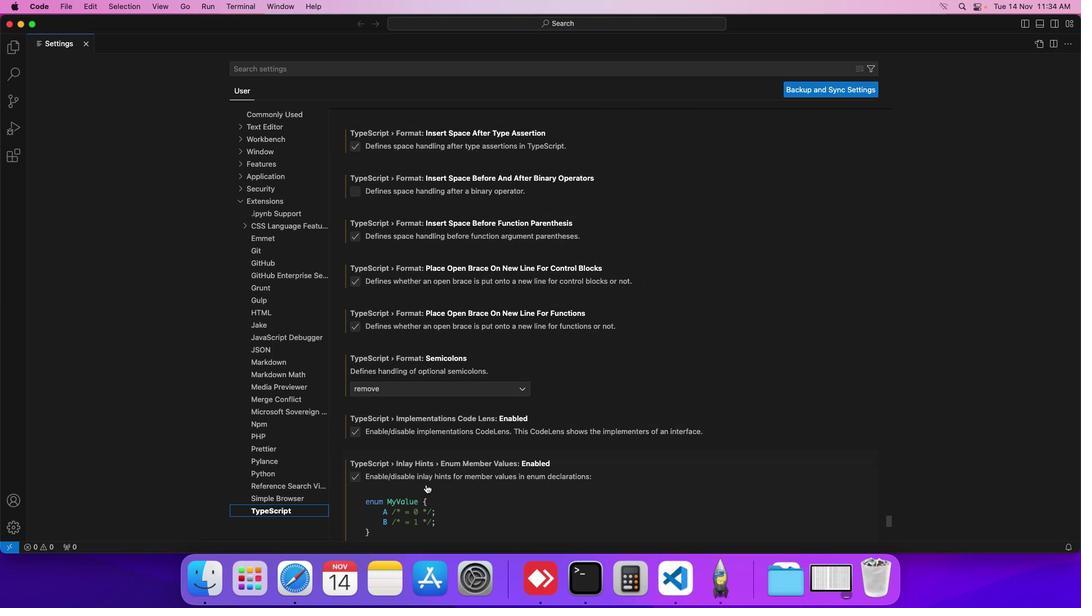 
Action: Mouse scrolled (428, 487) with delta (2, 2)
Screenshot: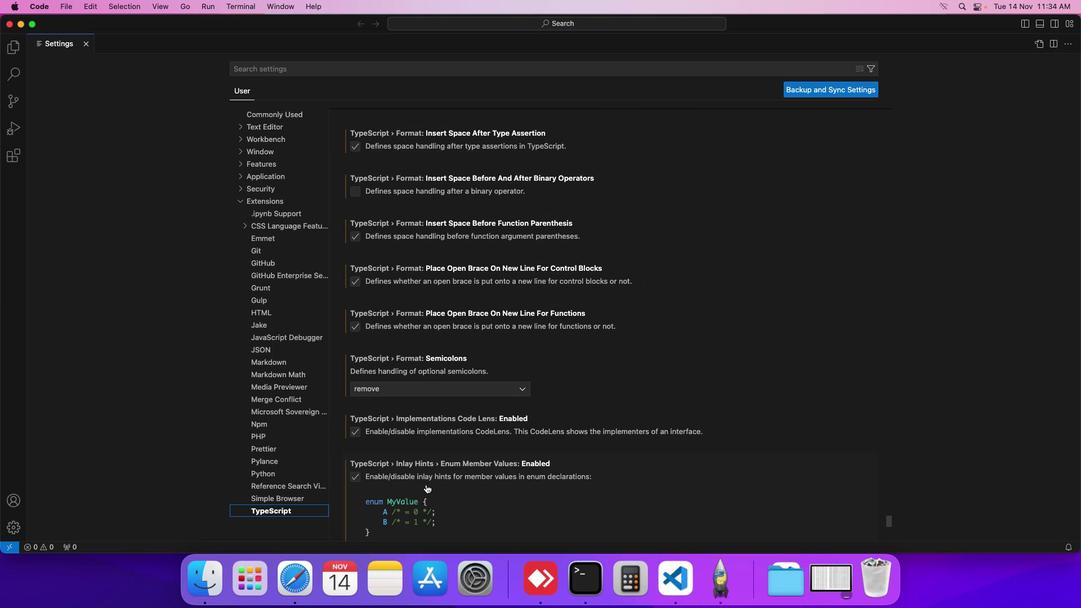 
Action: Mouse scrolled (428, 487) with delta (2, 2)
Screenshot: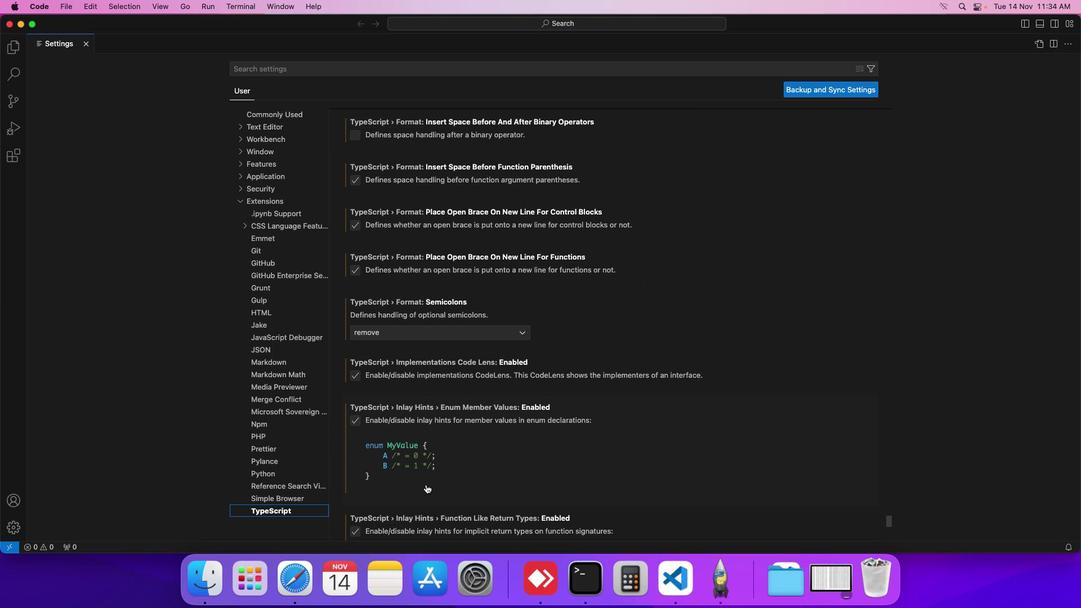 
Action: Mouse scrolled (428, 487) with delta (2, 2)
Screenshot: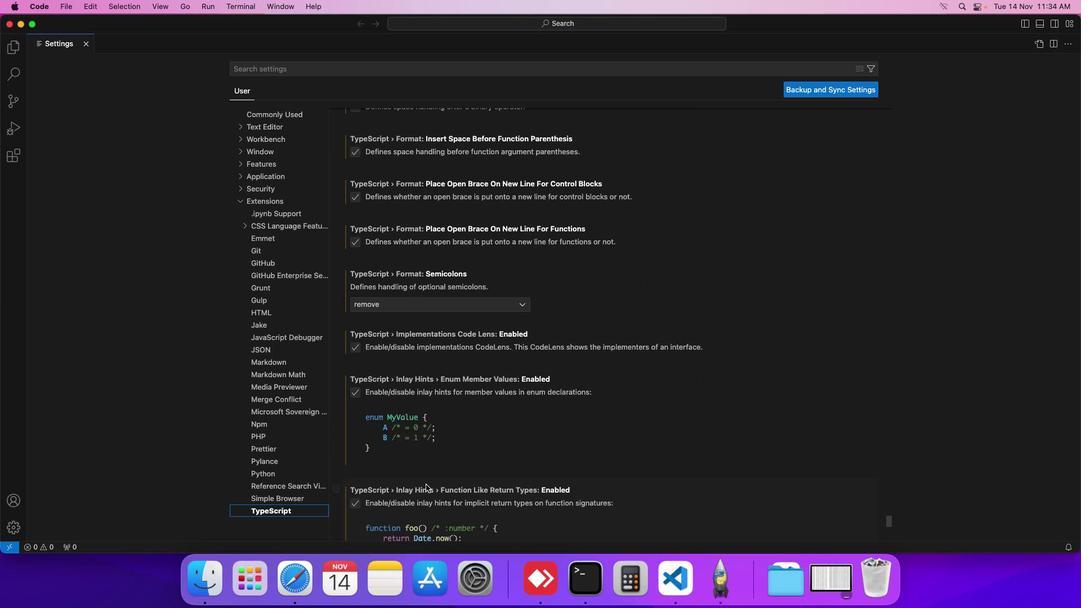 
Action: Mouse scrolled (428, 487) with delta (2, 2)
Screenshot: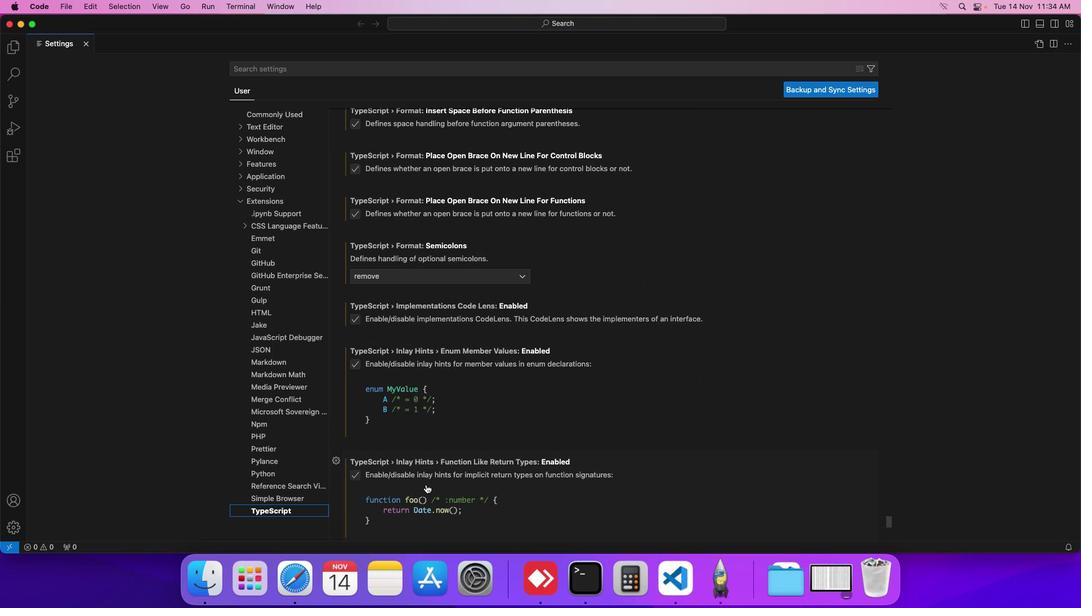 
Action: Mouse scrolled (428, 487) with delta (2, 2)
Screenshot: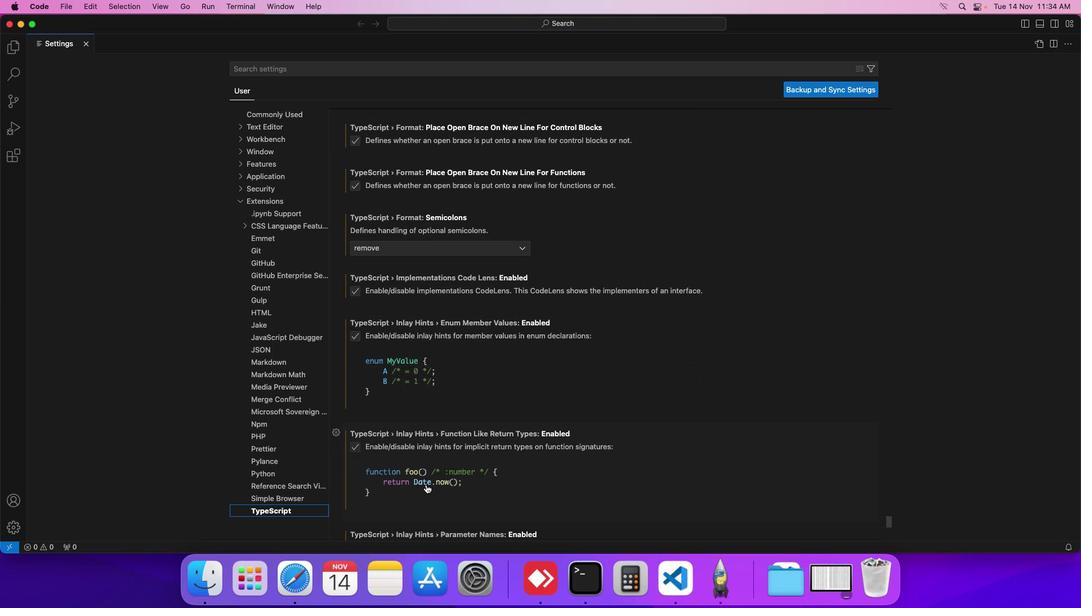 
Action: Mouse scrolled (428, 487) with delta (2, 2)
Screenshot: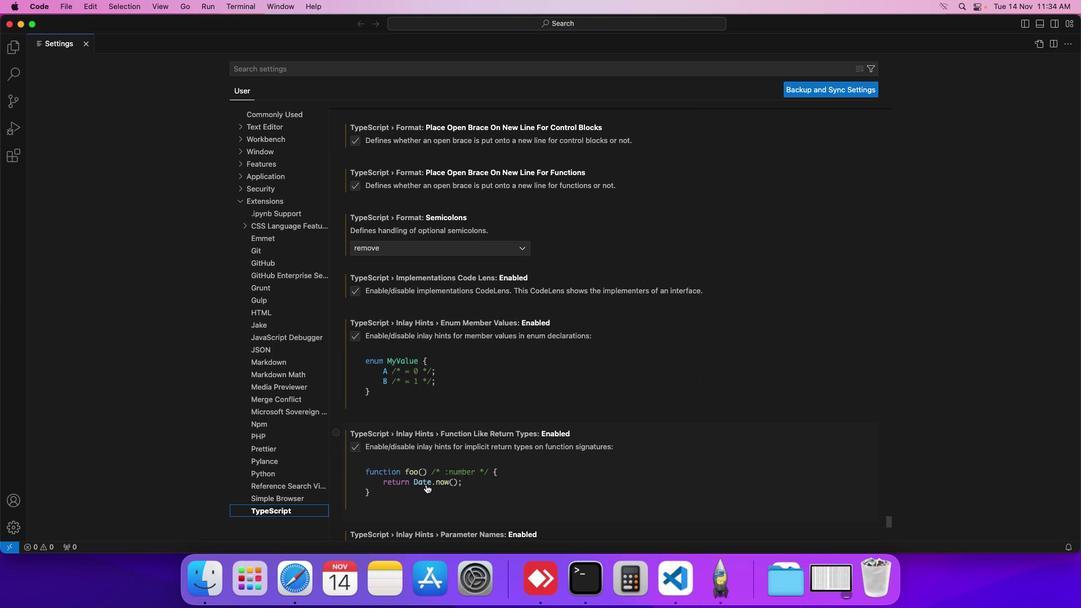 
Action: Mouse scrolled (428, 487) with delta (2, 2)
Screenshot: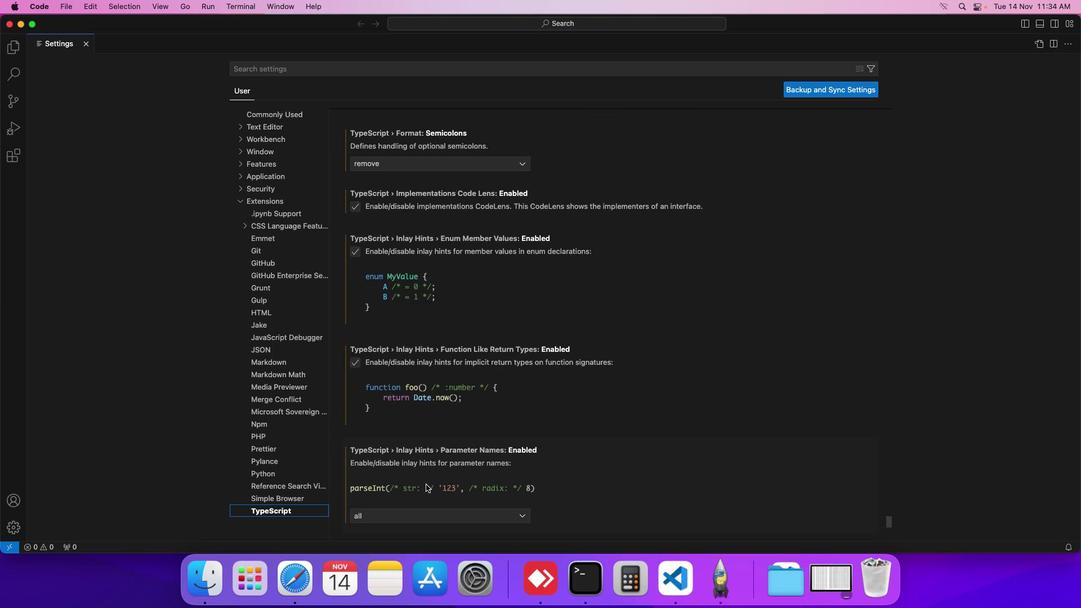 
Action: Mouse scrolled (428, 487) with delta (2, 2)
Screenshot: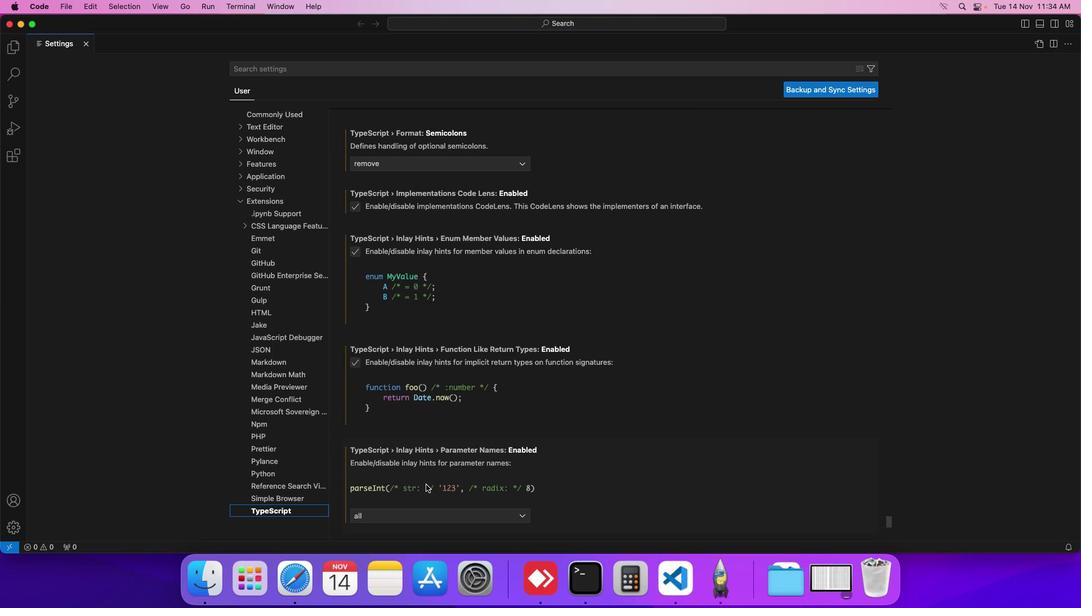 
Action: Mouse scrolled (428, 487) with delta (2, 2)
Screenshot: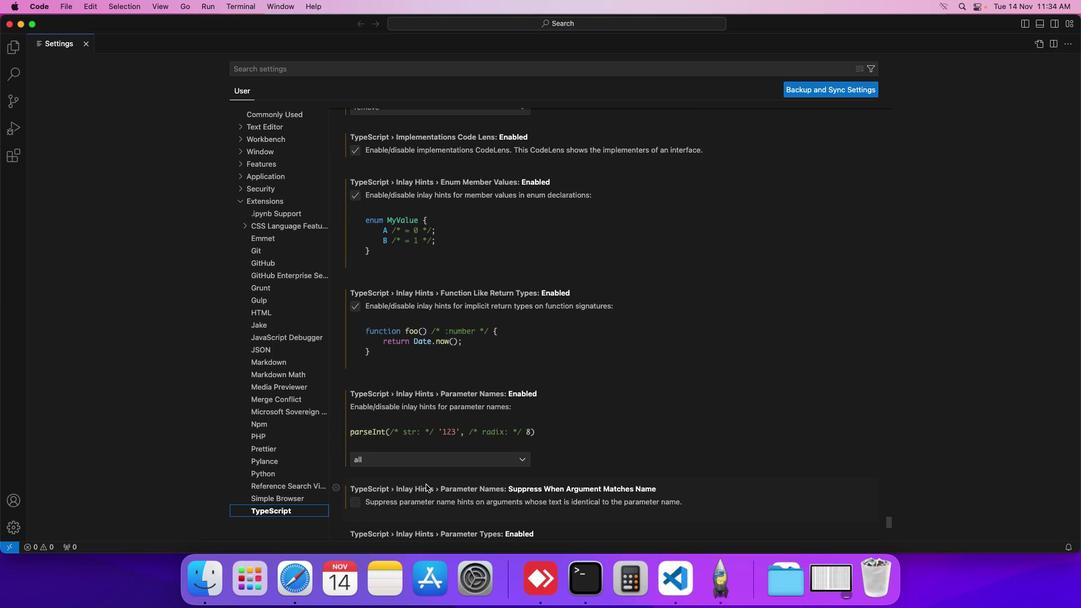 
Action: Mouse scrolled (428, 487) with delta (2, 1)
Screenshot: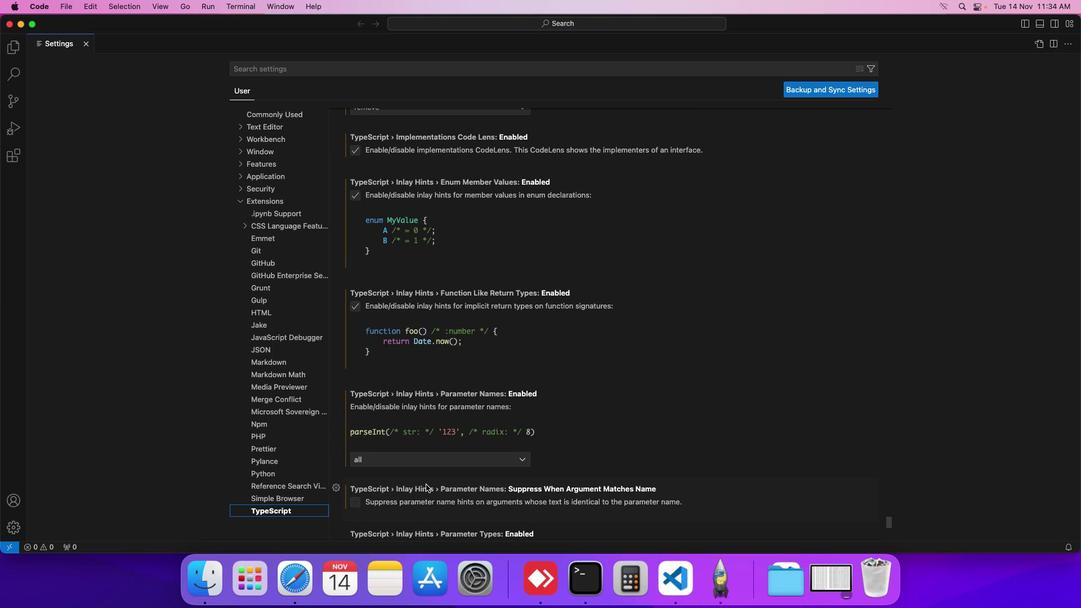 
Action: Mouse scrolled (428, 487) with delta (2, 2)
Screenshot: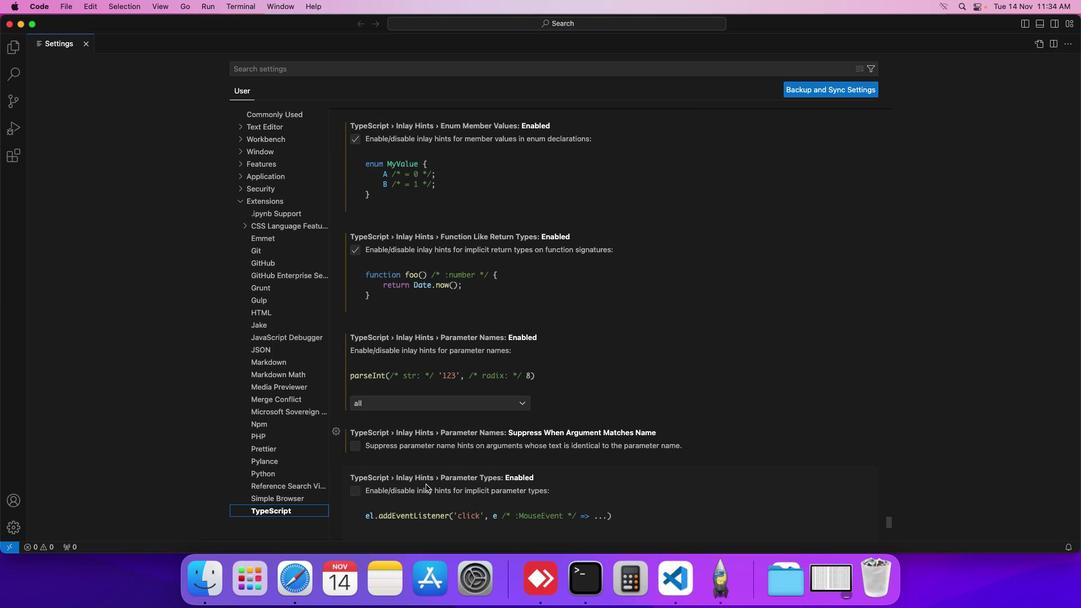 
Action: Mouse scrolled (428, 487) with delta (2, 2)
Screenshot: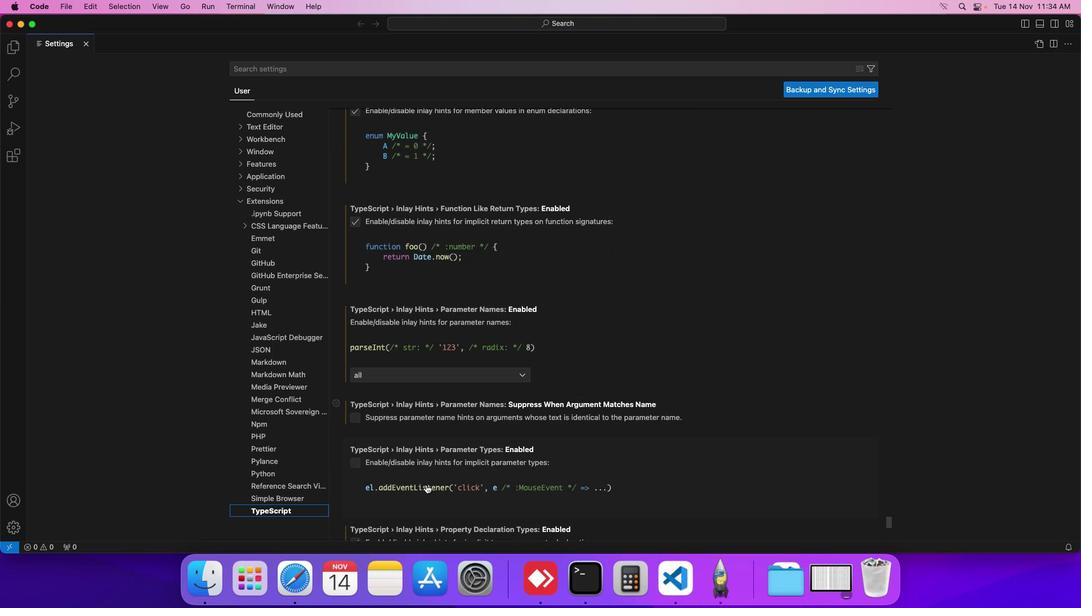 
Action: Mouse scrolled (428, 487) with delta (2, 2)
Screenshot: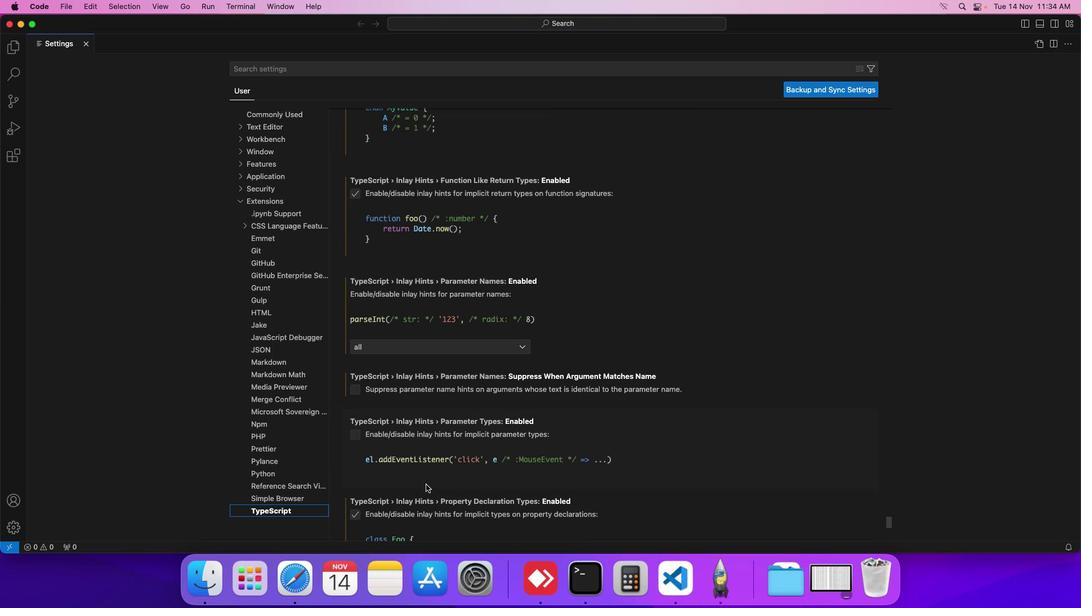 
Action: Mouse scrolled (428, 487) with delta (2, 2)
Screenshot: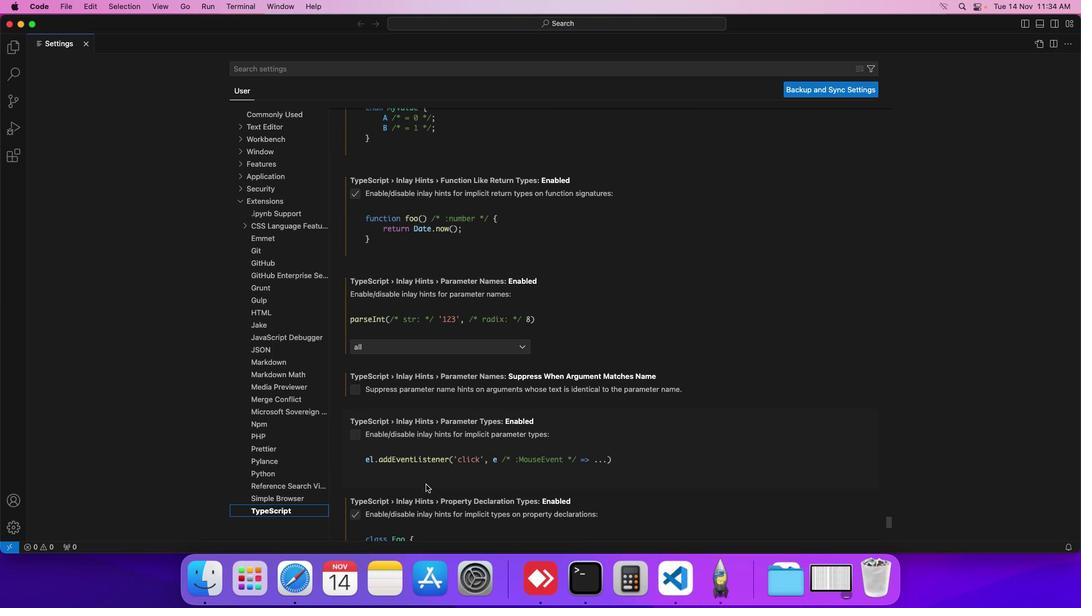 
Action: Mouse scrolled (428, 487) with delta (2, 2)
Screenshot: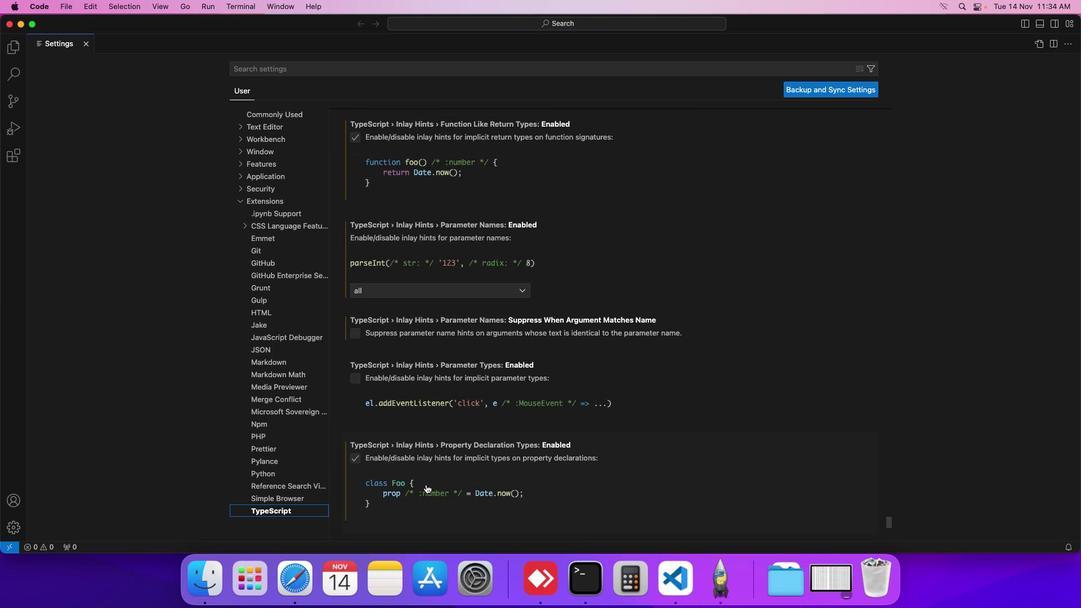 
Action: Mouse scrolled (428, 487) with delta (2, 2)
Screenshot: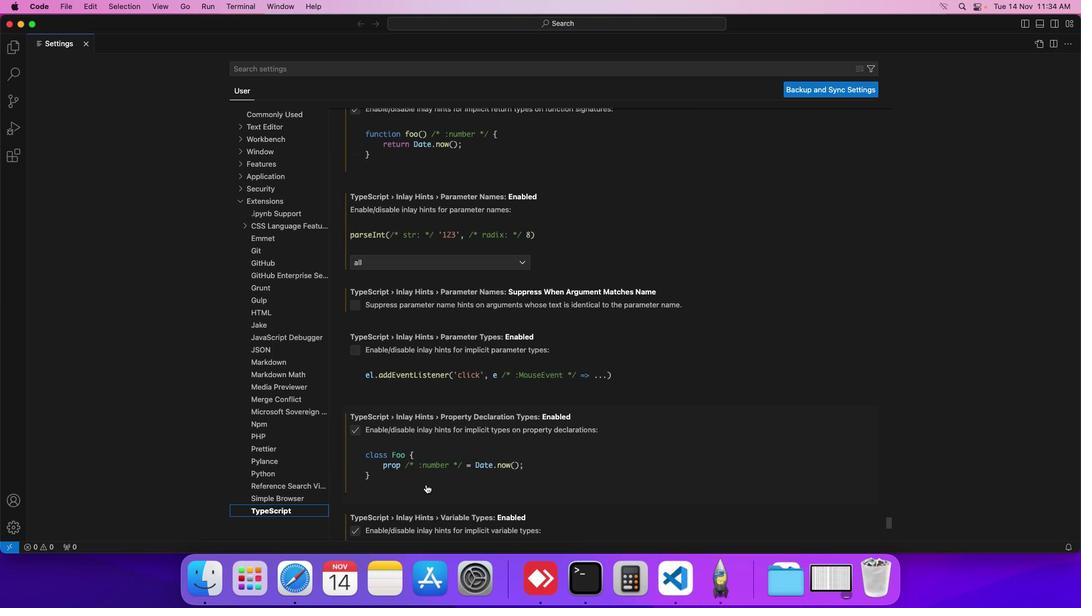 
Action: Mouse scrolled (428, 487) with delta (2, 2)
Screenshot: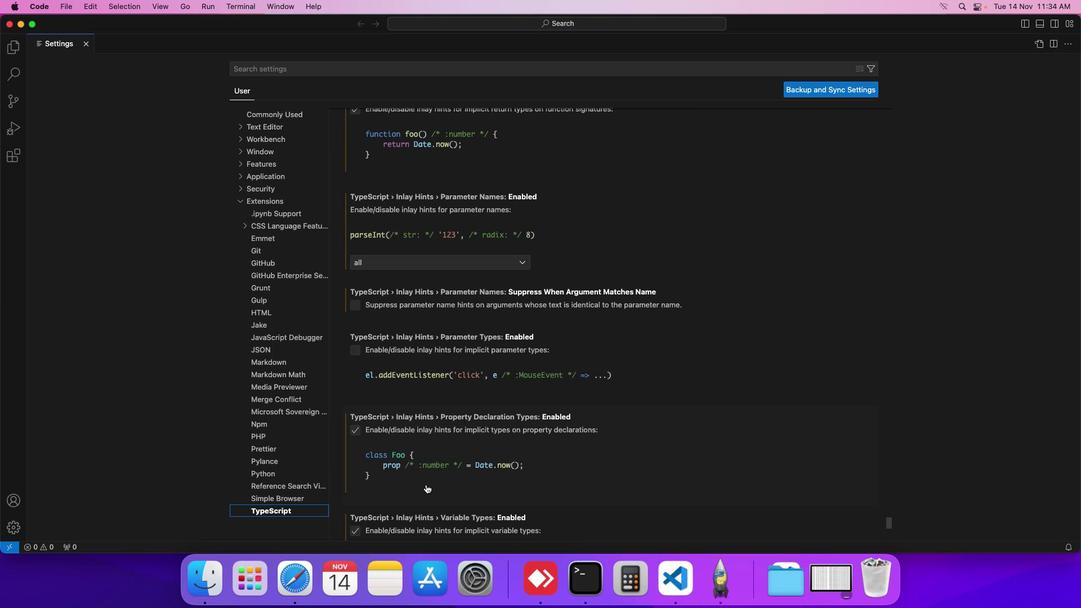 
Action: Mouse scrolled (428, 487) with delta (2, 2)
Screenshot: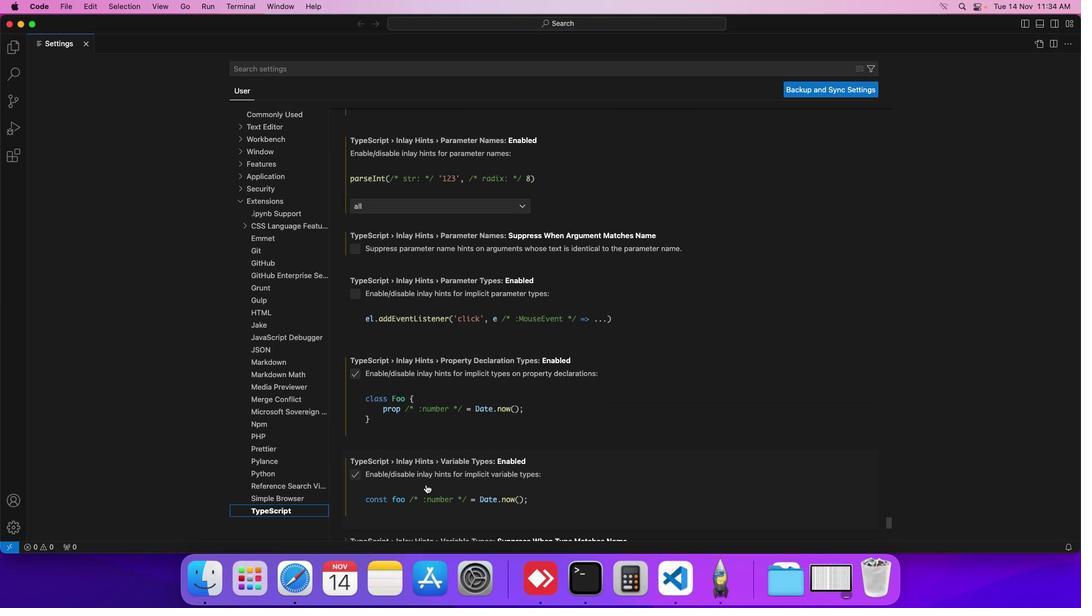 
Action: Mouse scrolled (428, 487) with delta (2, 2)
Screenshot: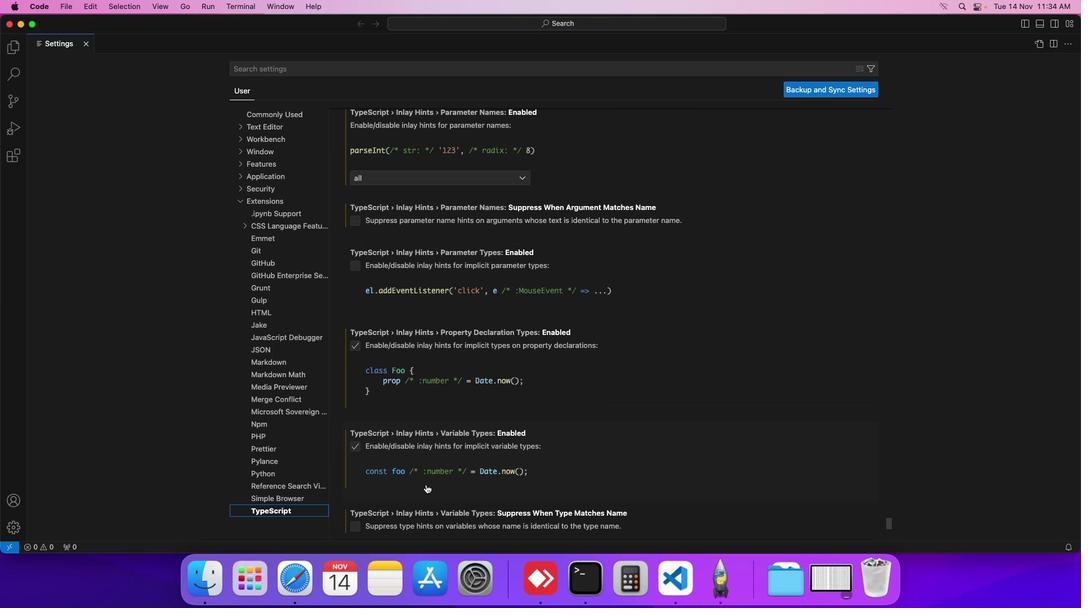 
Action: Mouse scrolled (428, 487) with delta (2, 2)
Screenshot: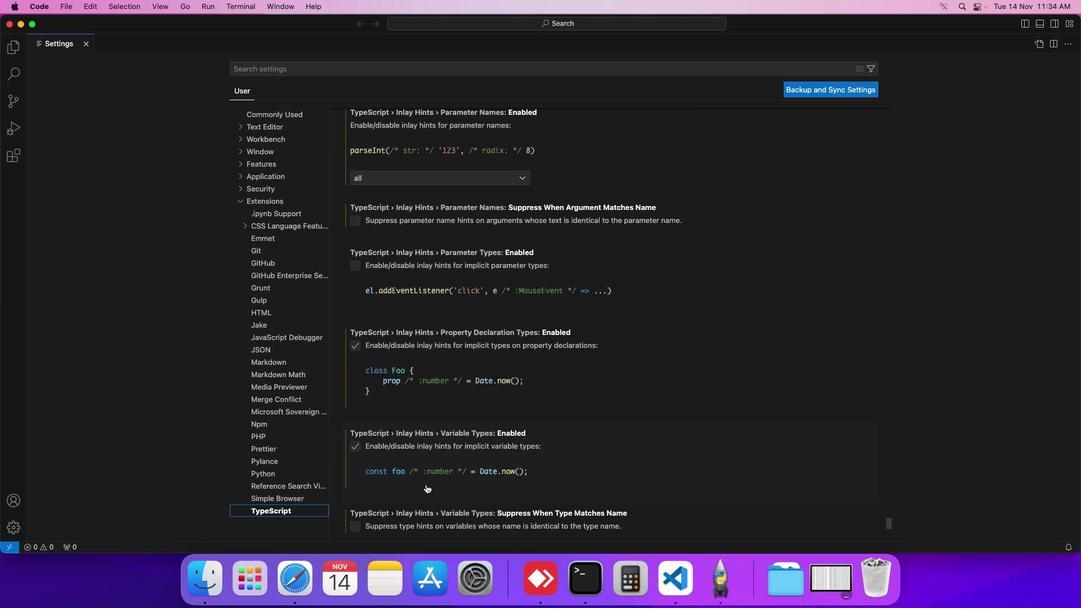
Action: Mouse scrolled (428, 487) with delta (2, 2)
Screenshot: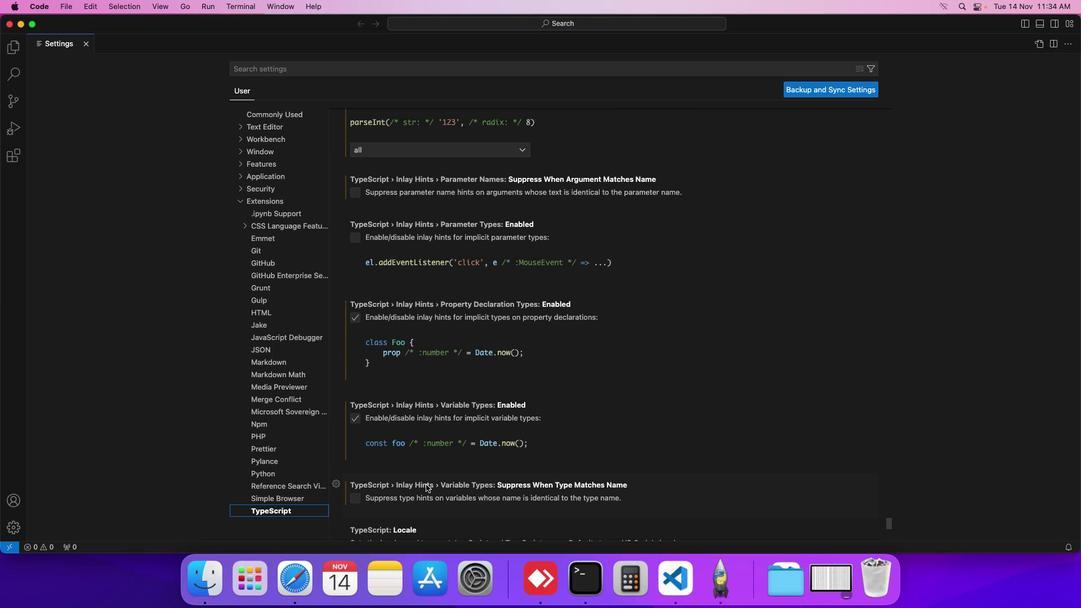 
Action: Mouse scrolled (428, 487) with delta (2, 2)
Screenshot: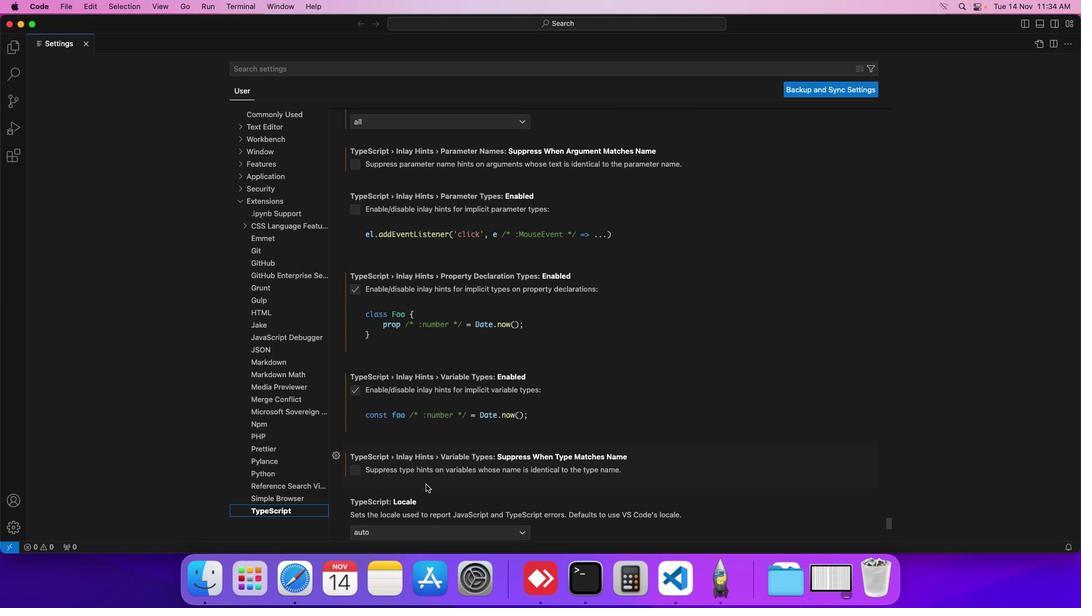 
Action: Mouse scrolled (428, 487) with delta (2, 2)
Screenshot: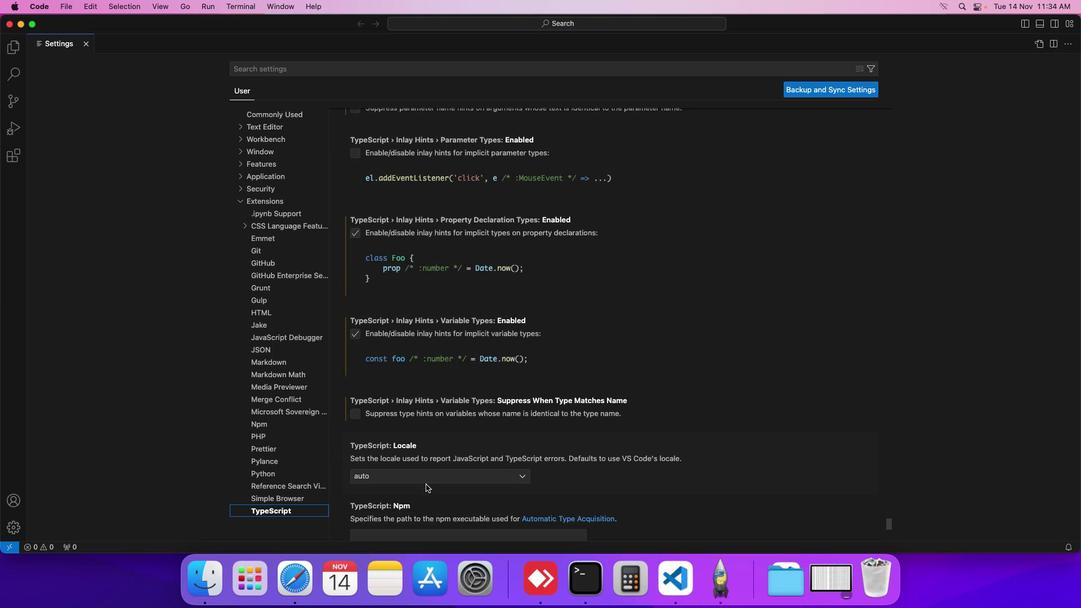
Action: Mouse scrolled (428, 487) with delta (2, 2)
Screenshot: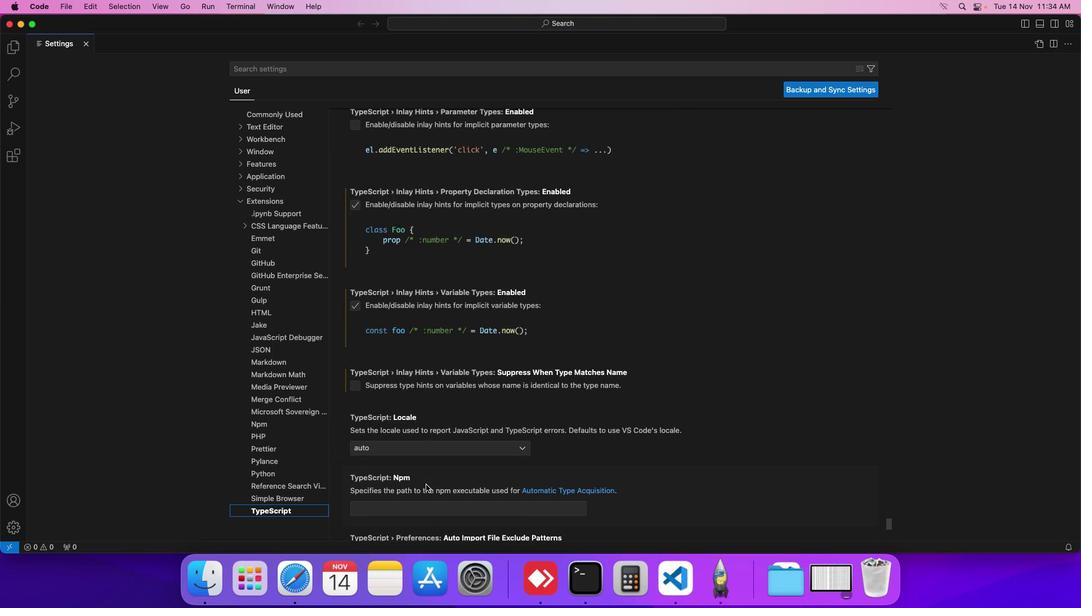 
Action: Mouse scrolled (428, 487) with delta (2, 2)
Screenshot: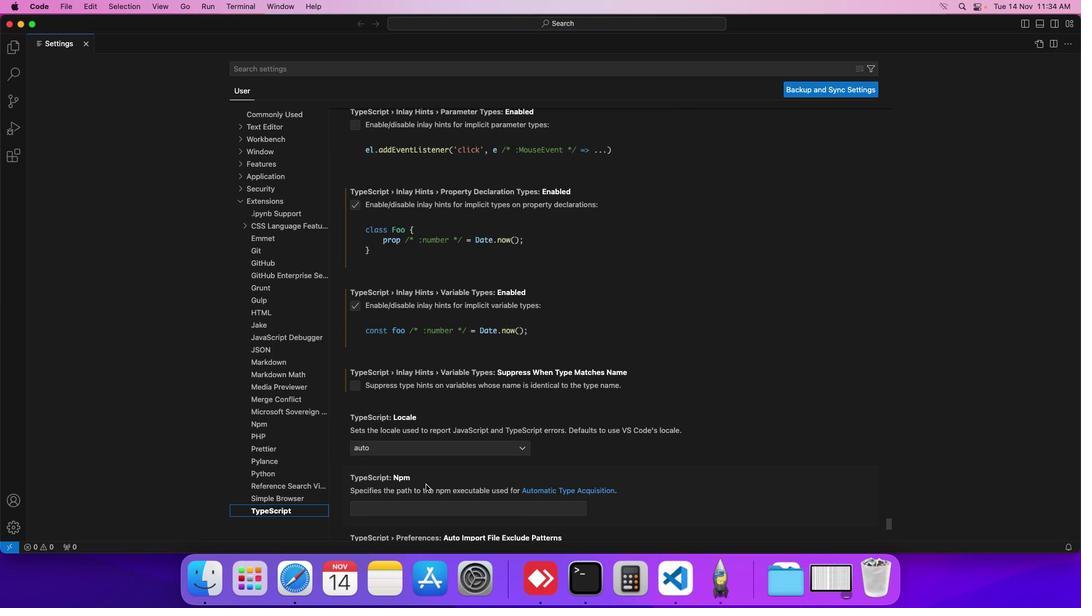 
Action: Mouse scrolled (428, 487) with delta (2, 2)
Screenshot: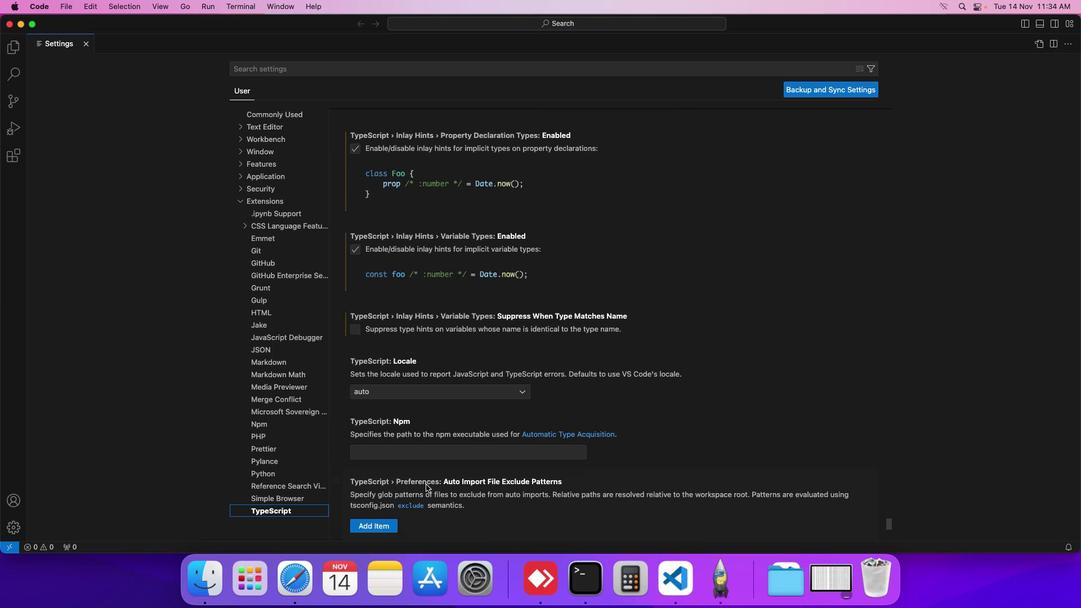 
Action: Mouse scrolled (428, 487) with delta (2, 2)
Screenshot: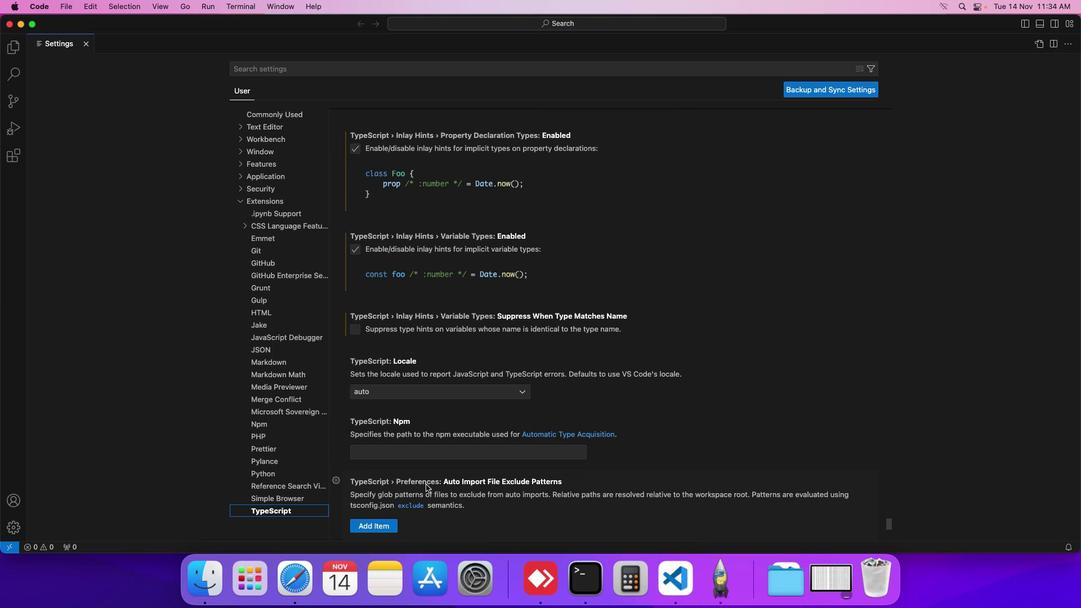 
Action: Mouse scrolled (428, 487) with delta (2, 2)
Screenshot: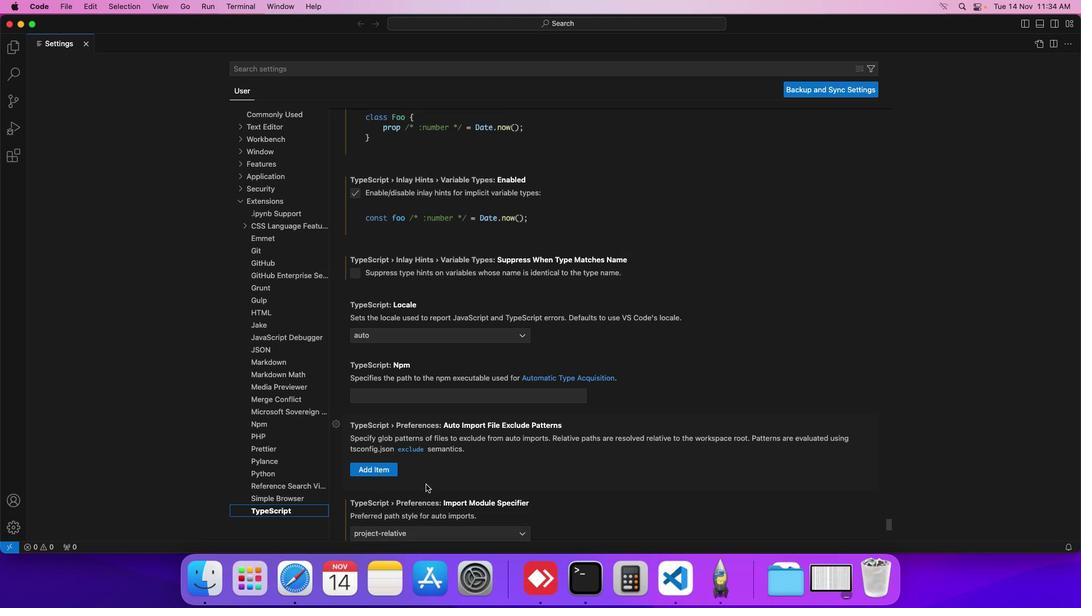 
Action: Mouse scrolled (428, 487) with delta (2, 2)
Screenshot: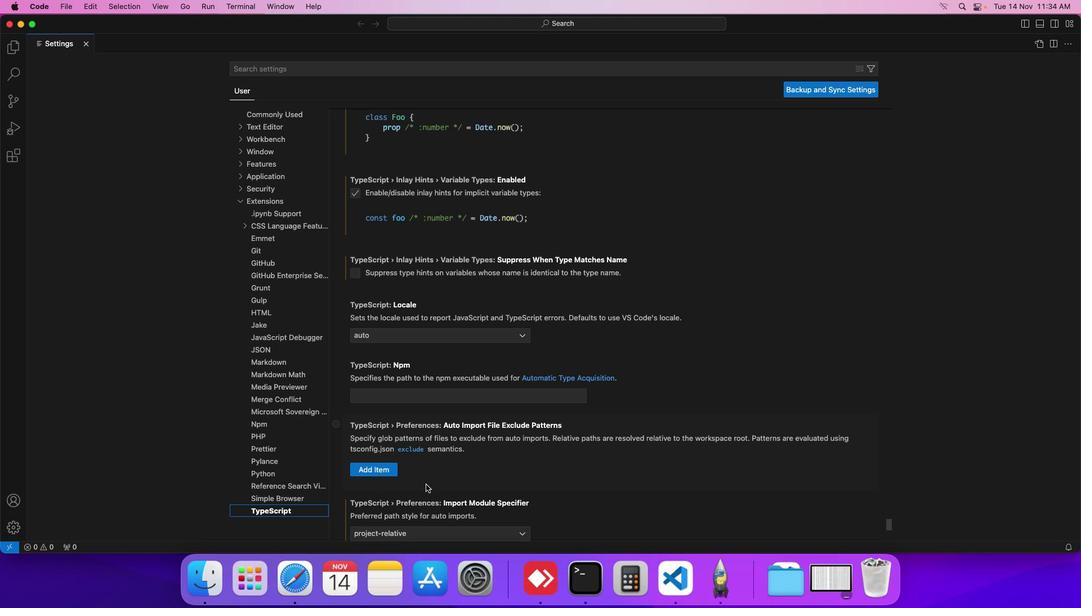 
Action: Mouse scrolled (428, 487) with delta (2, 2)
Screenshot: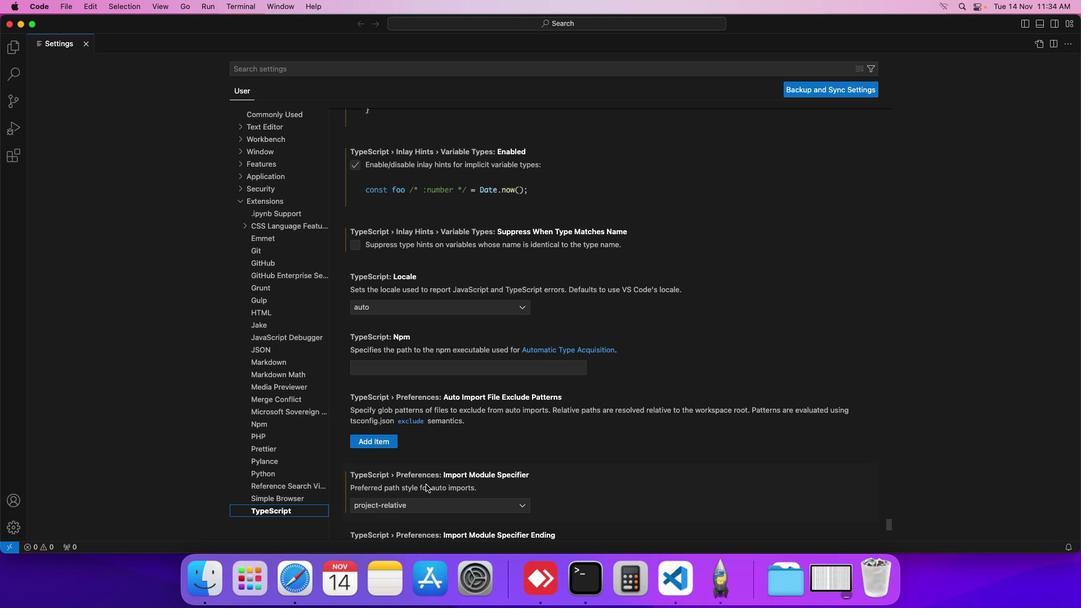 
Action: Mouse scrolled (428, 487) with delta (2, 2)
Screenshot: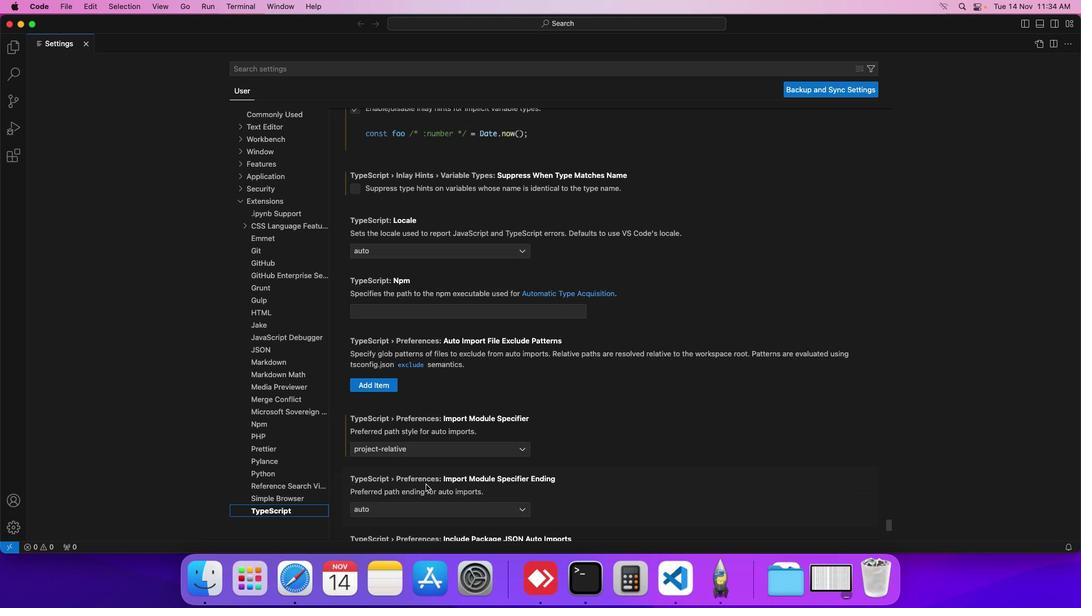 
Action: Mouse scrolled (428, 487) with delta (2, 2)
Screenshot: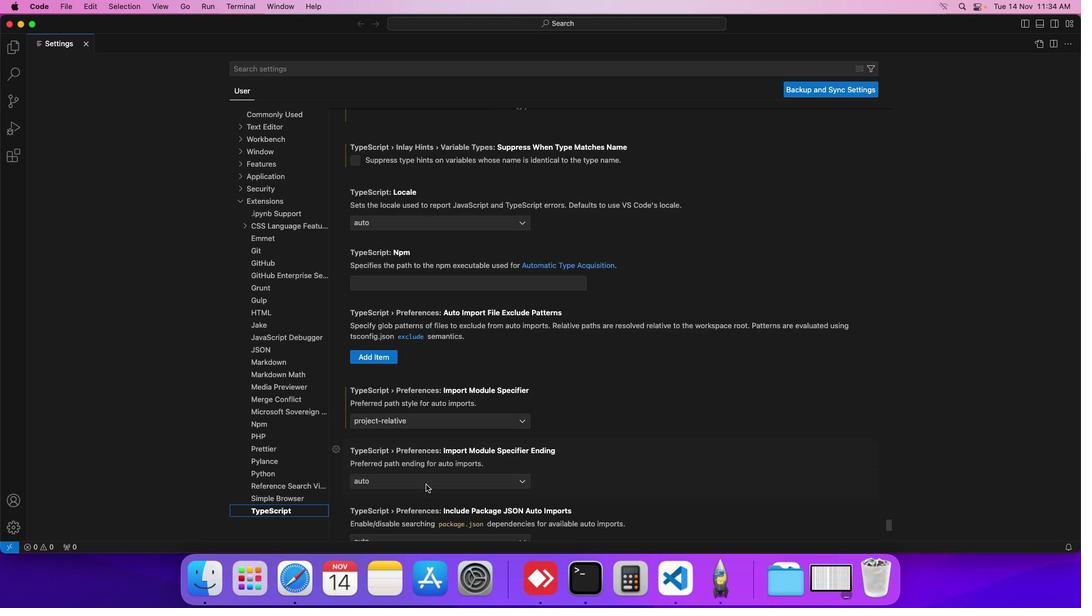 
Action: Mouse scrolled (428, 487) with delta (2, 2)
Screenshot: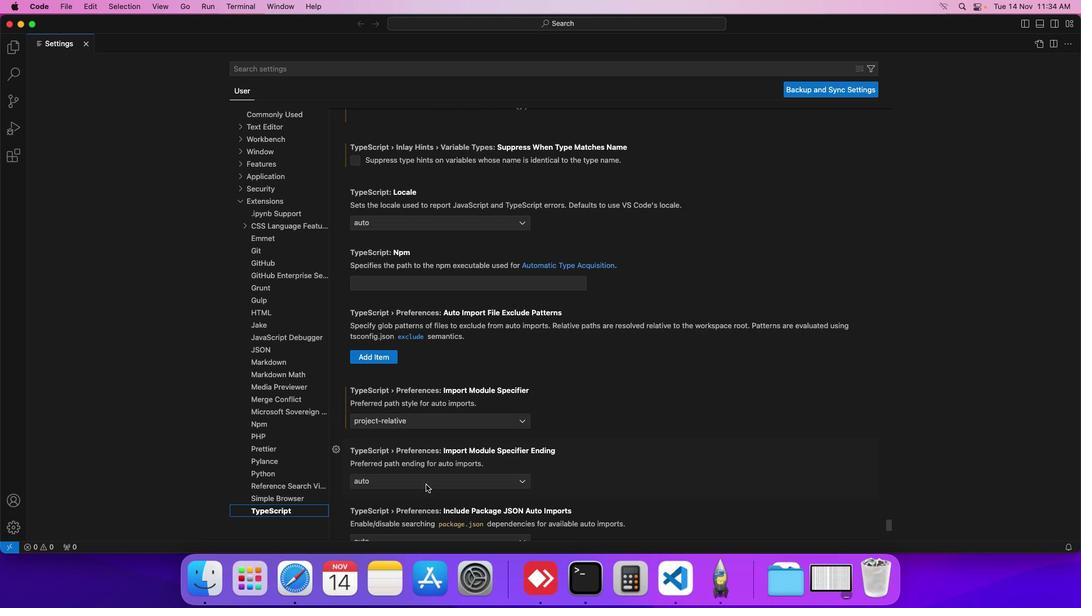 
Action: Mouse scrolled (428, 487) with delta (2, 2)
Screenshot: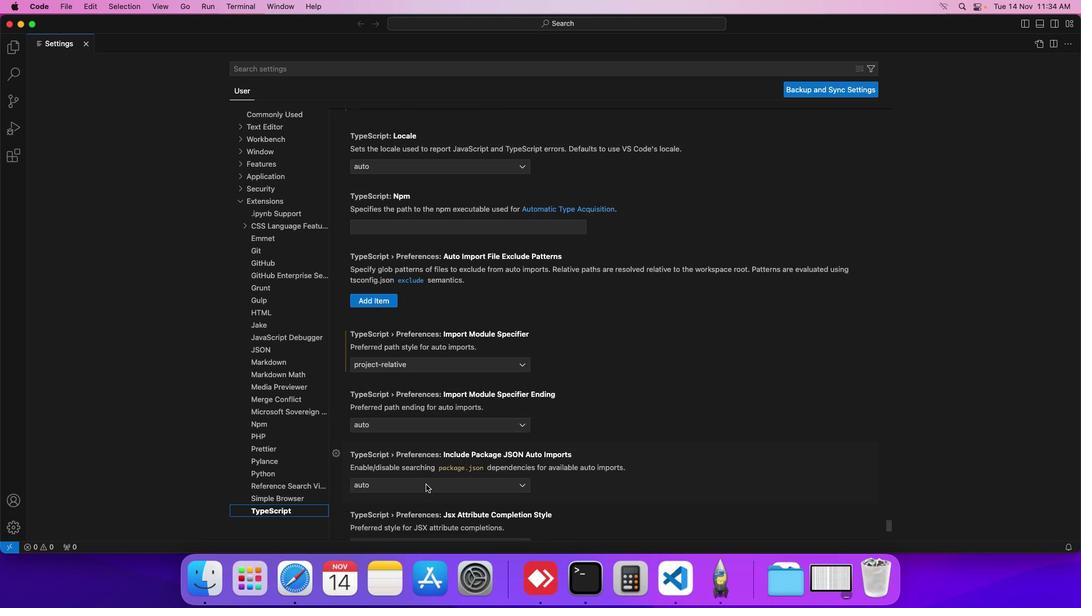 
Action: Mouse scrolled (428, 487) with delta (2, 2)
Screenshot: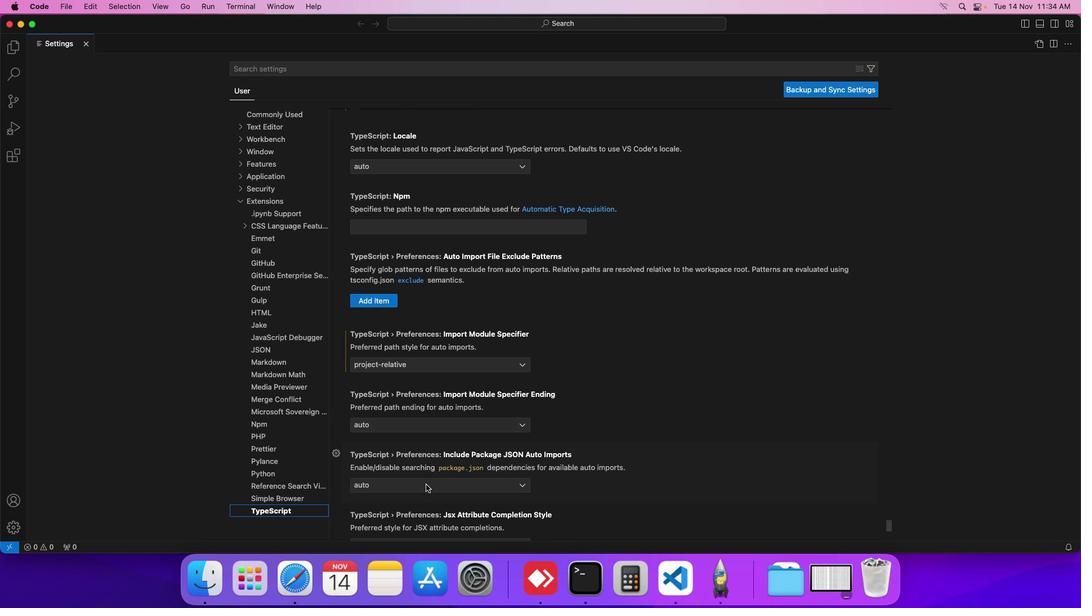 
Action: Mouse scrolled (428, 487) with delta (2, 2)
Screenshot: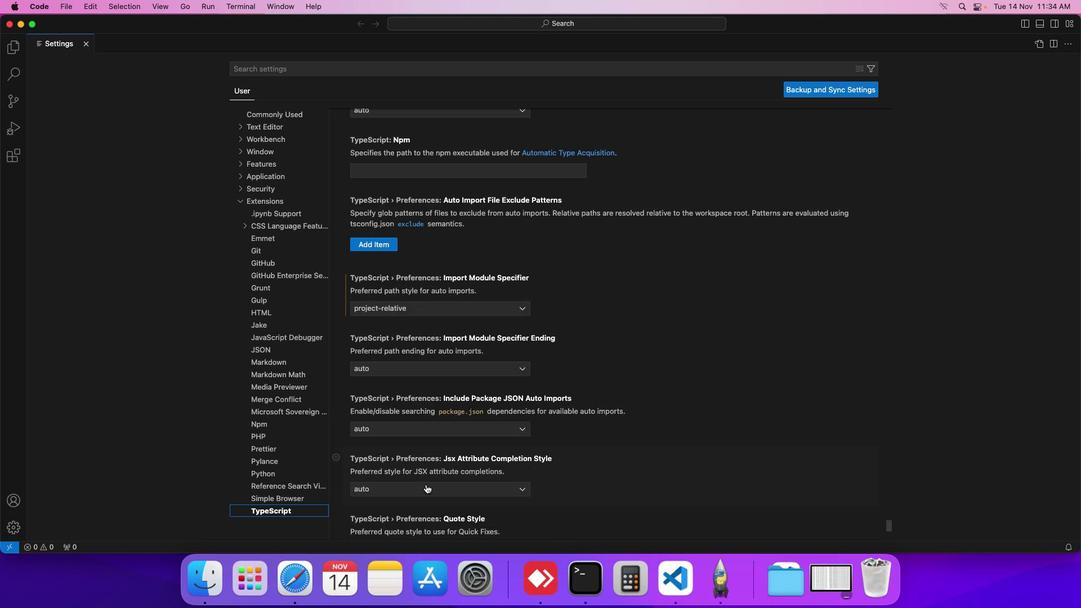 
Action: Mouse scrolled (428, 487) with delta (2, 2)
Screenshot: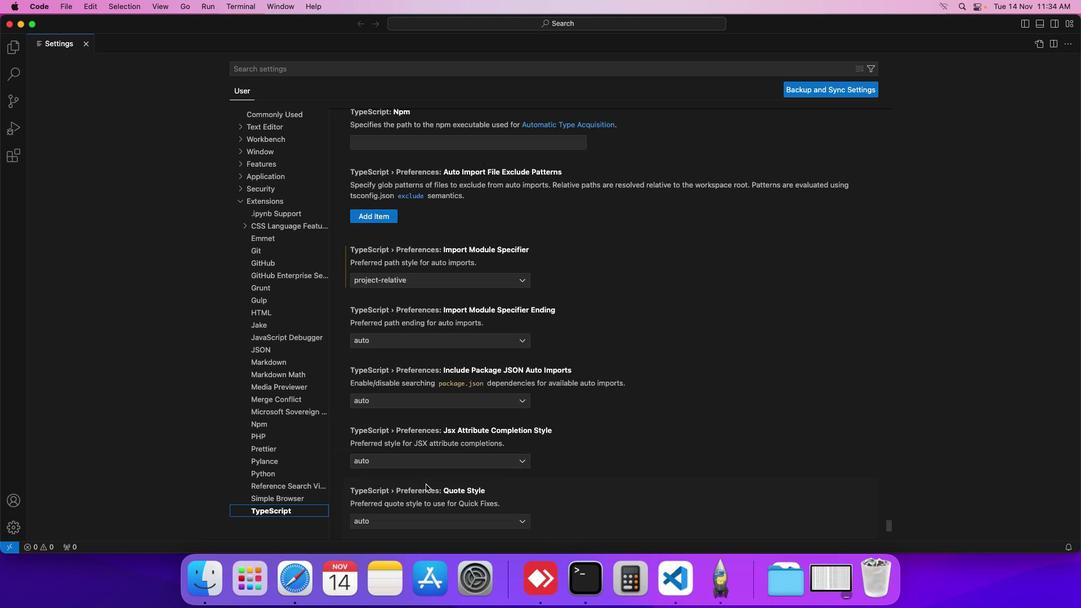 
Action: Mouse scrolled (428, 487) with delta (2, 2)
Screenshot: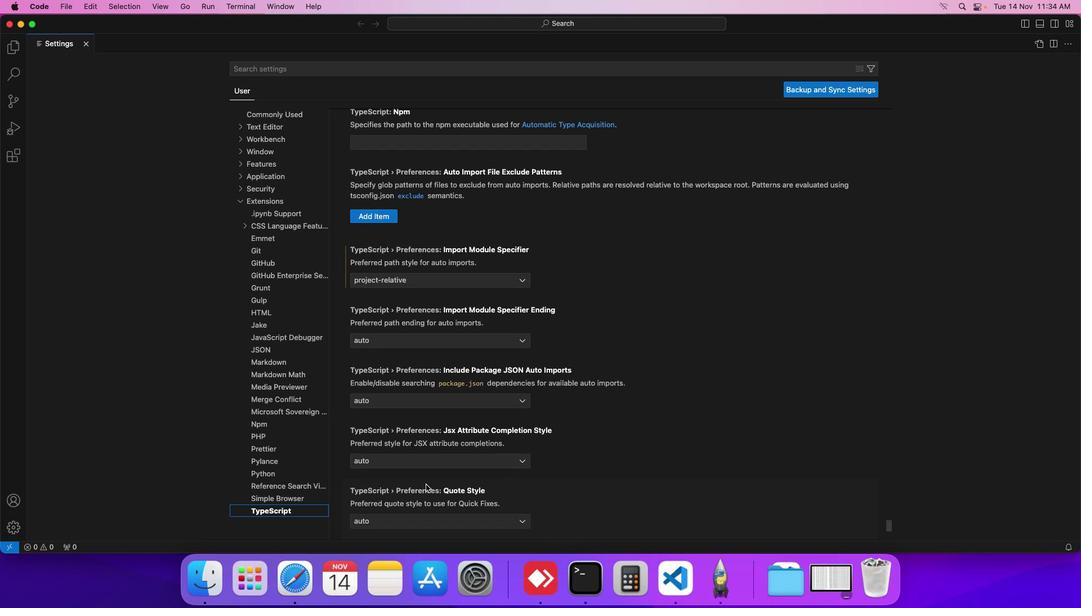 
Action: Mouse scrolled (428, 487) with delta (2, 2)
Screenshot: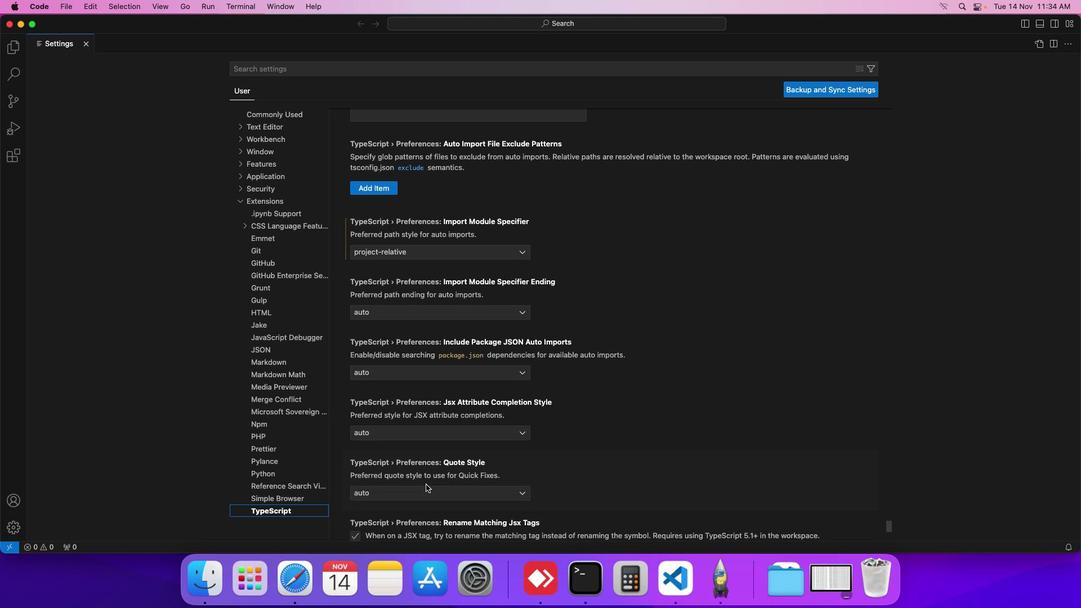 
Action: Mouse scrolled (428, 487) with delta (2, 2)
Screenshot: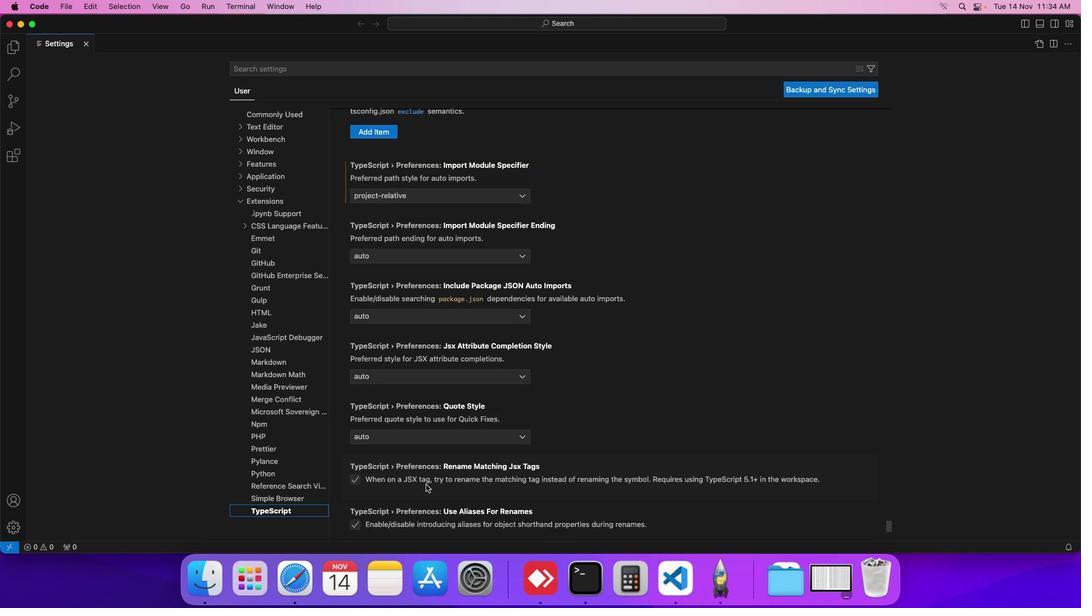 
Action: Mouse scrolled (428, 487) with delta (2, 2)
Screenshot: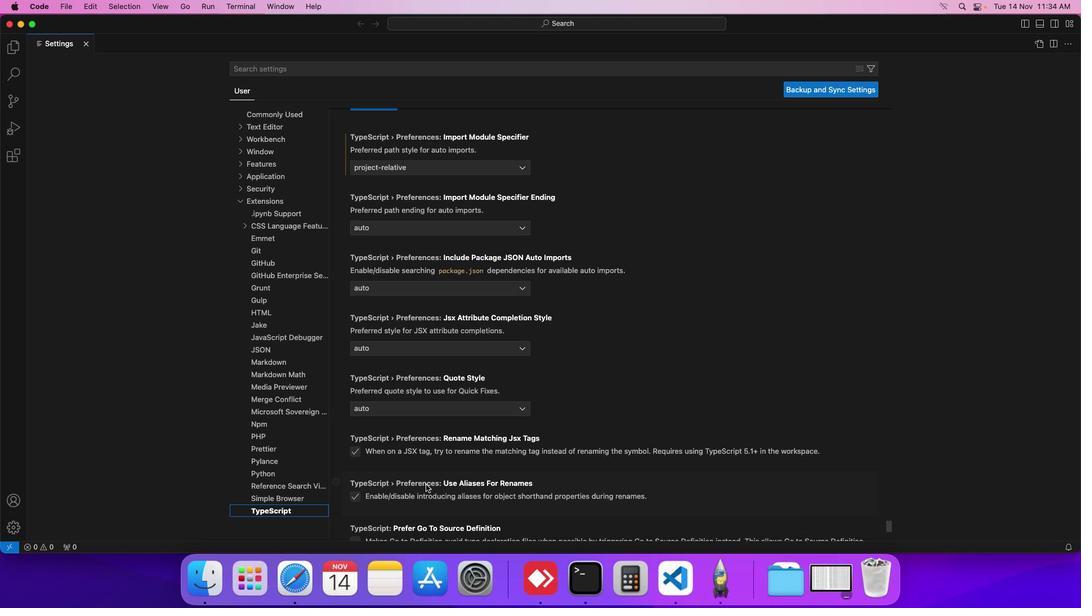 
Action: Mouse scrolled (428, 487) with delta (2, 2)
Screenshot: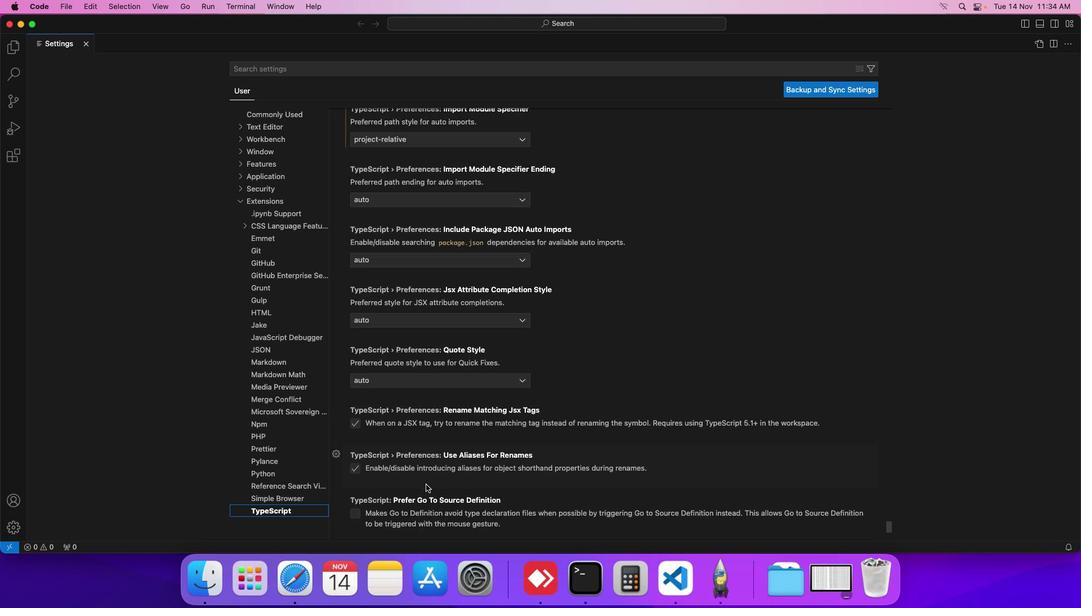 
Action: Mouse scrolled (428, 487) with delta (2, 2)
Screenshot: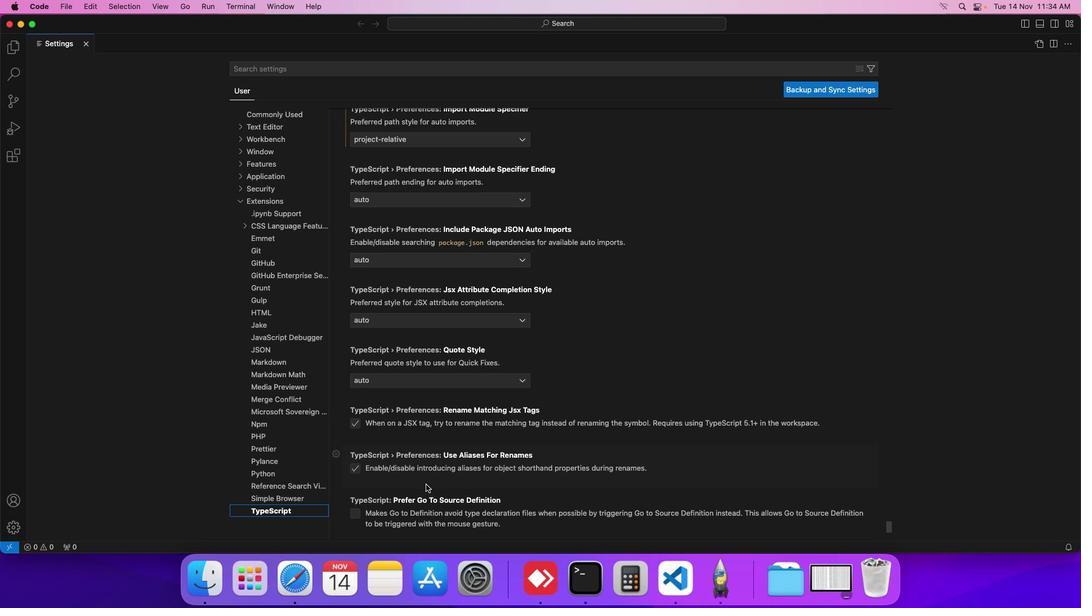 
Action: Mouse scrolled (428, 487) with delta (2, 2)
Screenshot: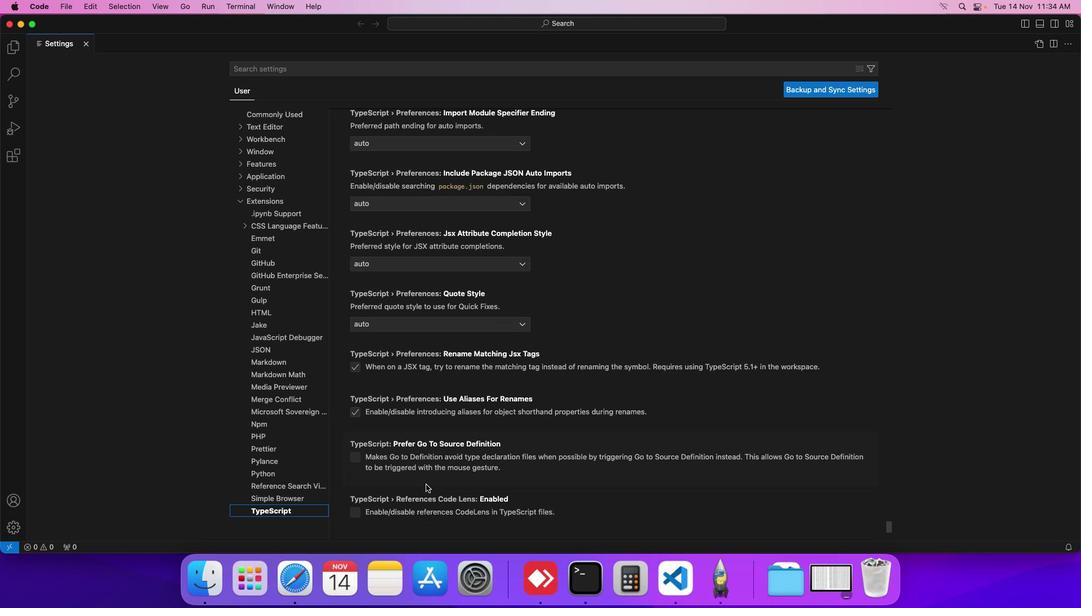 
Action: Mouse scrolled (428, 487) with delta (2, 2)
Screenshot: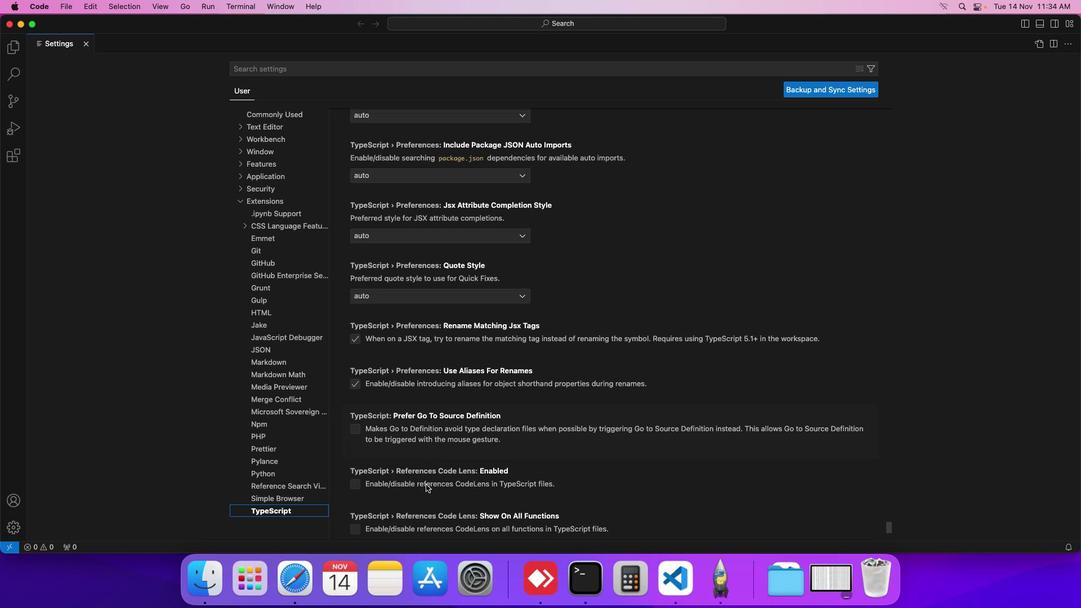 
Action: Mouse scrolled (428, 487) with delta (2, 2)
Screenshot: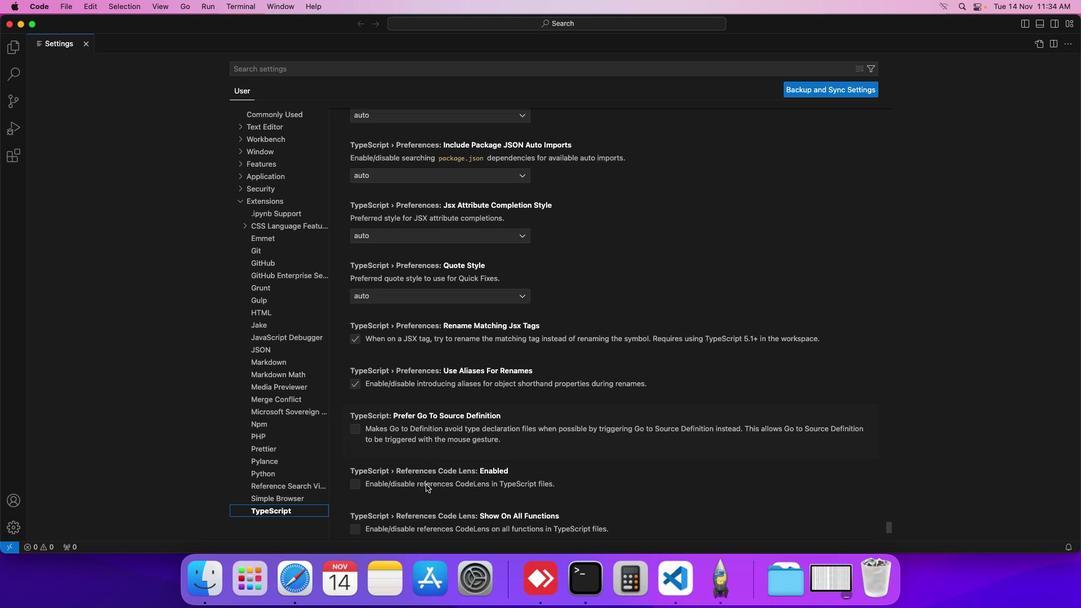 
Action: Mouse scrolled (428, 487) with delta (2, 2)
Screenshot: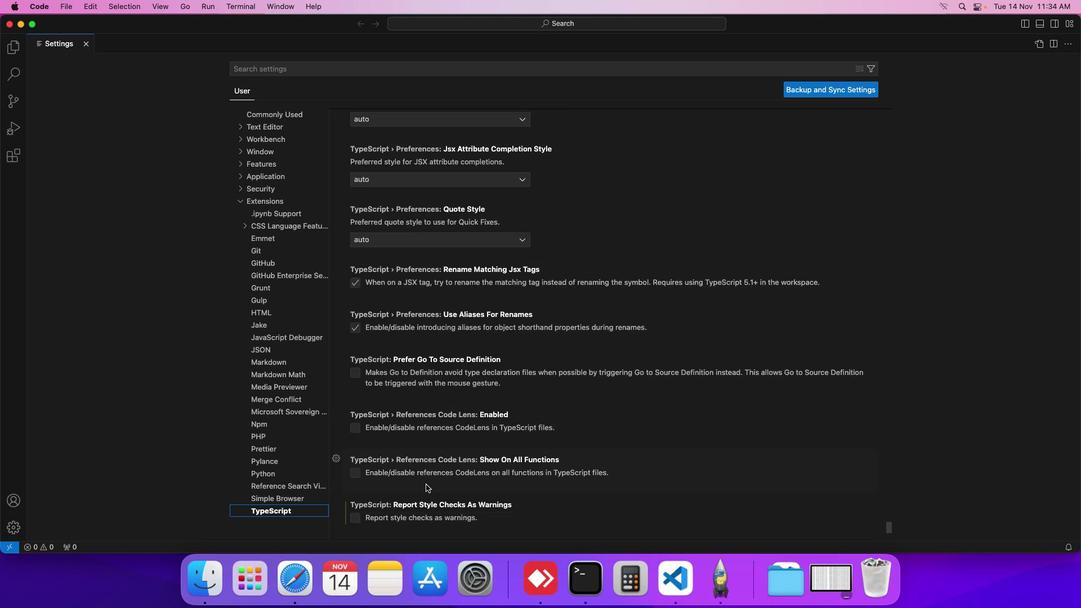 
Action: Mouse scrolled (428, 487) with delta (2, 2)
Screenshot: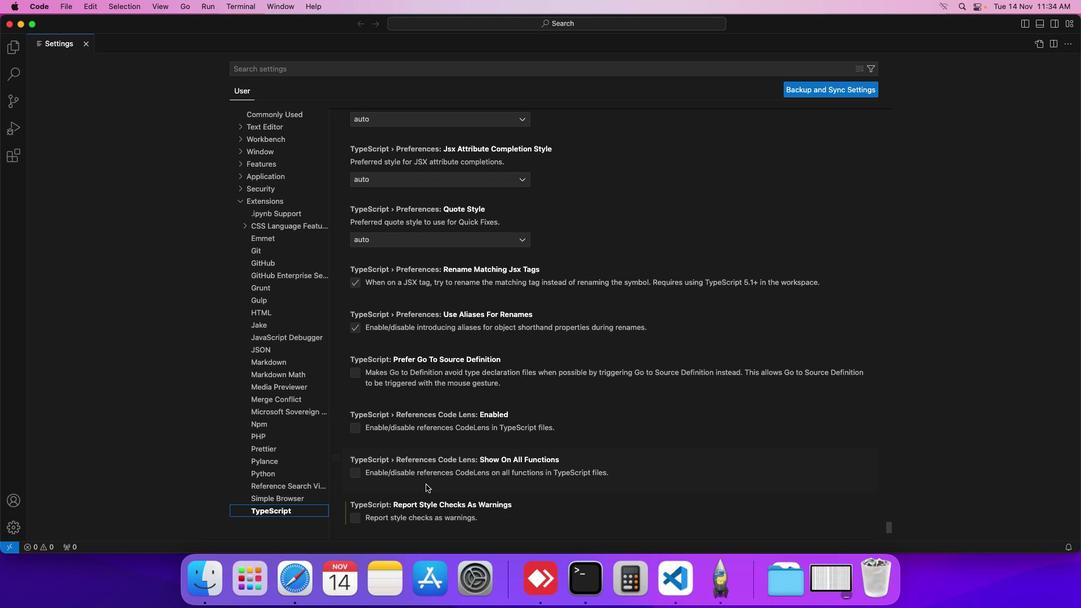 
Action: Mouse scrolled (428, 487) with delta (2, 2)
Screenshot: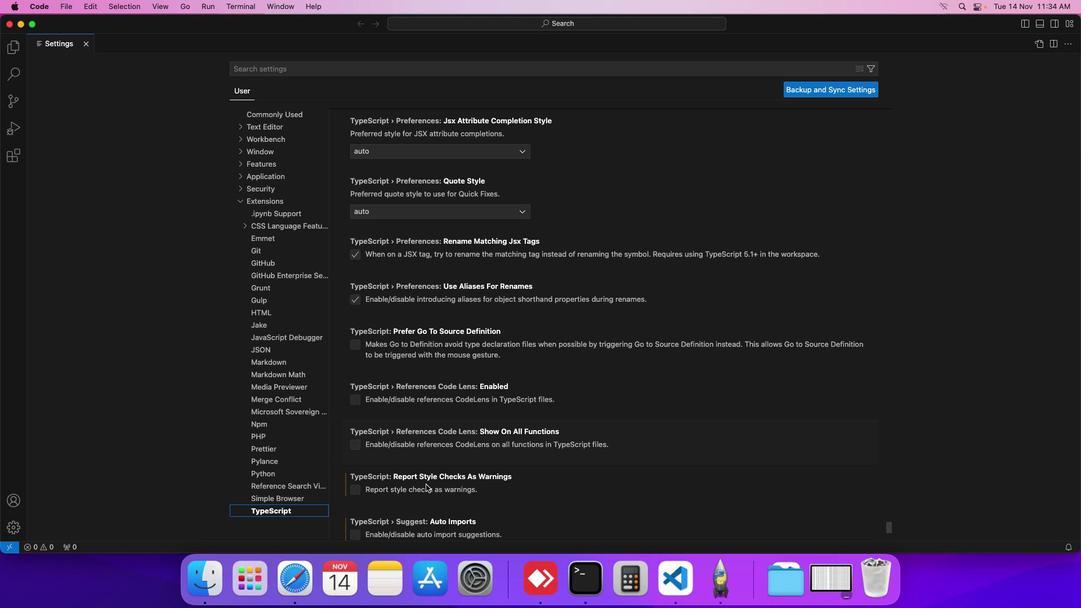
Action: Mouse scrolled (428, 487) with delta (2, 2)
Screenshot: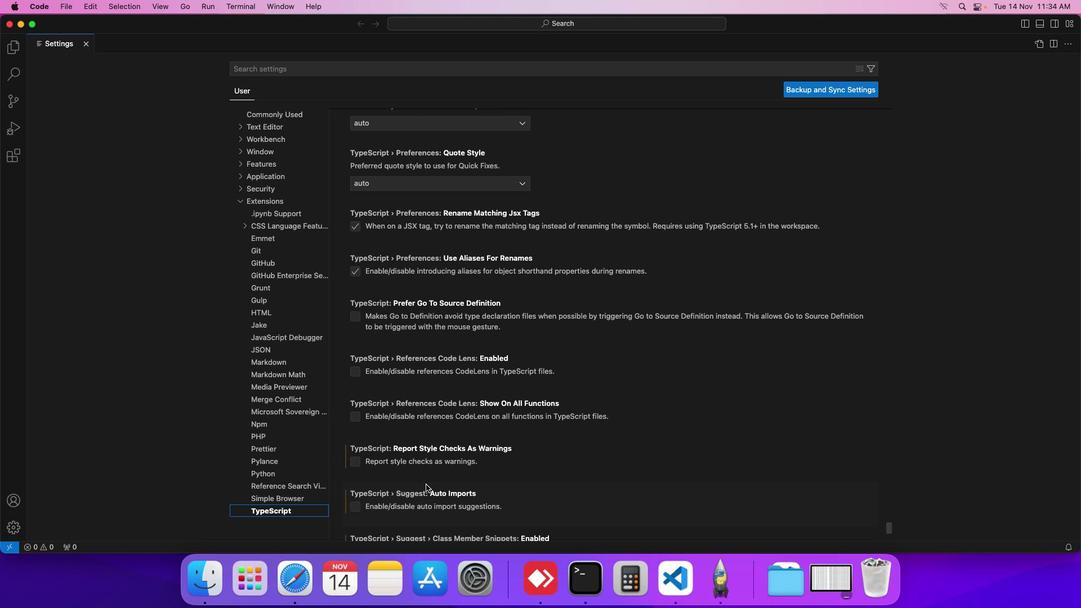 
Action: Mouse scrolled (428, 487) with delta (2, 2)
Screenshot: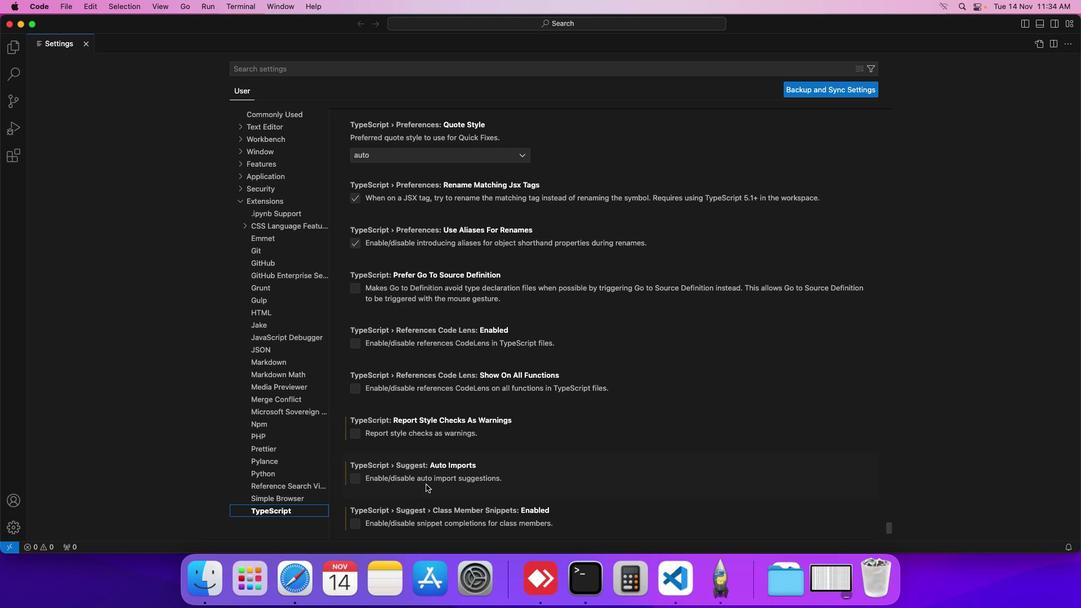 
Action: Mouse scrolled (428, 487) with delta (2, 2)
Screenshot: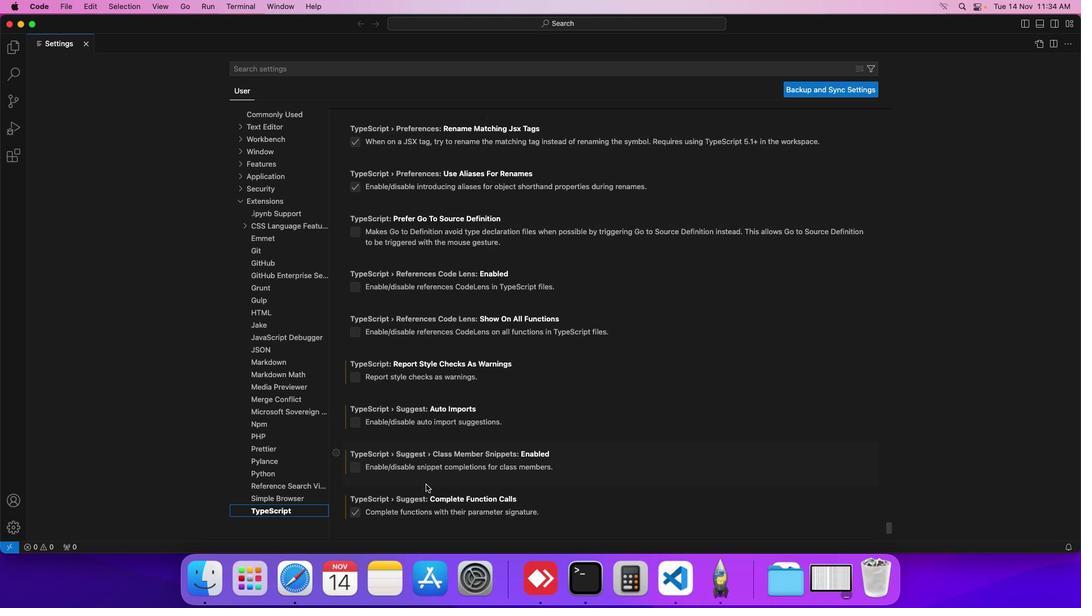 
Action: Mouse scrolled (428, 487) with delta (2, 2)
Screenshot: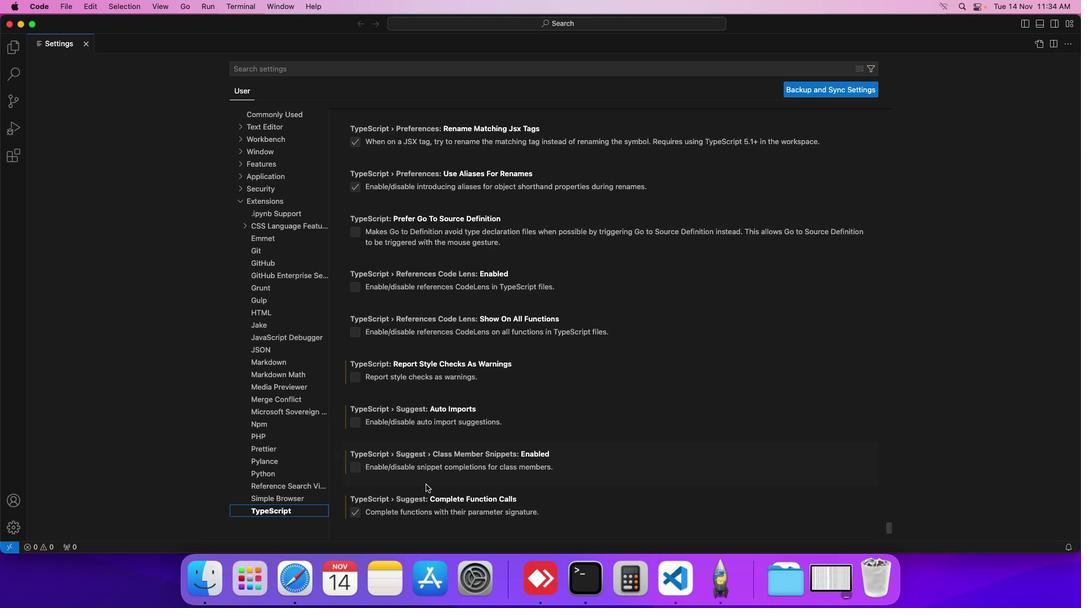 
Action: Mouse scrolled (428, 487) with delta (2, 2)
Screenshot: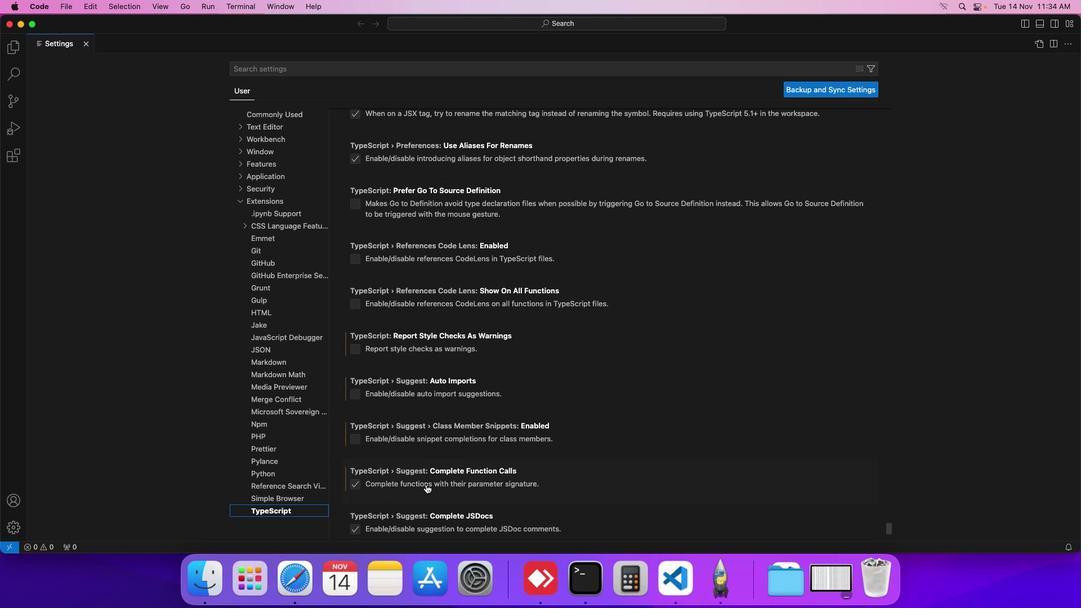 
Action: Mouse scrolled (428, 487) with delta (2, 2)
Screenshot: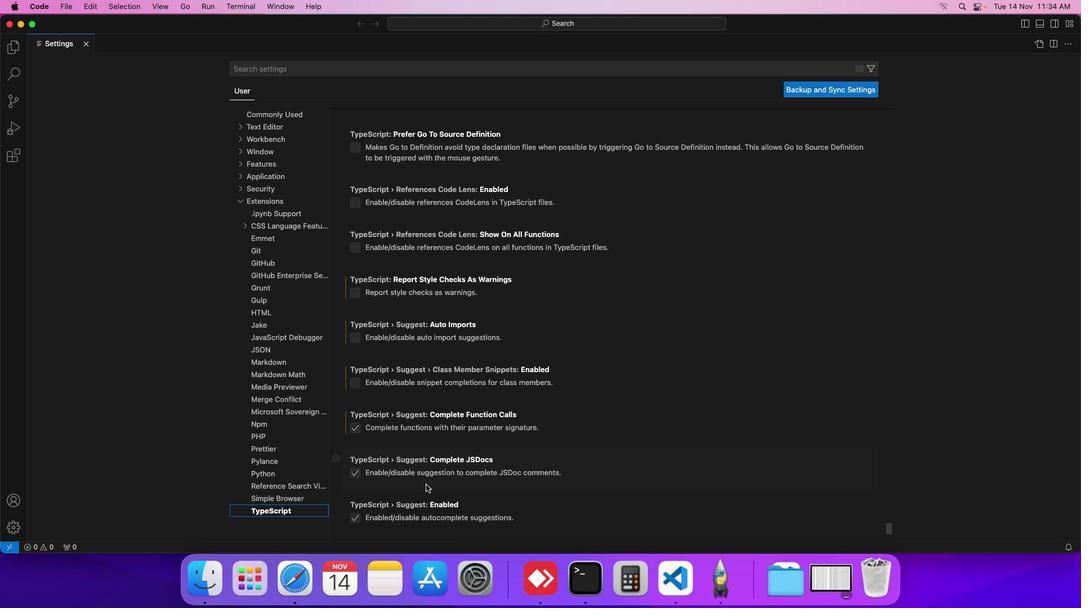 
Action: Mouse scrolled (428, 487) with delta (2, 2)
Screenshot: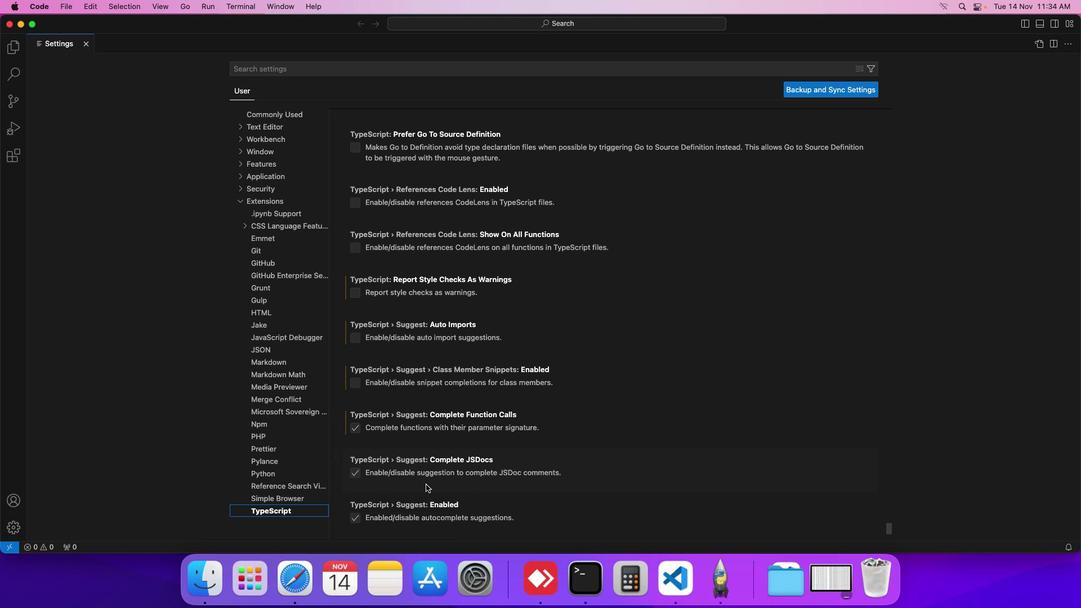 
Action: Mouse scrolled (428, 487) with delta (2, 2)
Screenshot: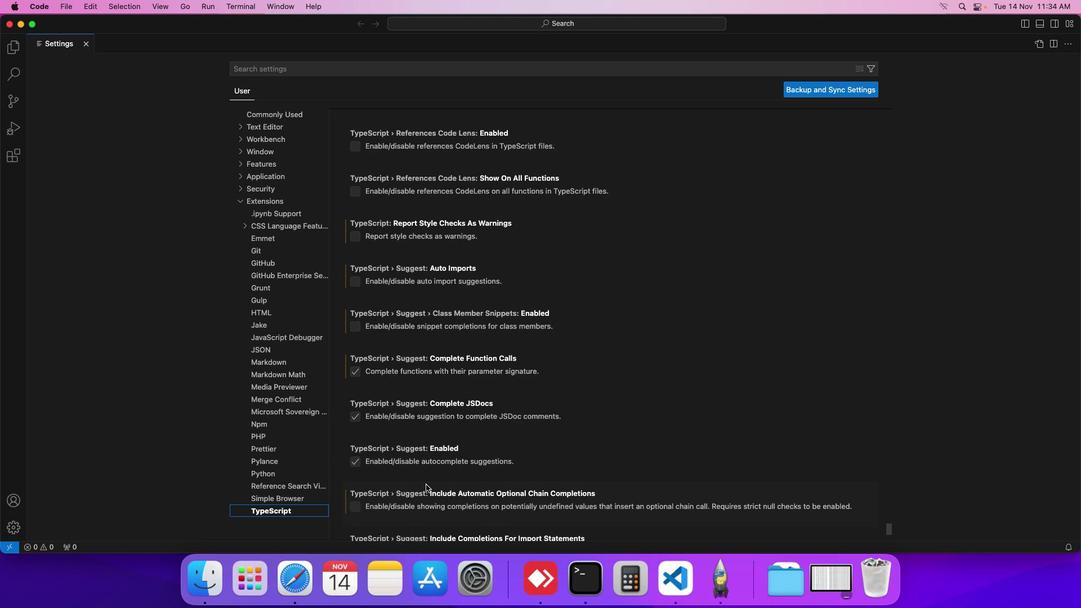 
Action: Mouse scrolled (428, 487) with delta (2, 2)
Screenshot: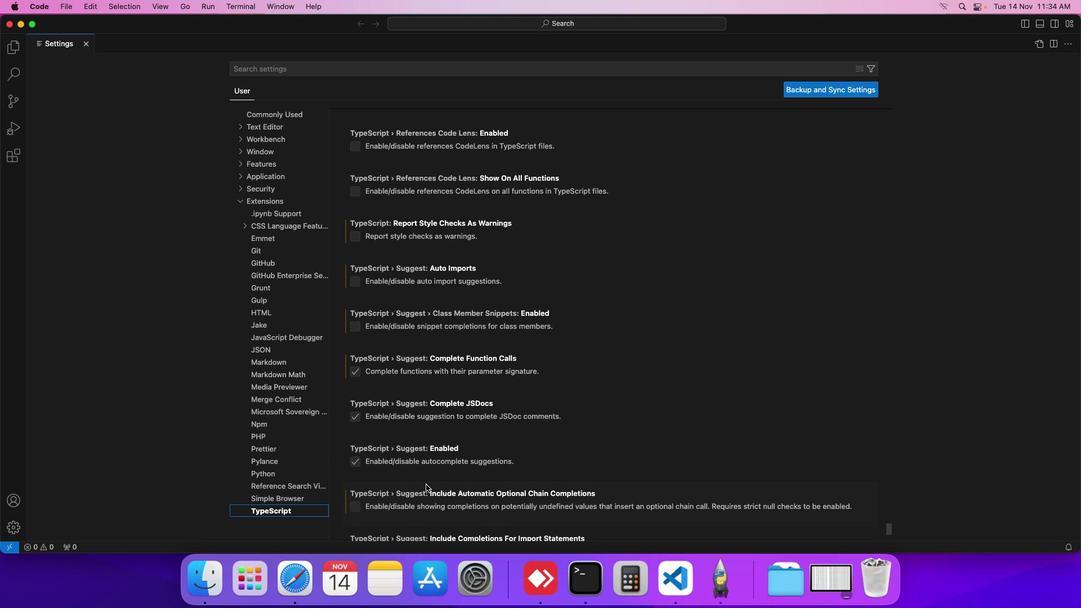 
Action: Mouse scrolled (428, 487) with delta (2, 2)
Screenshot: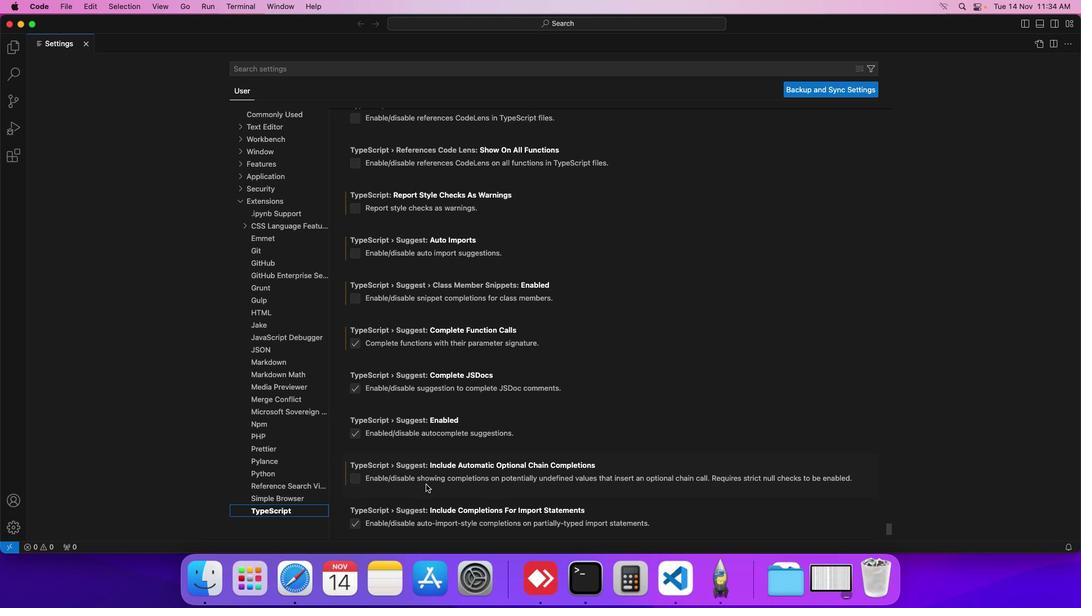 
Action: Mouse scrolled (428, 487) with delta (2, 2)
Screenshot: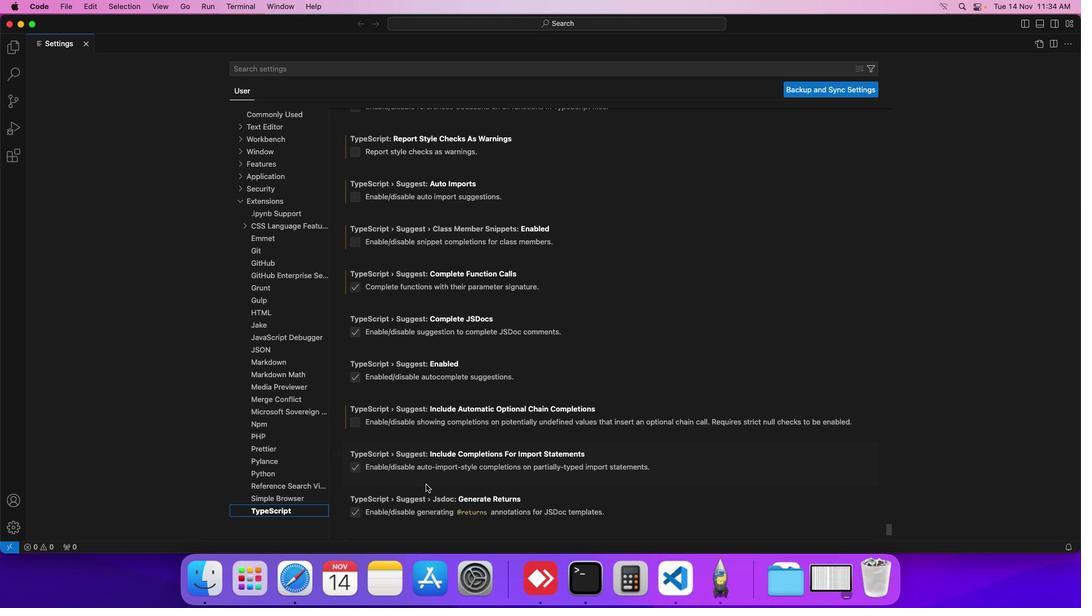 
Action: Mouse scrolled (428, 487) with delta (2, 2)
Screenshot: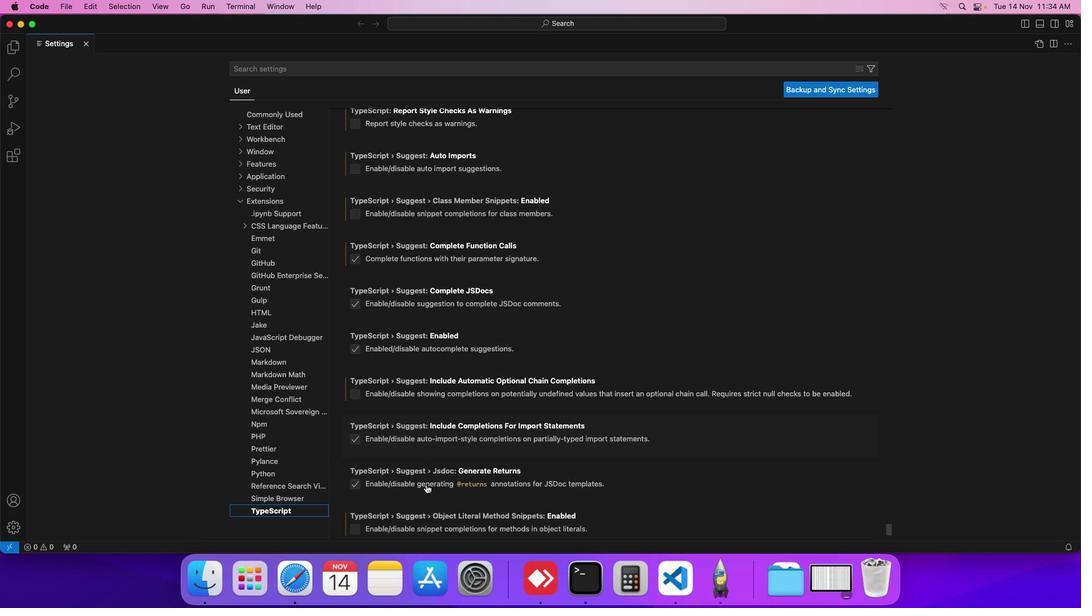 
Action: Mouse scrolled (428, 487) with delta (2, 2)
Screenshot: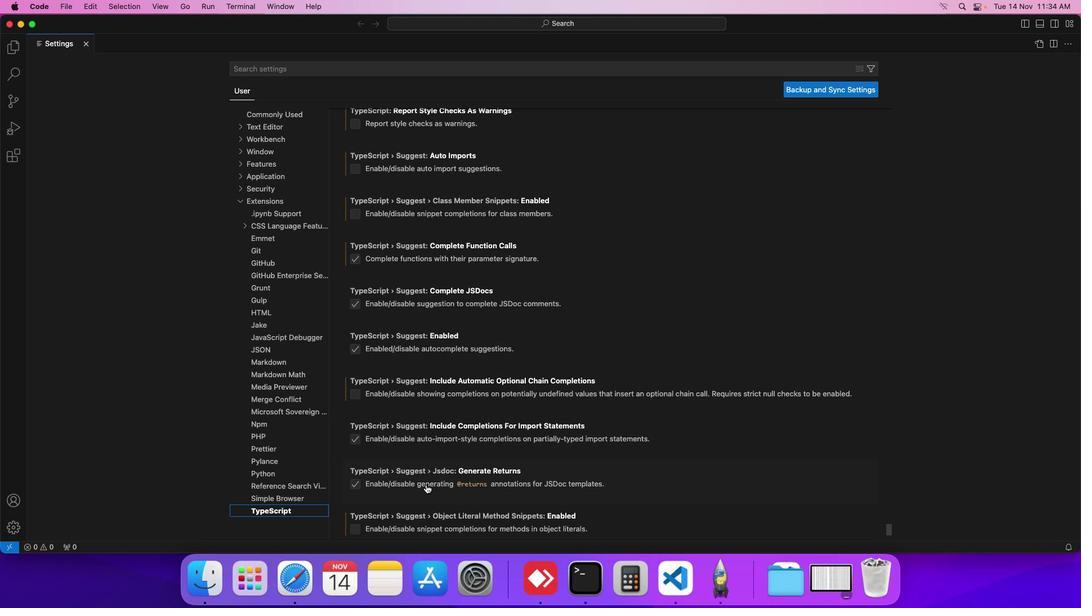 
Action: Mouse scrolled (428, 487) with delta (2, 2)
Screenshot: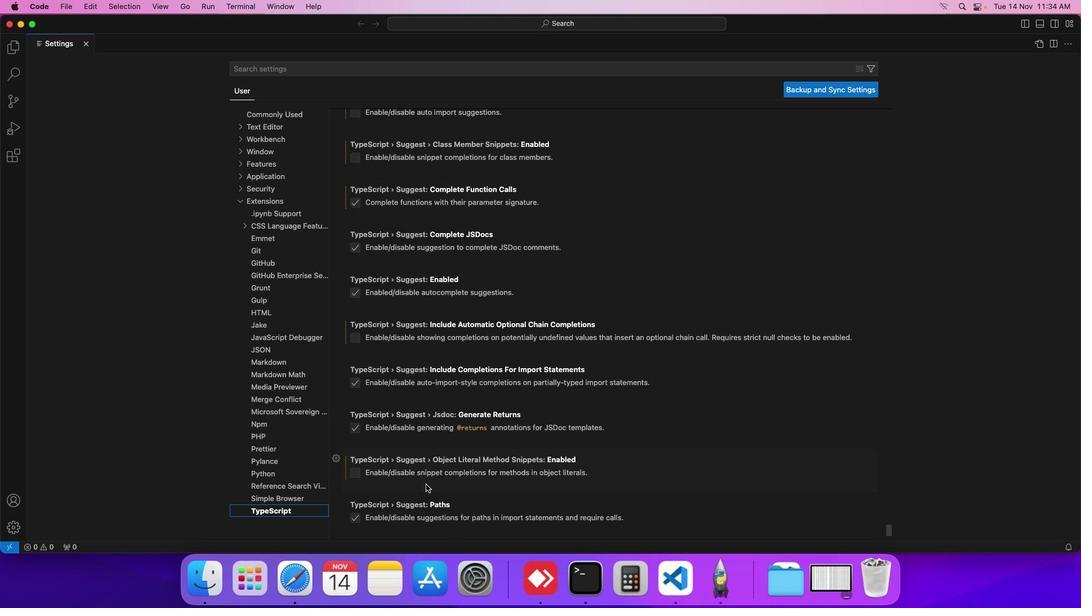 
Action: Mouse scrolled (428, 487) with delta (2, 2)
Screenshot: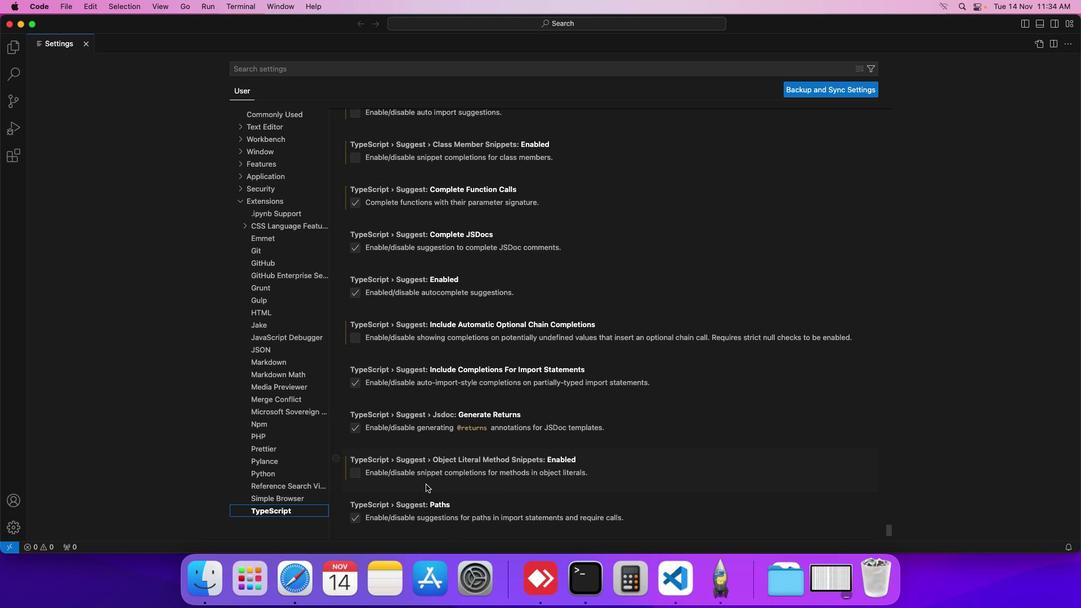 
Action: Mouse scrolled (428, 487) with delta (2, 2)
Screenshot: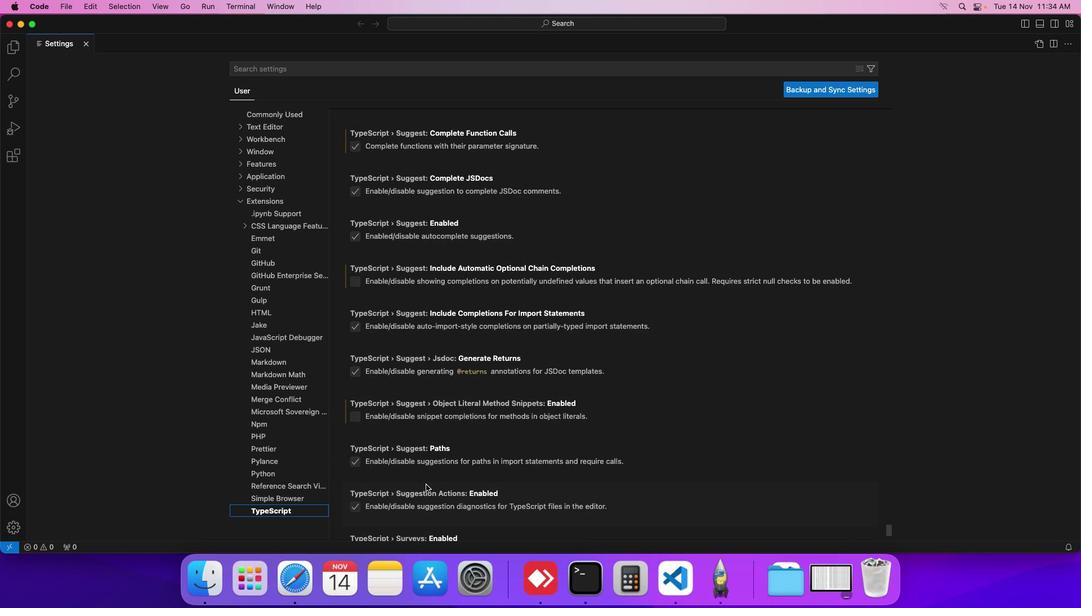 
Action: Mouse scrolled (428, 487) with delta (2, 2)
Screenshot: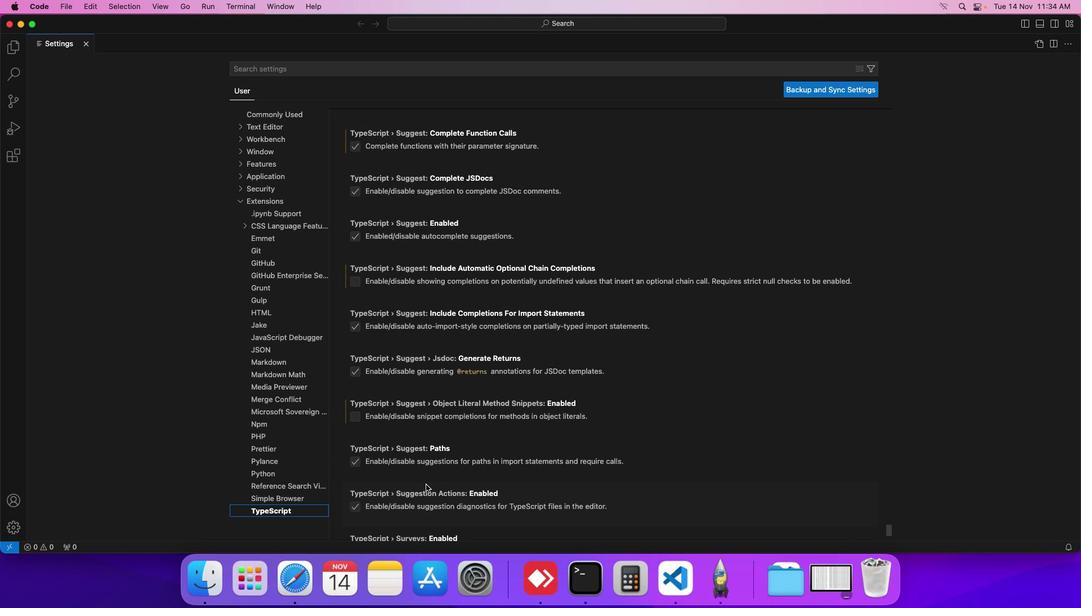 
Action: Mouse scrolled (428, 487) with delta (2, 2)
Screenshot: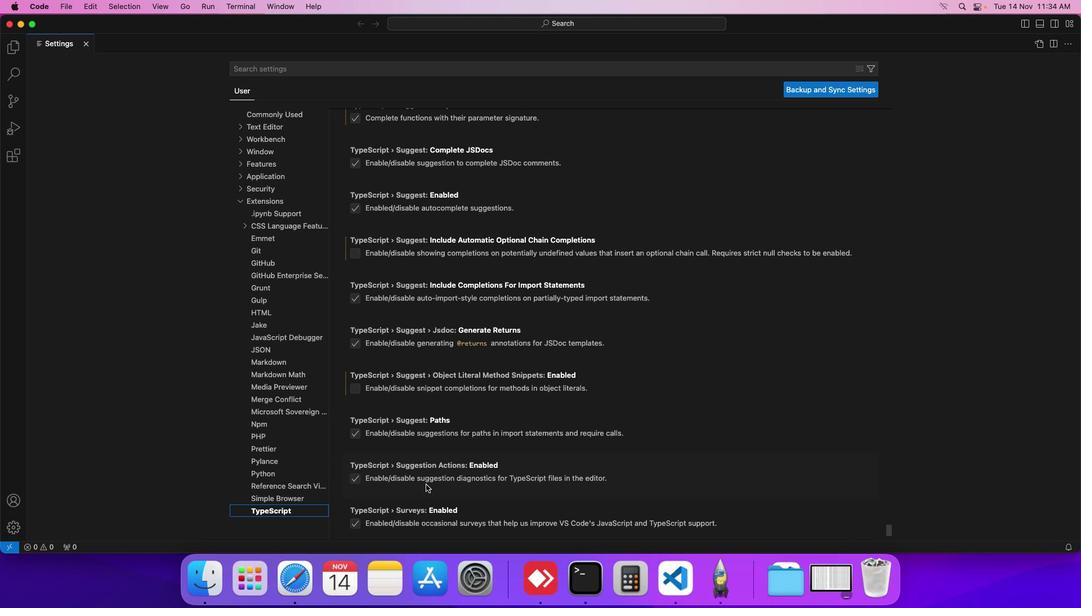 
Action: Mouse moved to (357, 436)
Screenshot: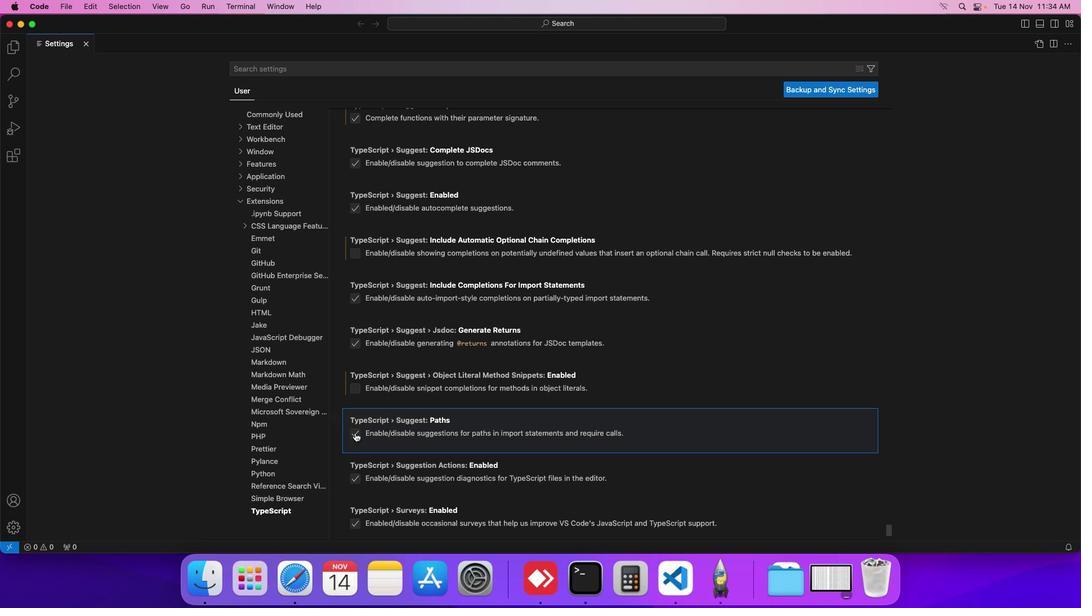 
Action: Mouse pressed left at (357, 436)
Screenshot: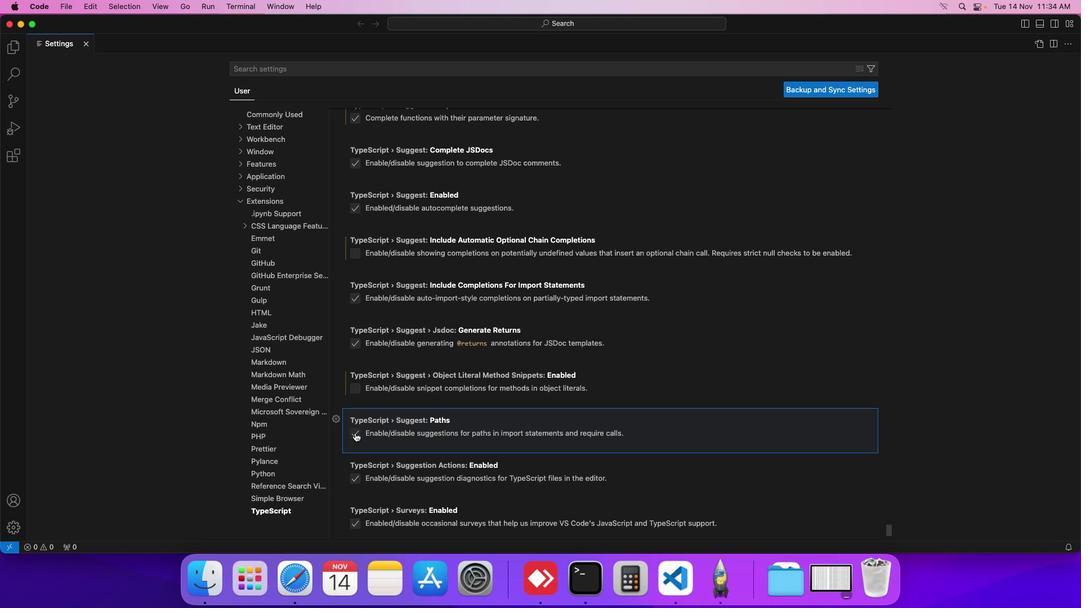 
